 Task: Look for space in Hailun, China from 2nd September, 2023 to 5th September, 2023 for 1 adult in price range Rs.5000 to Rs.10000. Place can be private room with 1  bedroom having 1 bed and 1 bathroom. Property type can be house, flat, guest house, hotel. Booking option can be shelf check-in. Required host language is Chinese (Simplified).
Action: Mouse moved to (765, 111)
Screenshot: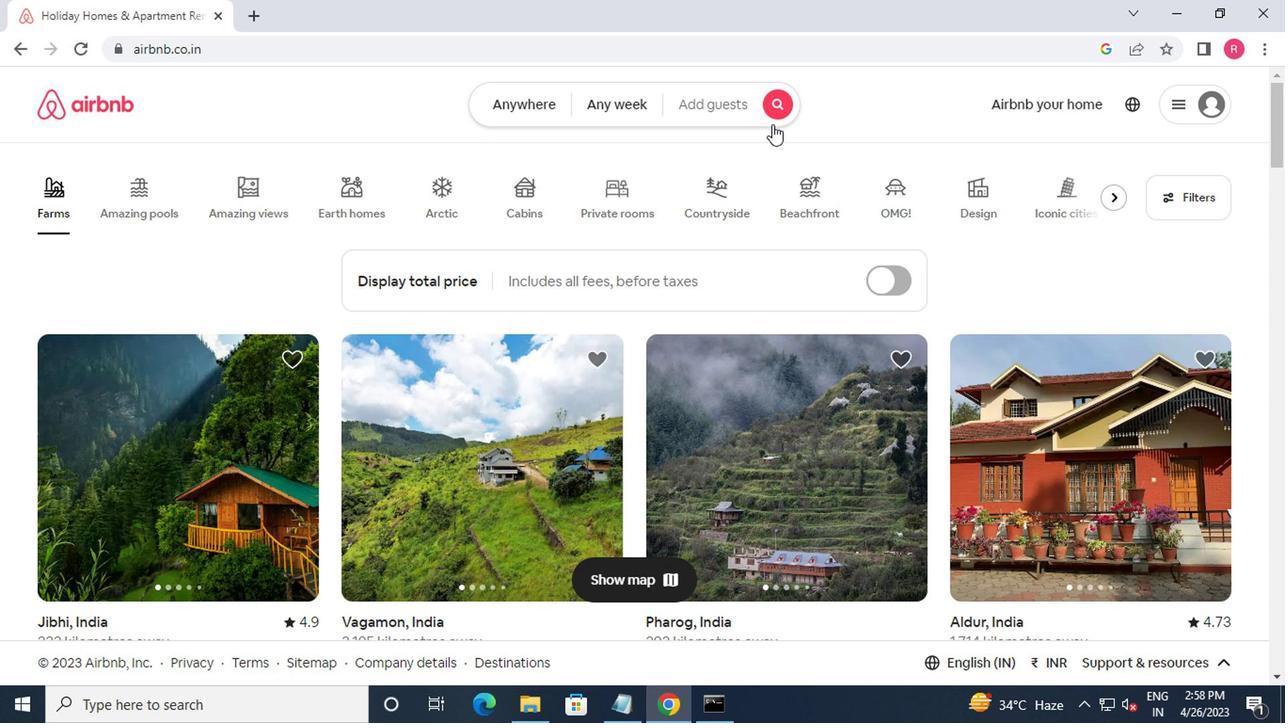 
Action: Mouse pressed left at (765, 111)
Screenshot: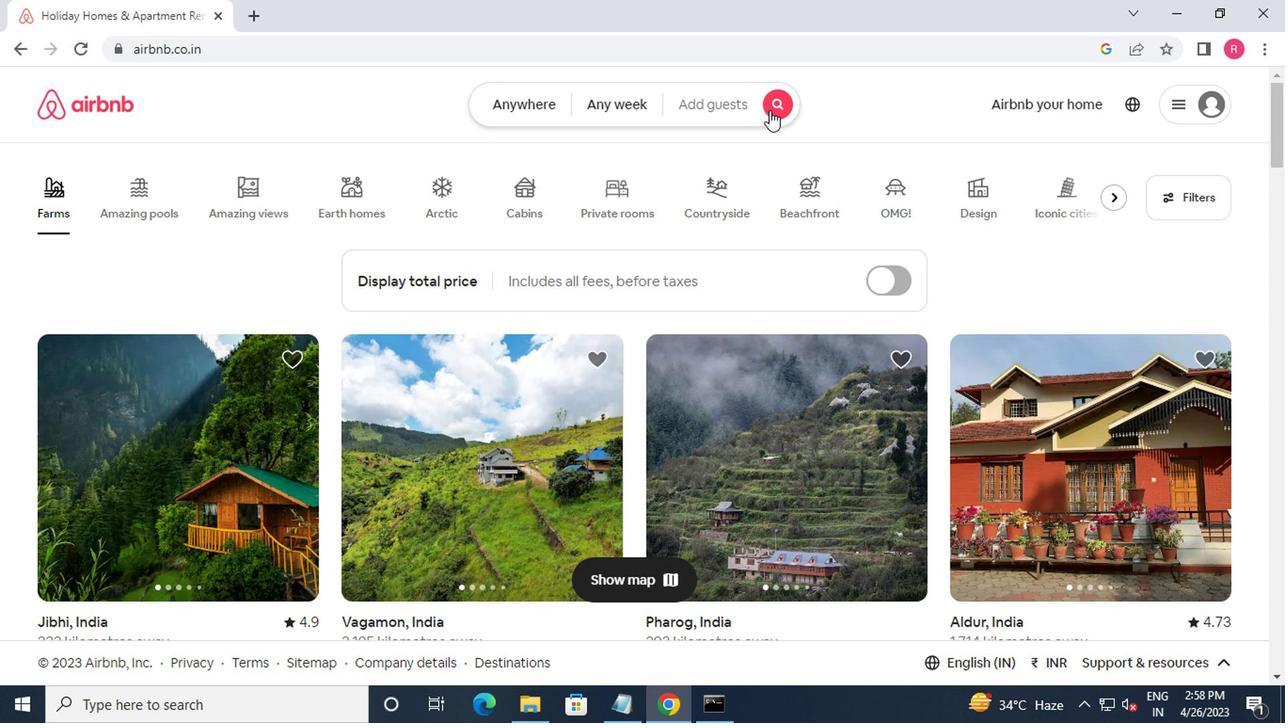 
Action: Mouse moved to (427, 192)
Screenshot: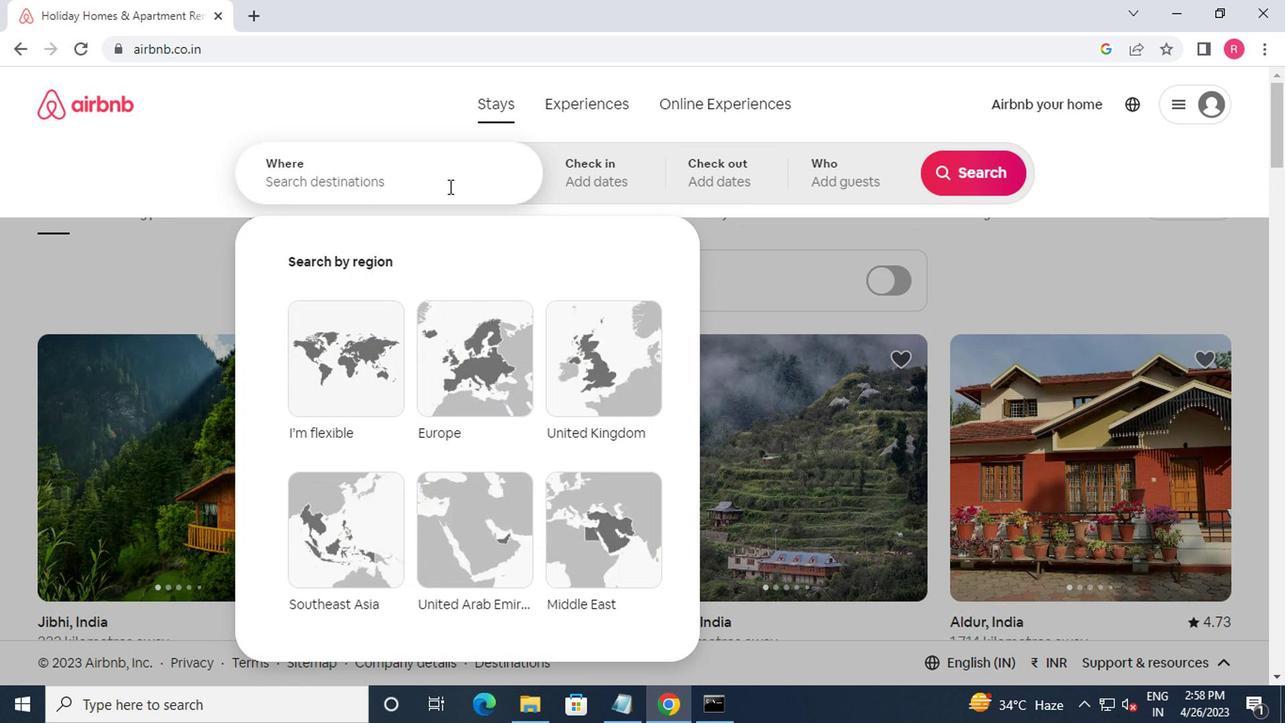
Action: Mouse pressed left at (427, 192)
Screenshot: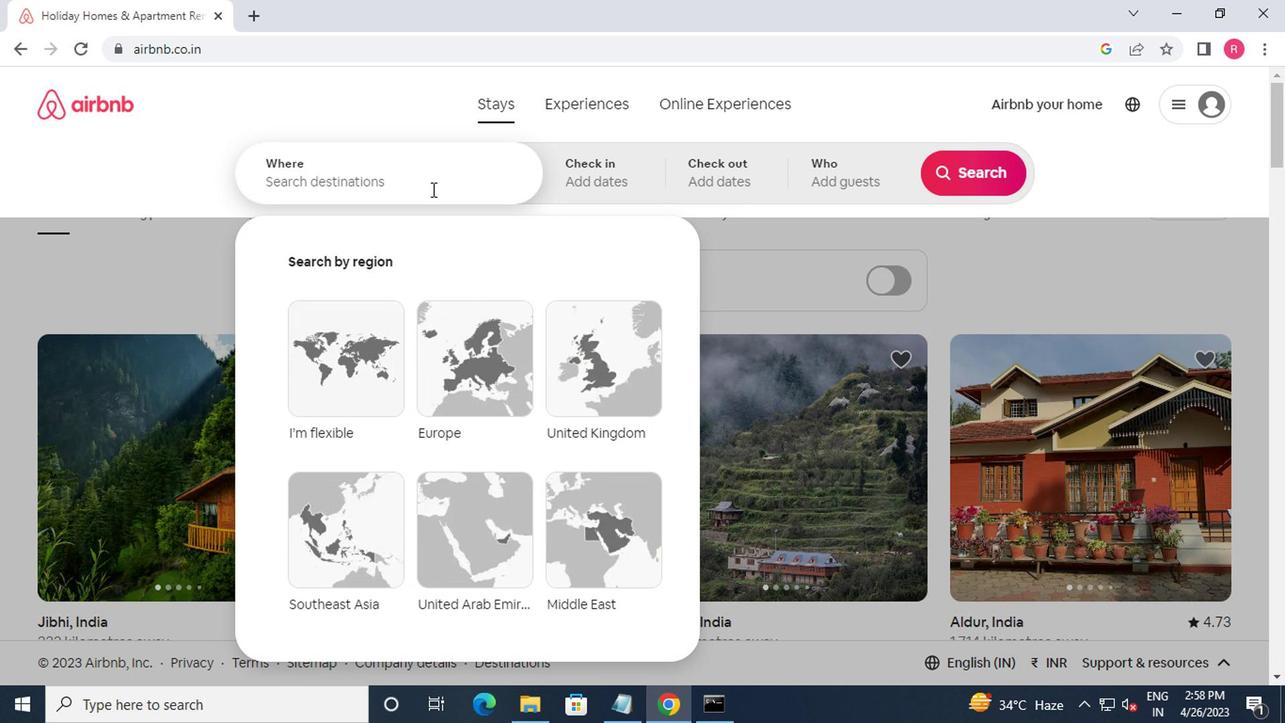 
Action: Mouse moved to (421, 149)
Screenshot: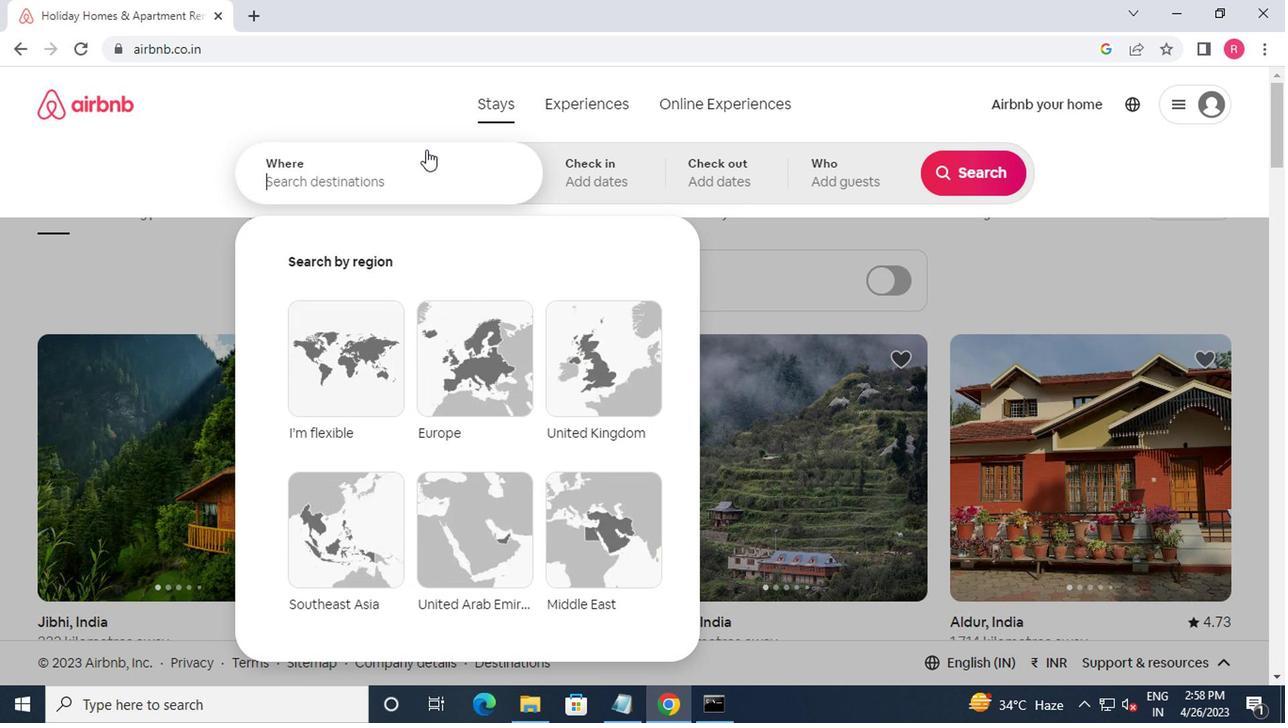 
Action: Key pressed hailun,china<Key.enter>
Screenshot: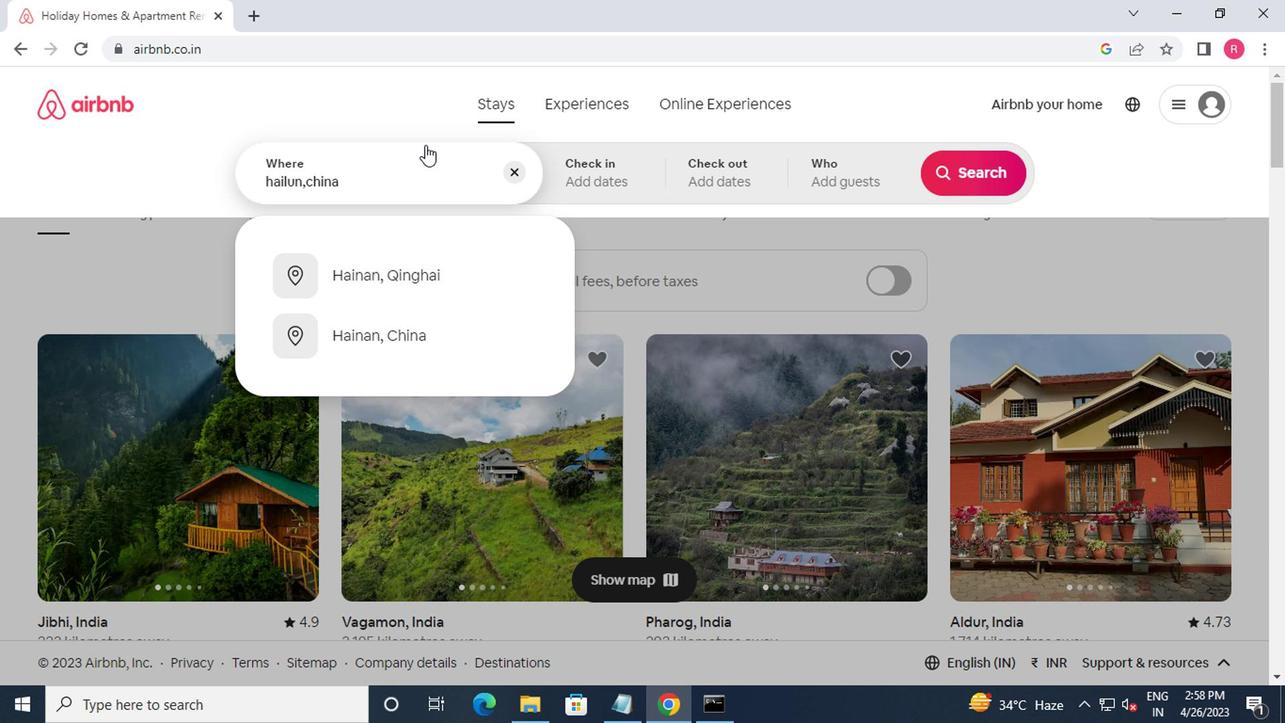 
Action: Mouse moved to (953, 329)
Screenshot: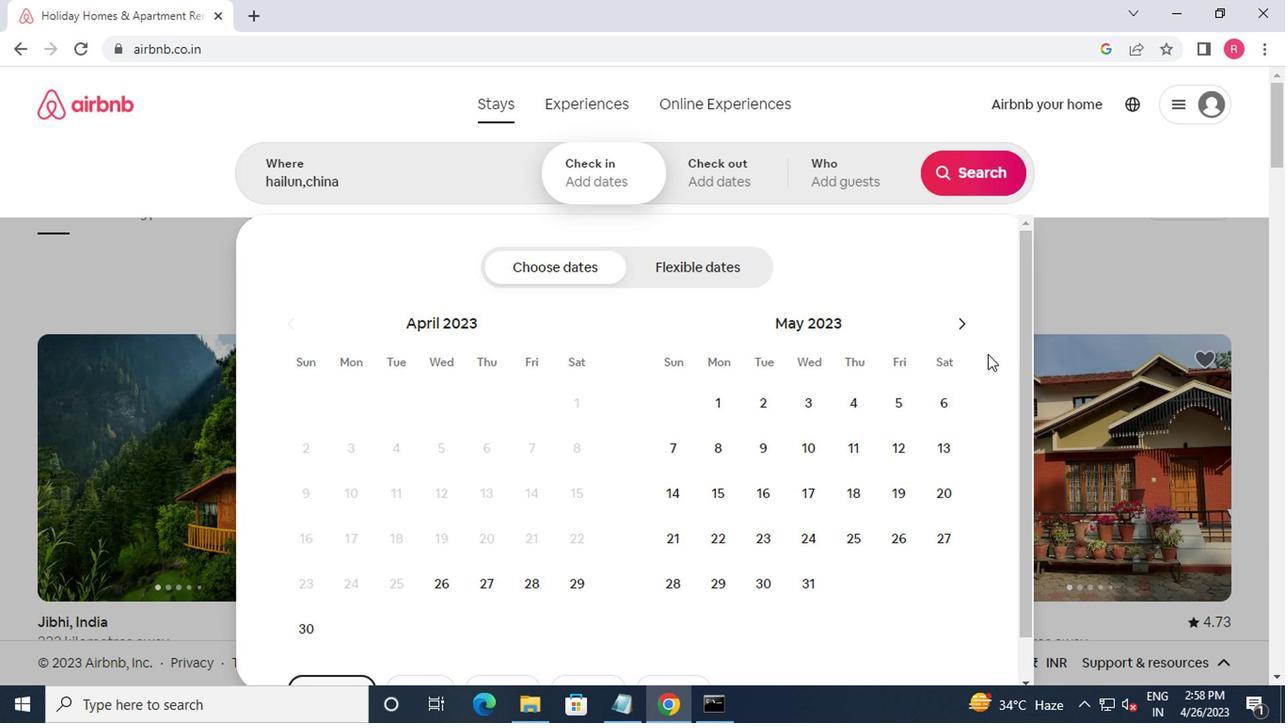
Action: Mouse pressed left at (953, 329)
Screenshot: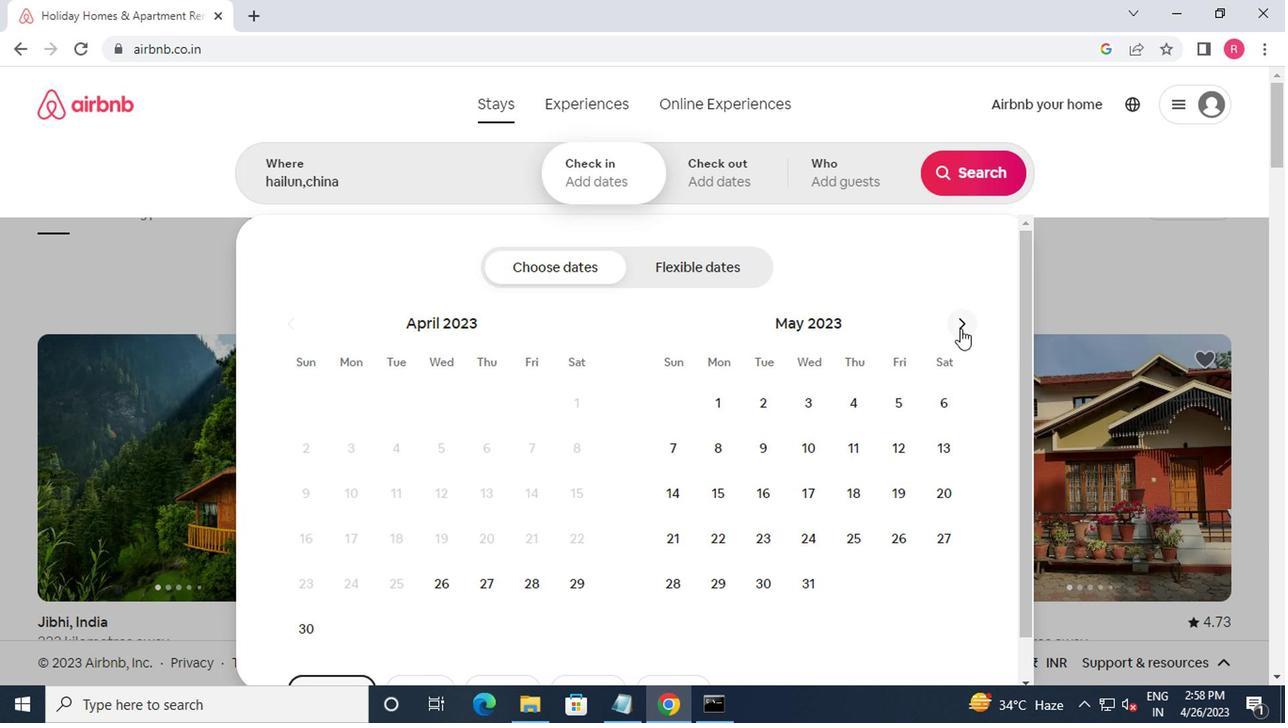 
Action: Mouse moved to (953, 329)
Screenshot: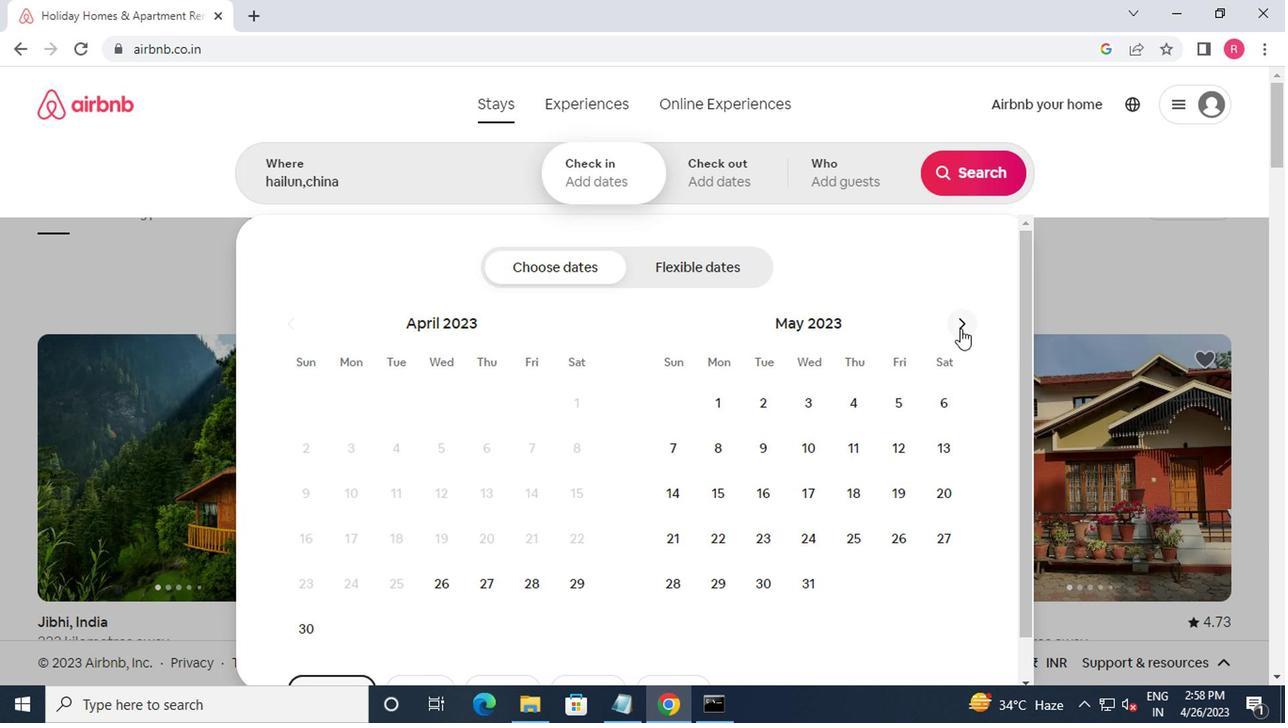 
Action: Mouse pressed left at (953, 329)
Screenshot: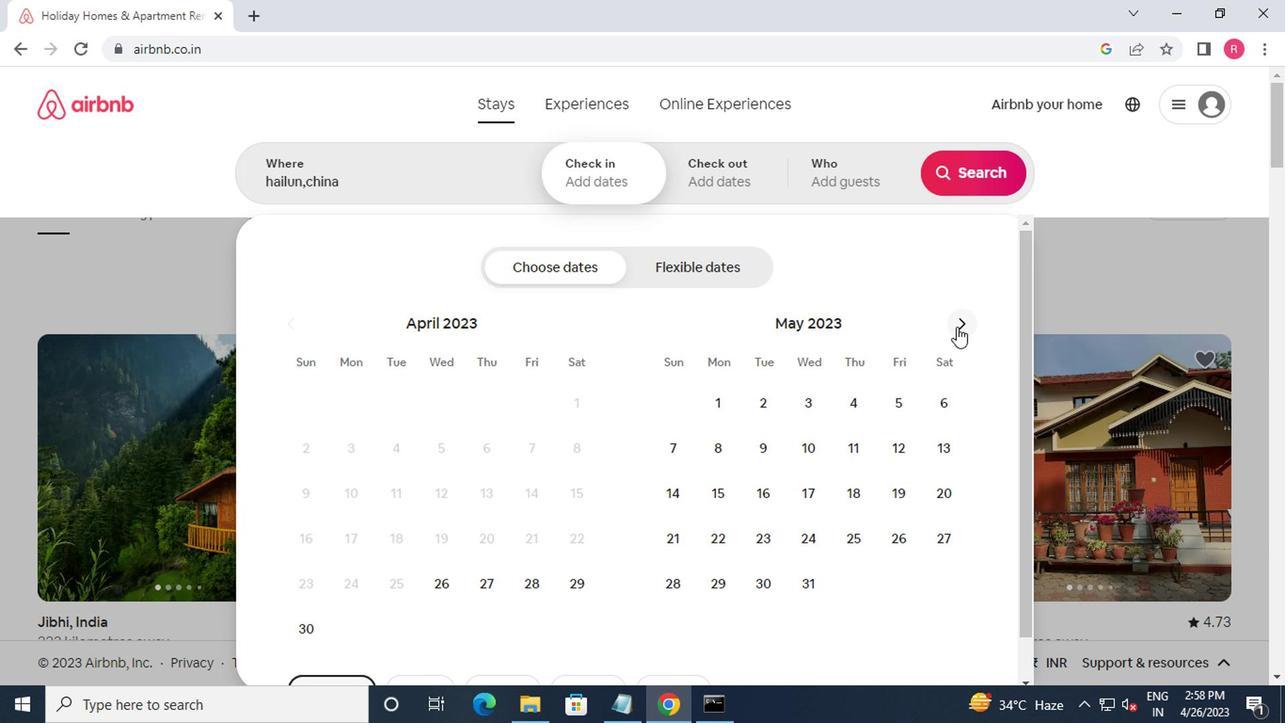 
Action: Mouse pressed left at (953, 329)
Screenshot: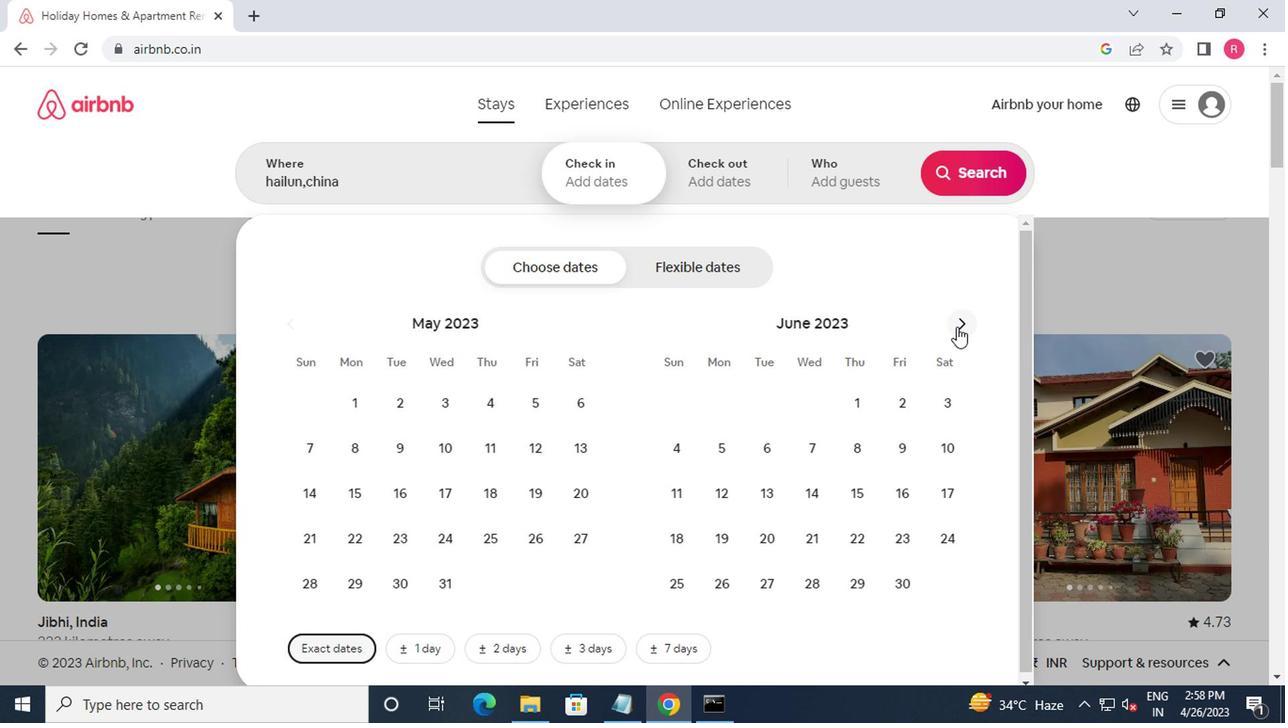 
Action: Mouse pressed left at (953, 329)
Screenshot: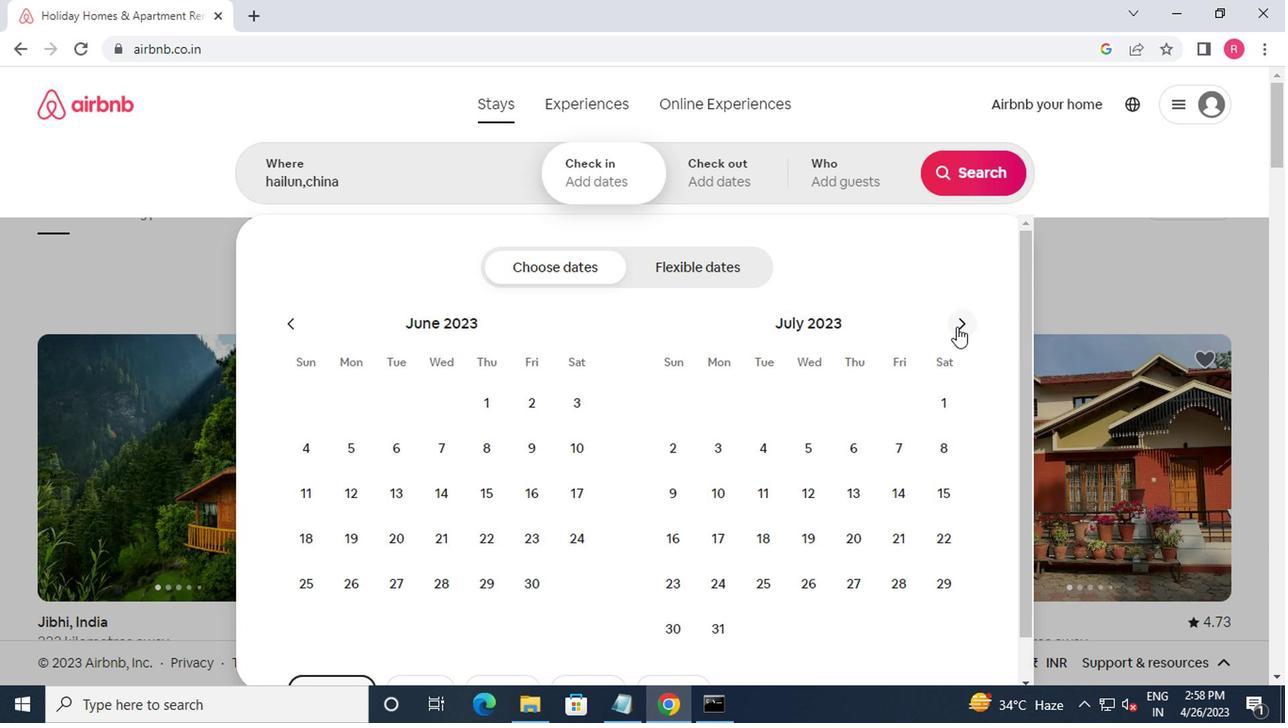 
Action: Mouse pressed left at (953, 329)
Screenshot: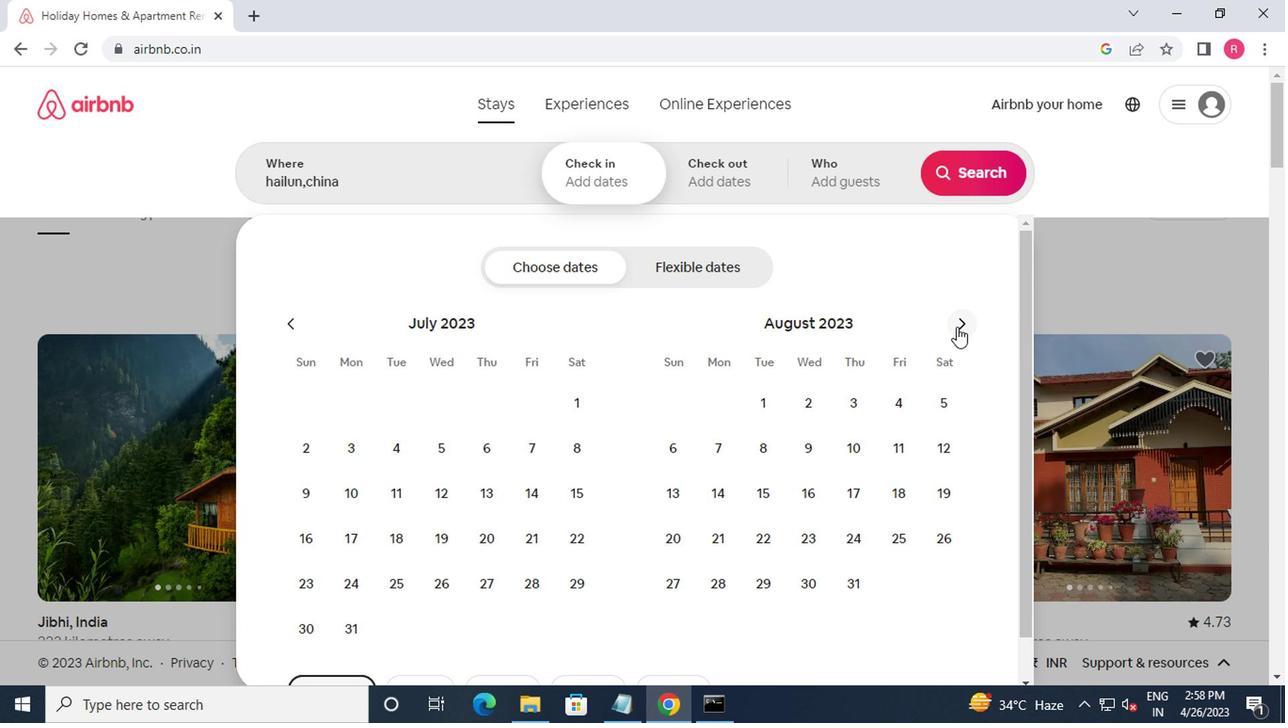 
Action: Mouse moved to (932, 413)
Screenshot: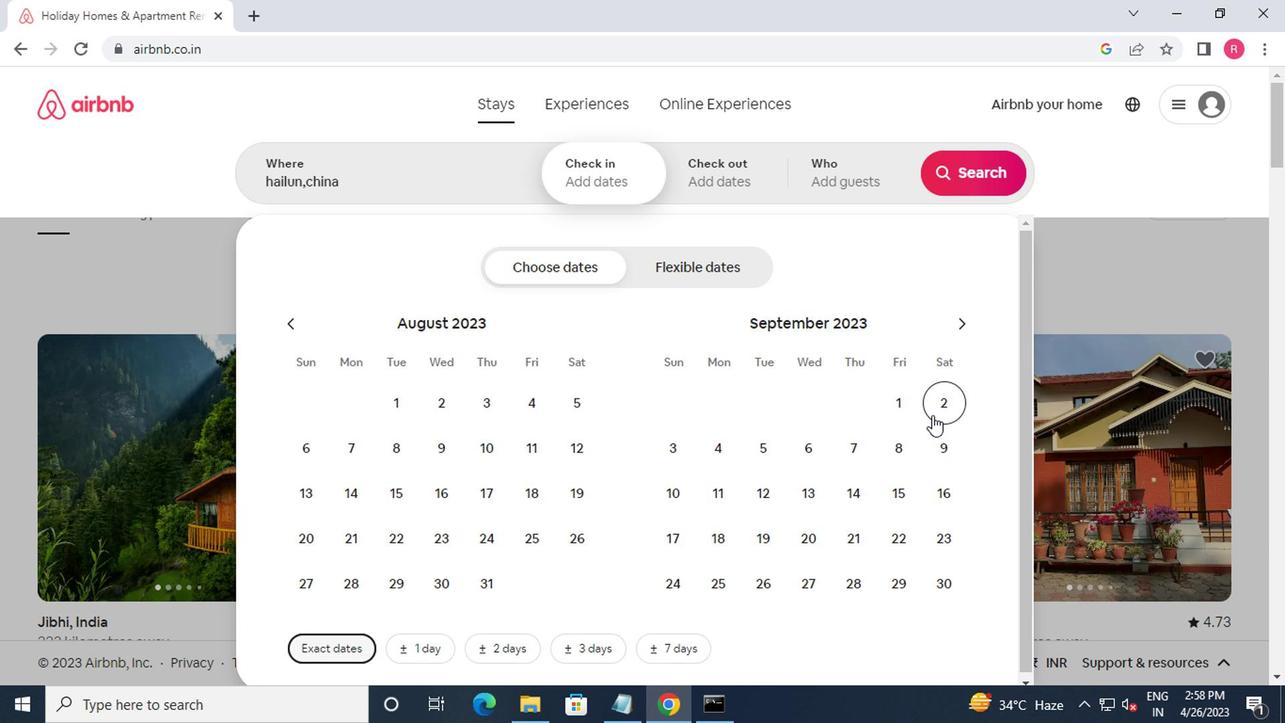 
Action: Mouse pressed left at (932, 413)
Screenshot: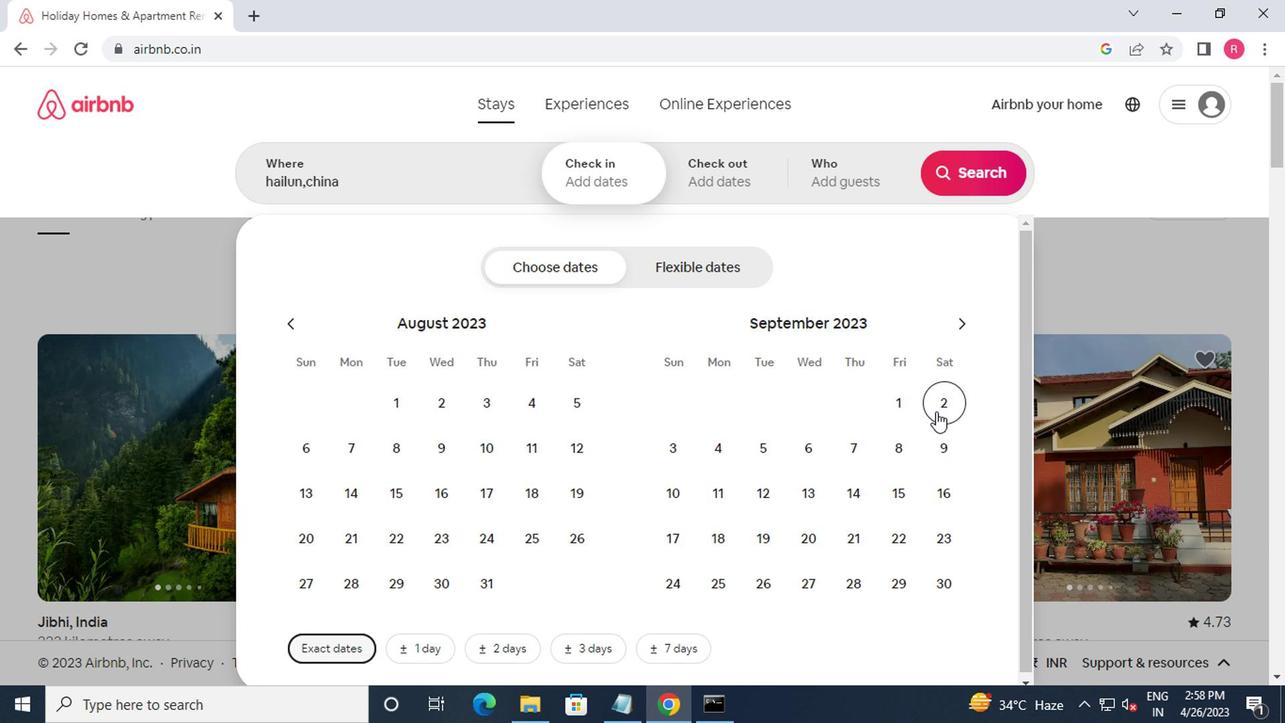 
Action: Mouse moved to (777, 450)
Screenshot: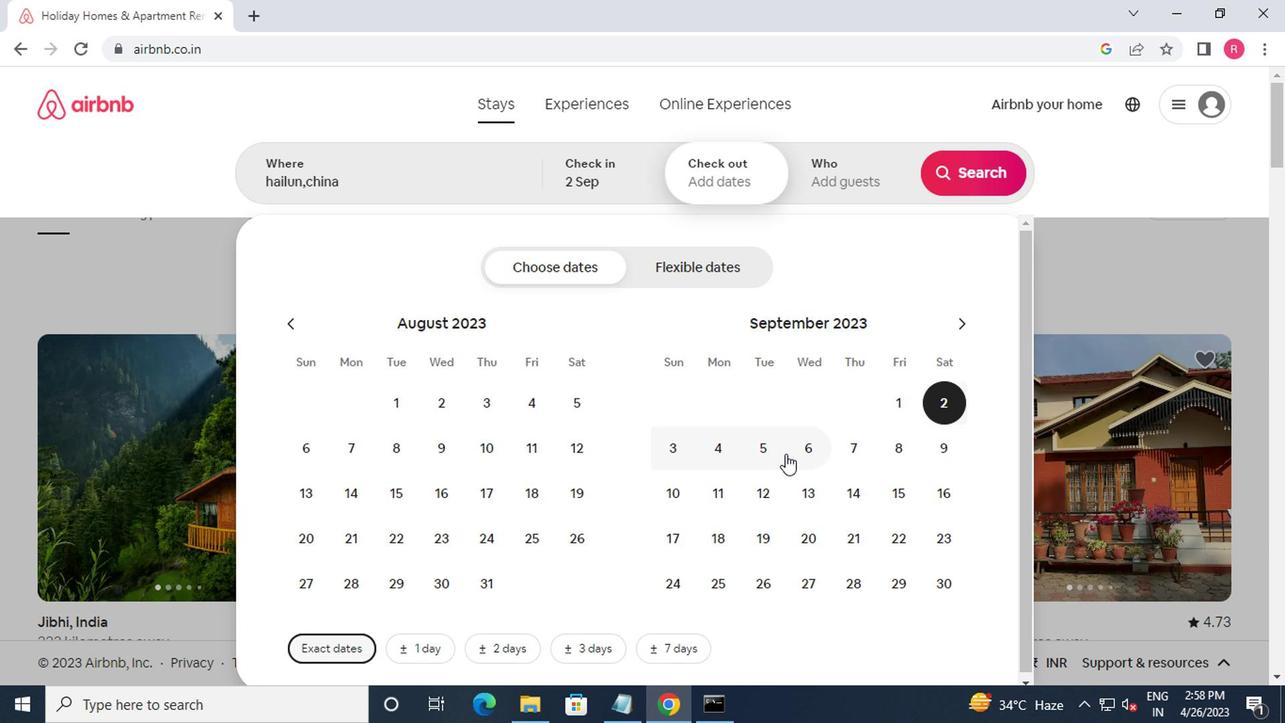 
Action: Mouse pressed left at (777, 450)
Screenshot: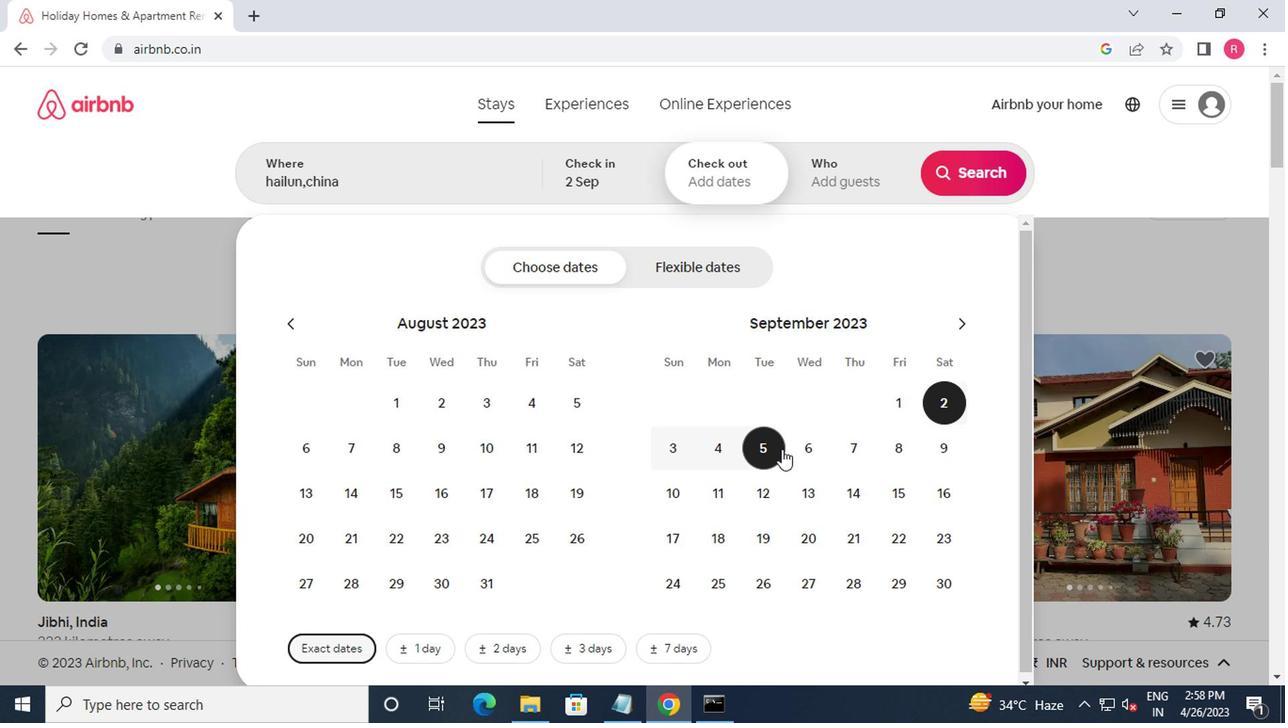 
Action: Mouse moved to (831, 197)
Screenshot: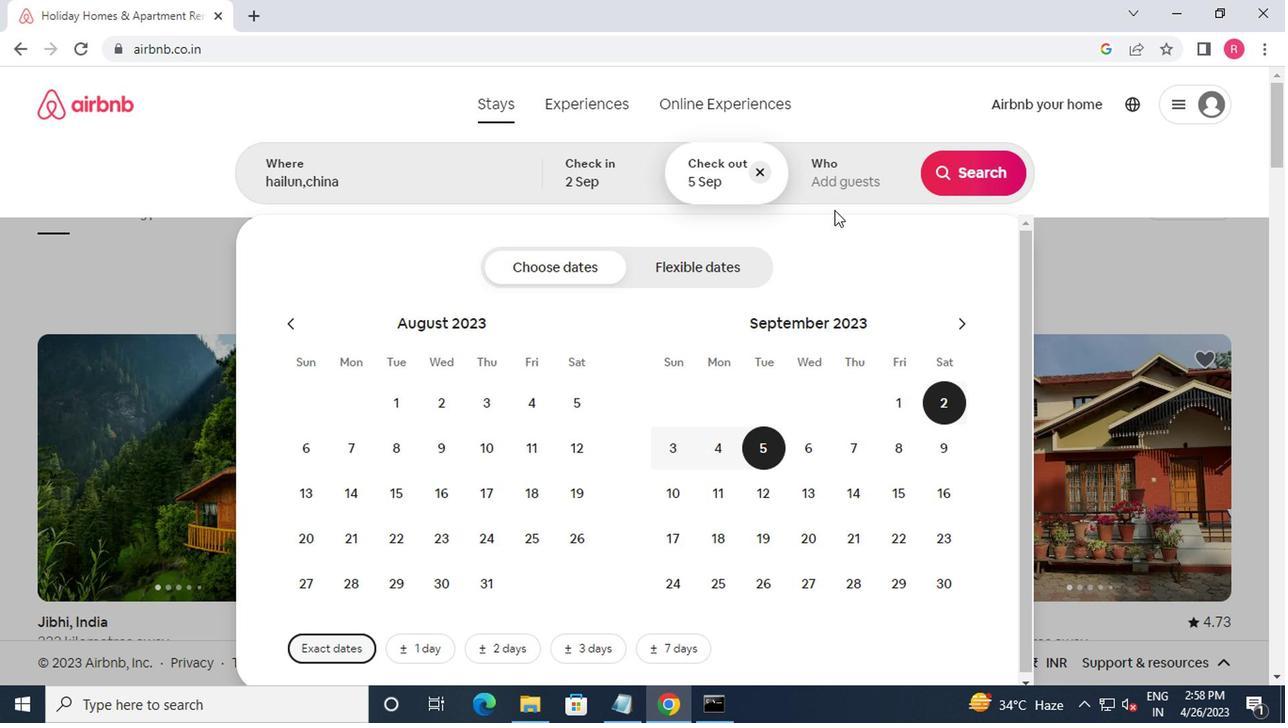 
Action: Mouse pressed left at (831, 197)
Screenshot: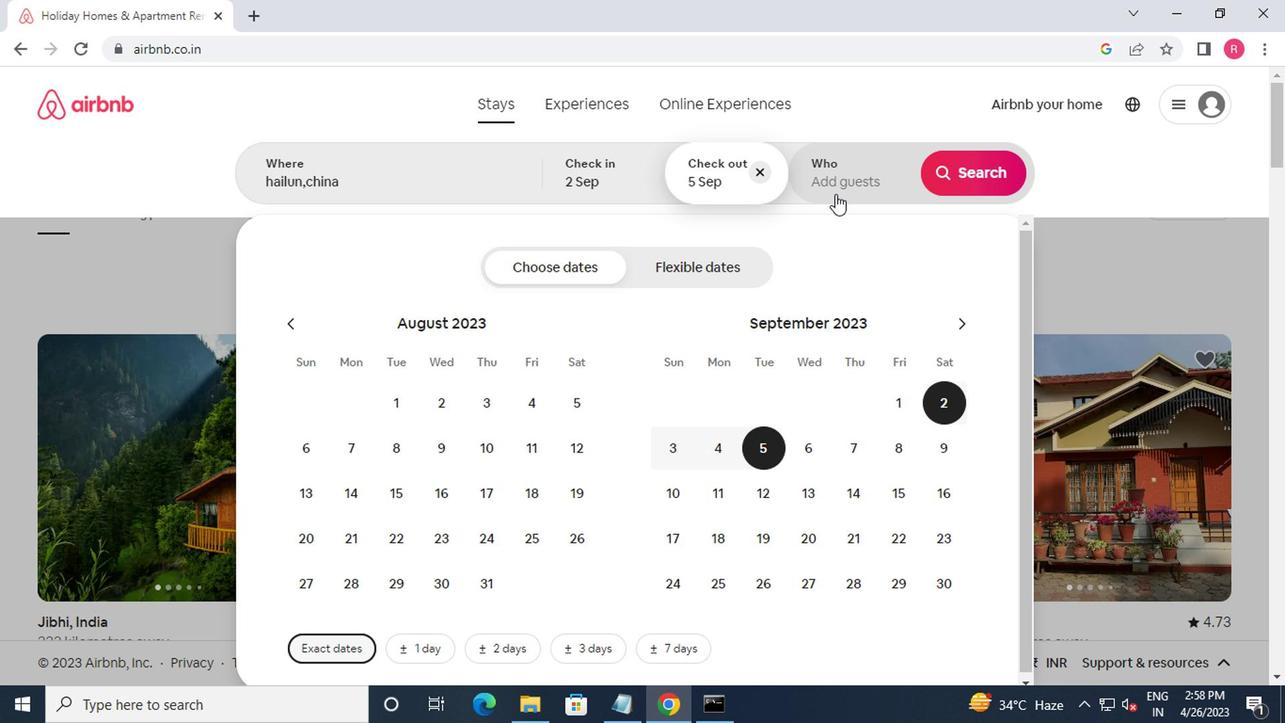 
Action: Mouse moved to (964, 275)
Screenshot: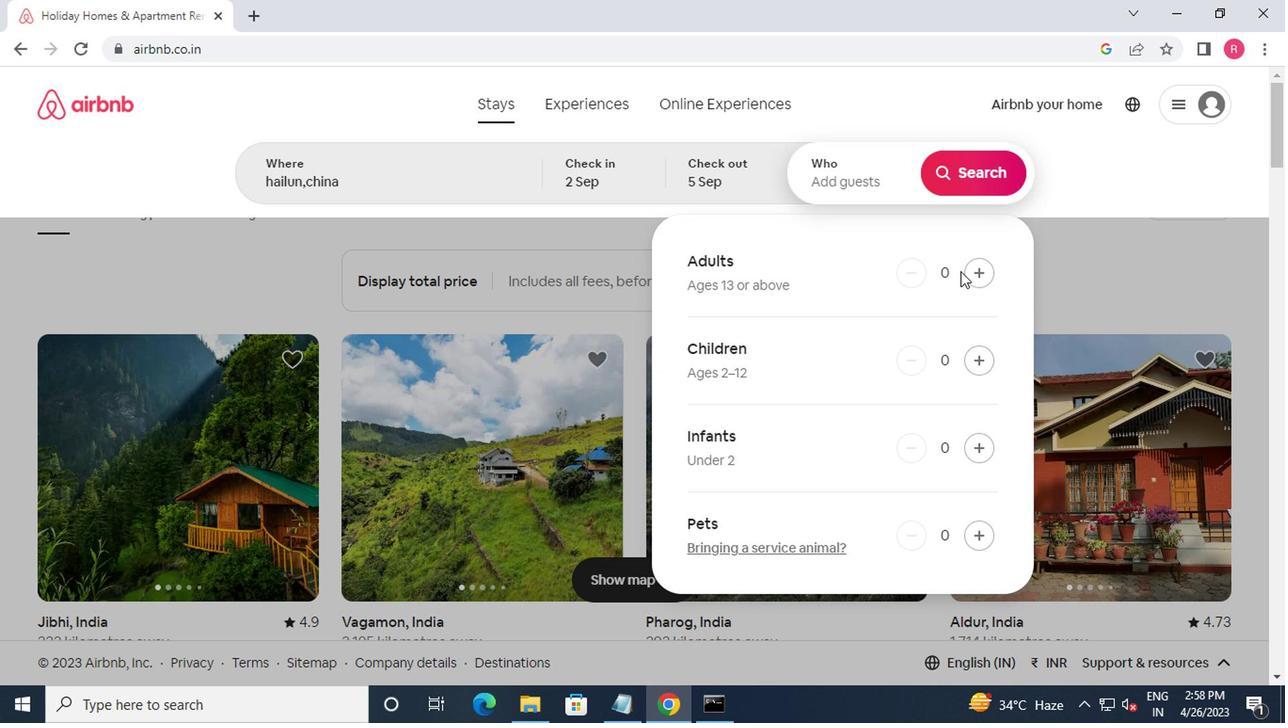 
Action: Mouse pressed left at (964, 275)
Screenshot: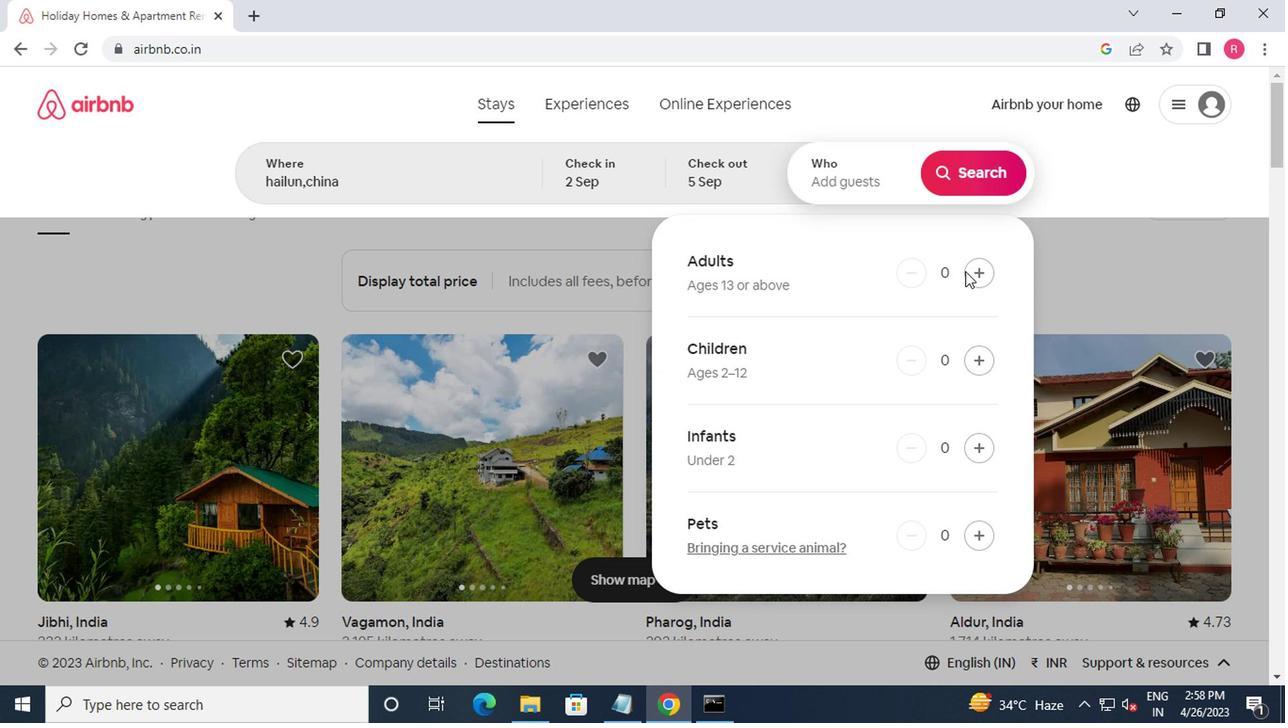
Action: Mouse moved to (957, 191)
Screenshot: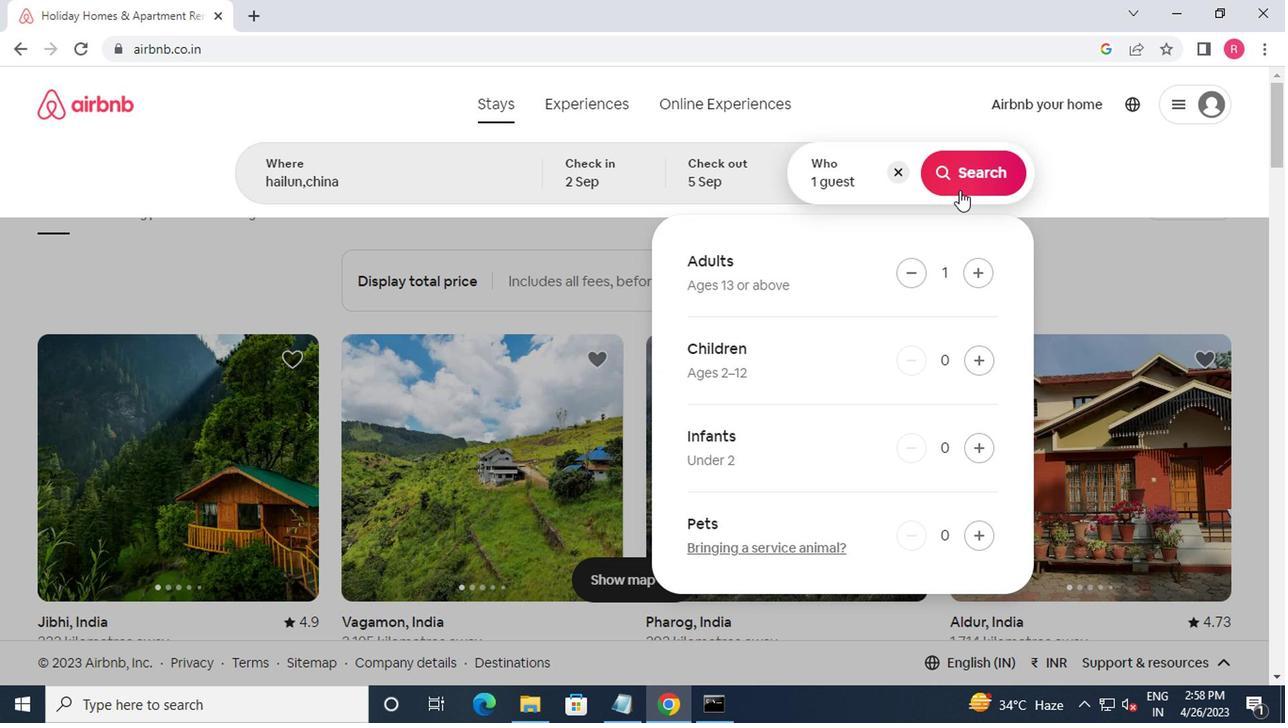 
Action: Mouse pressed left at (957, 191)
Screenshot: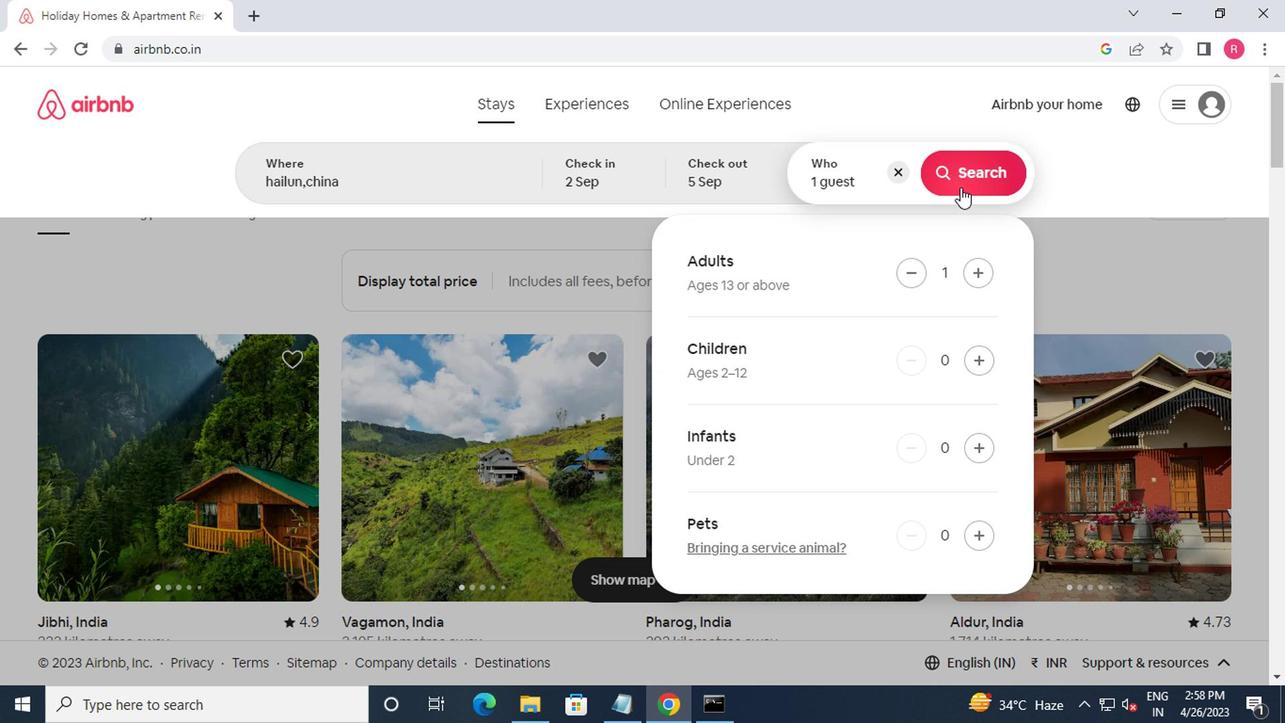 
Action: Mouse moved to (1168, 186)
Screenshot: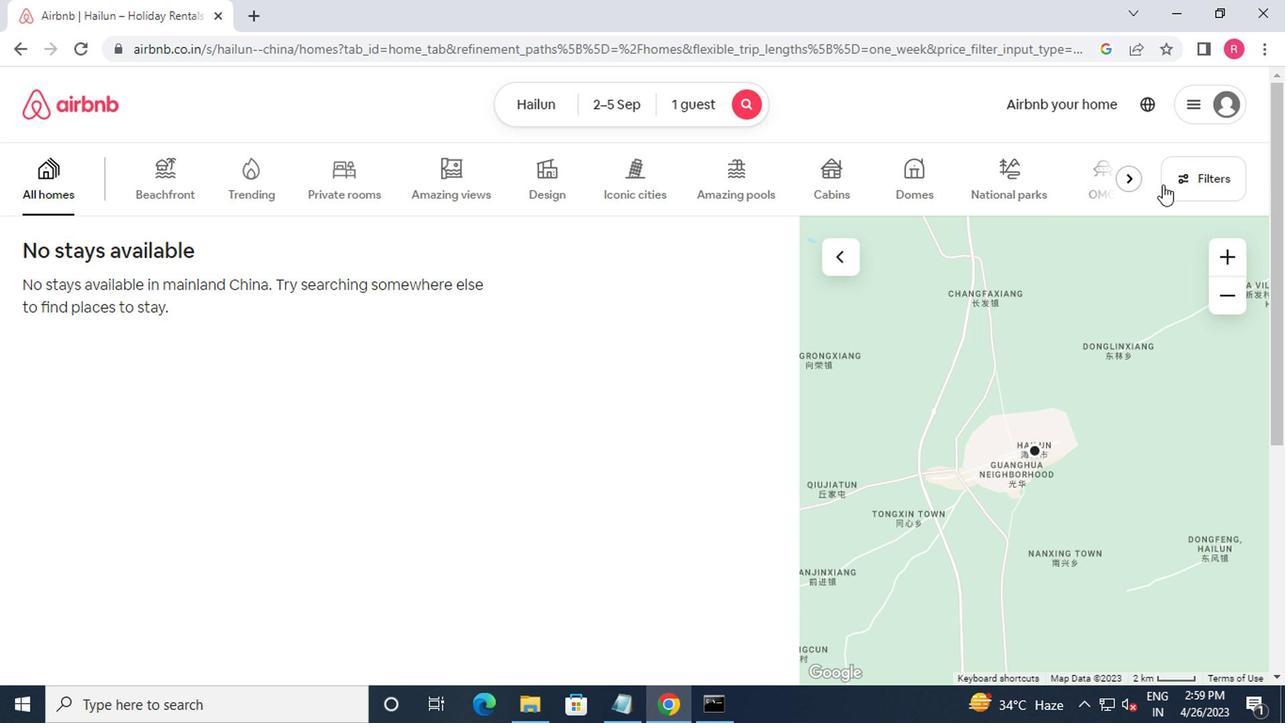 
Action: Mouse pressed left at (1168, 186)
Screenshot: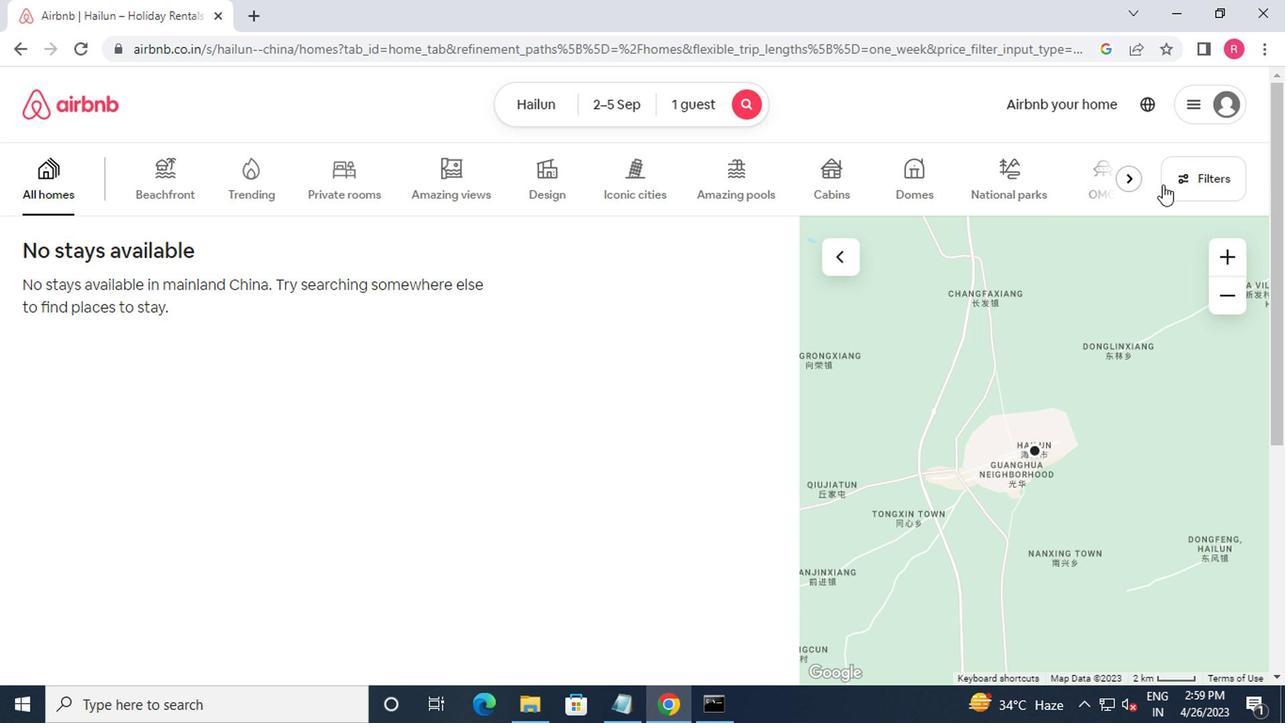 
Action: Mouse moved to (443, 274)
Screenshot: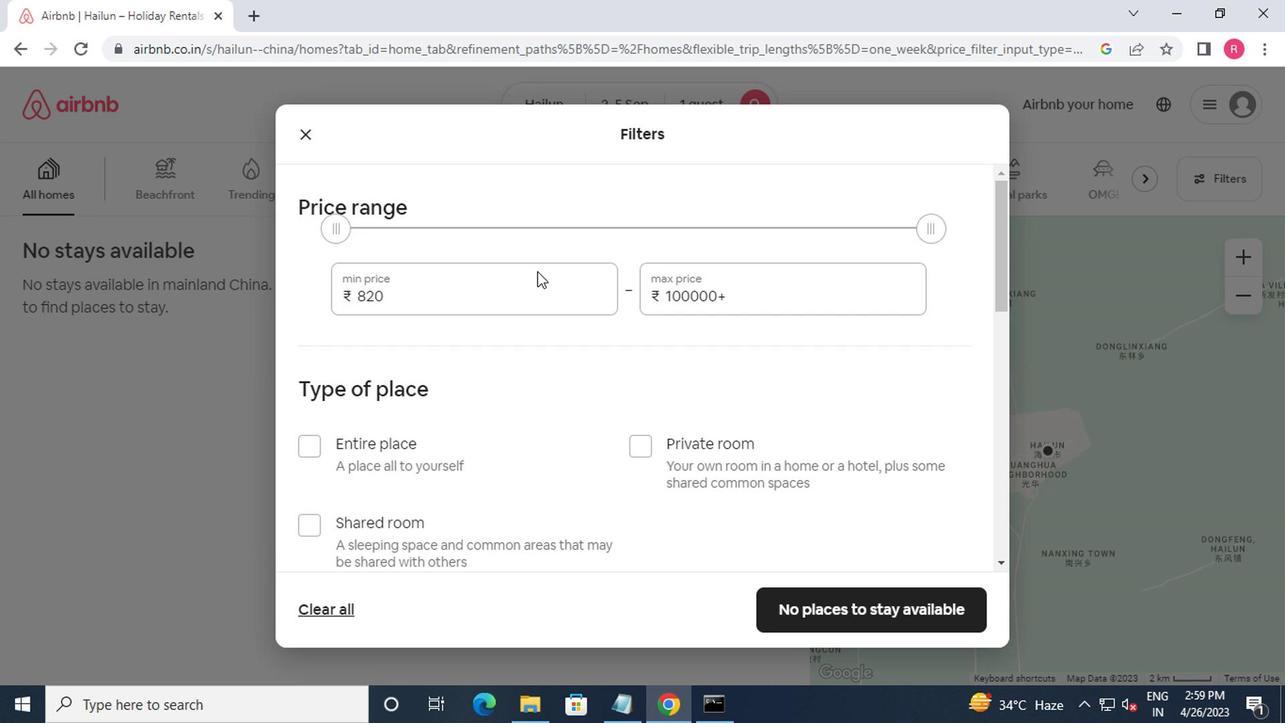 
Action: Mouse pressed left at (443, 274)
Screenshot: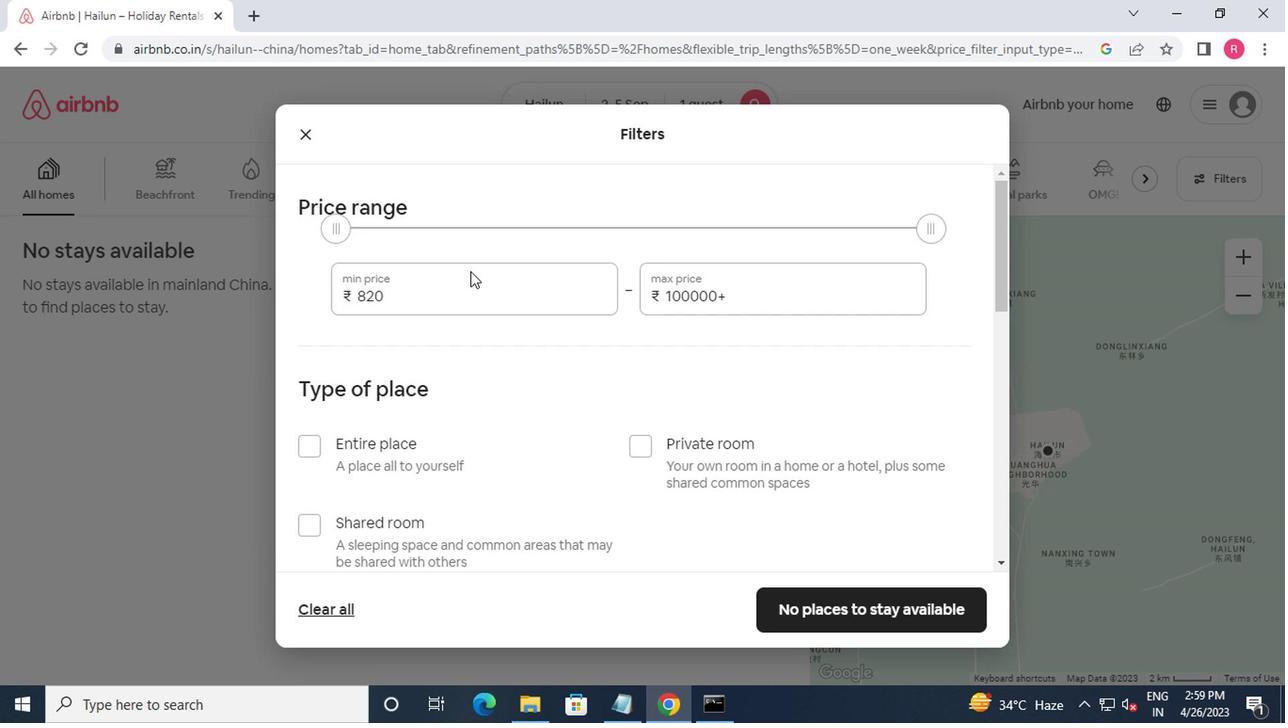 
Action: Key pressed <Key.backspace><Key.backspace><Key.backspace><Key.backspace>5000<Key.tab>100<Key.backspace><Key.backspace><Key.backspace>0
Screenshot: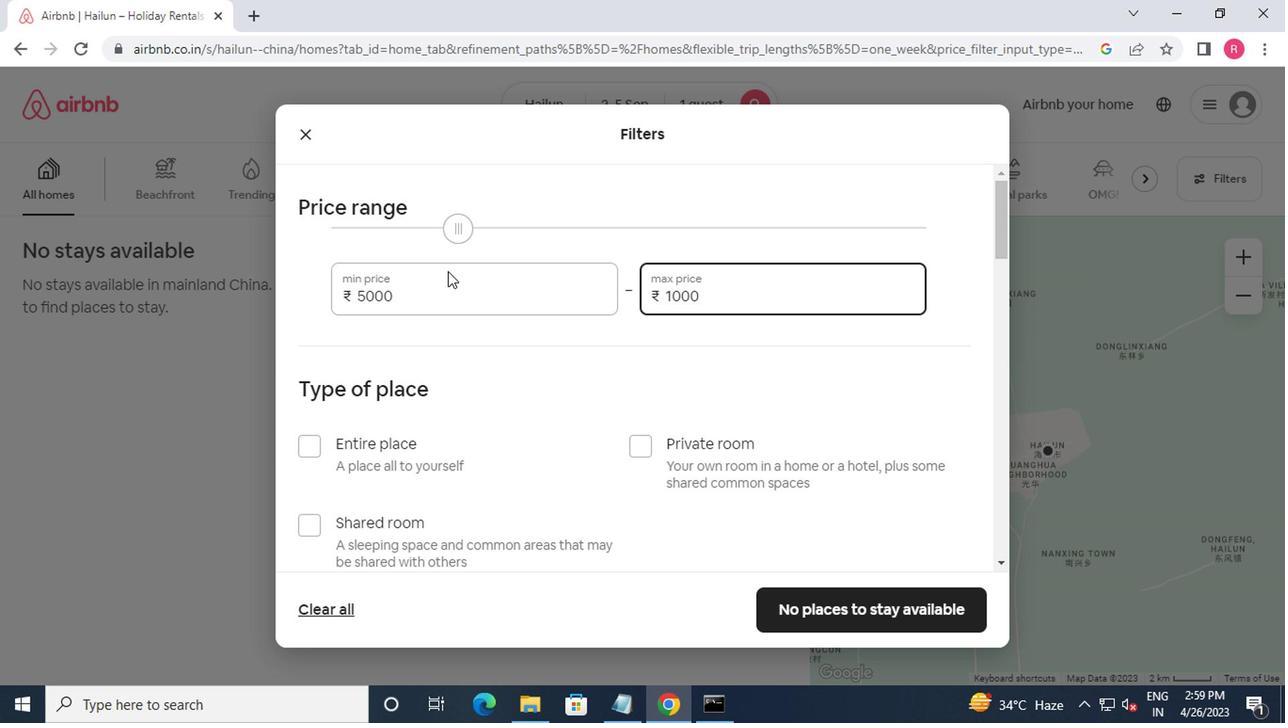 
Action: Mouse moved to (300, 149)
Screenshot: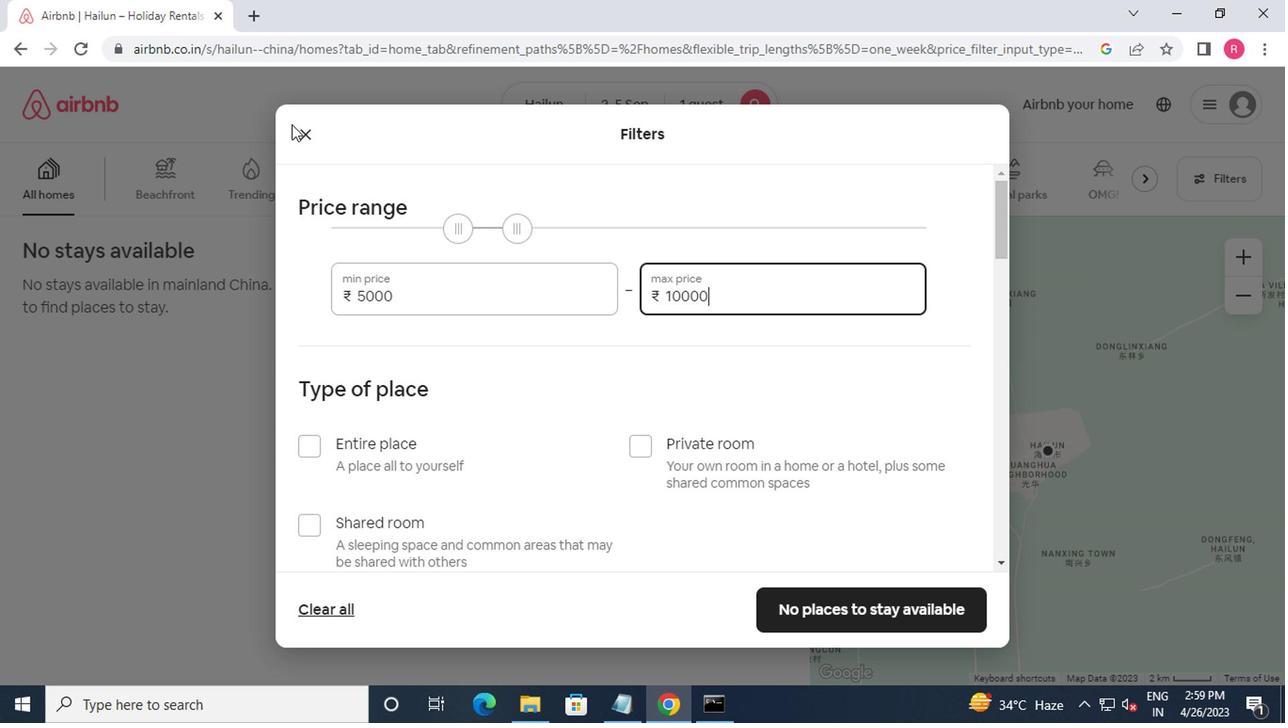 
Action: Mouse scrolled (300, 149) with delta (0, 0)
Screenshot: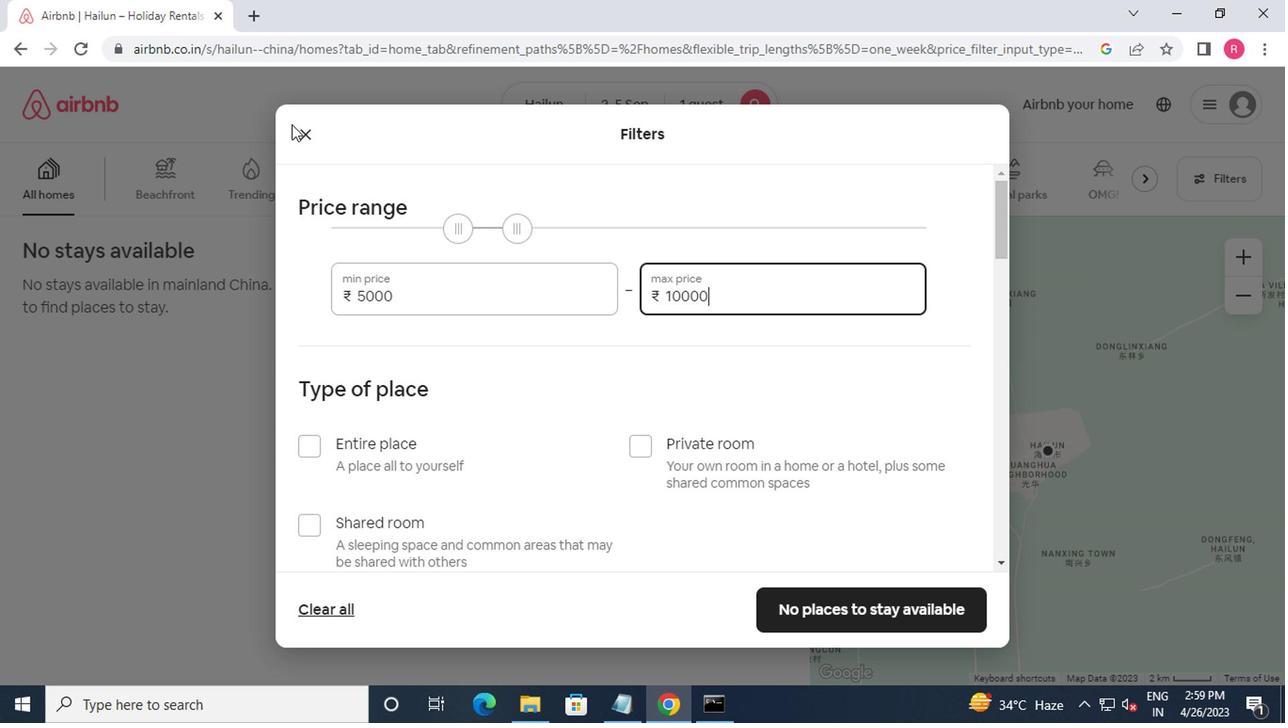 
Action: Mouse moved to (301, 153)
Screenshot: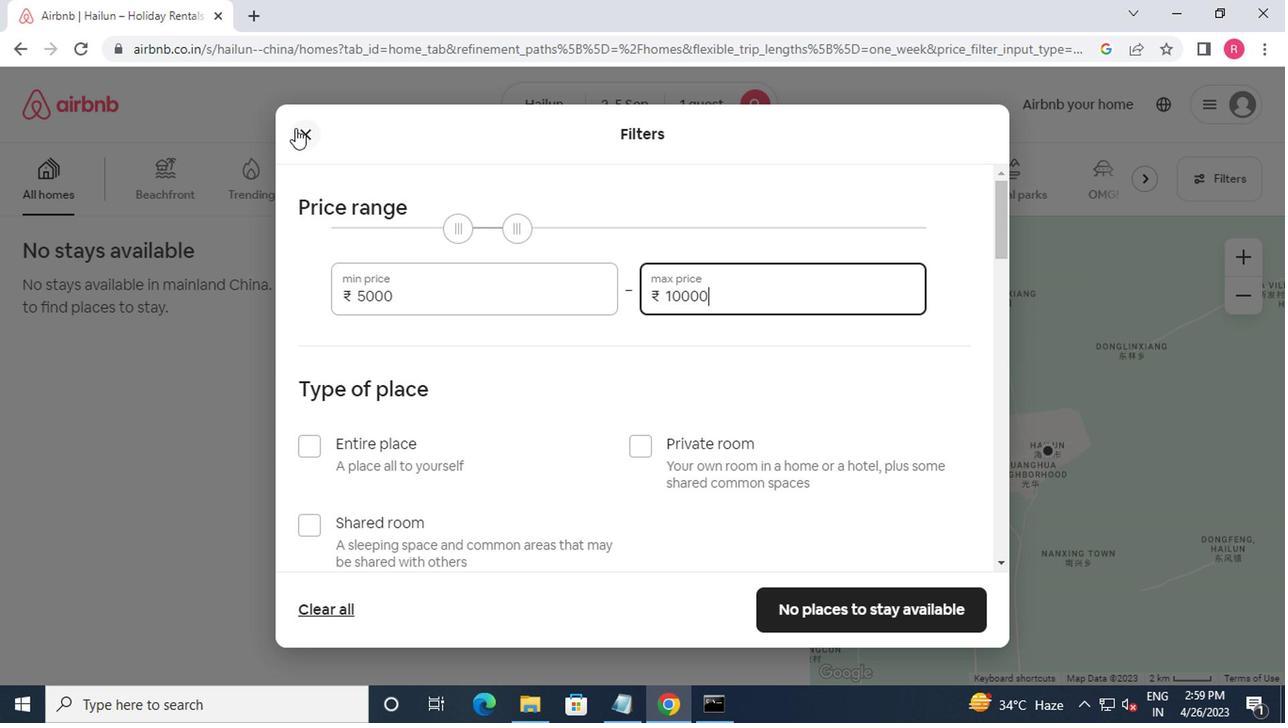 
Action: Mouse scrolled (301, 153) with delta (0, 0)
Screenshot: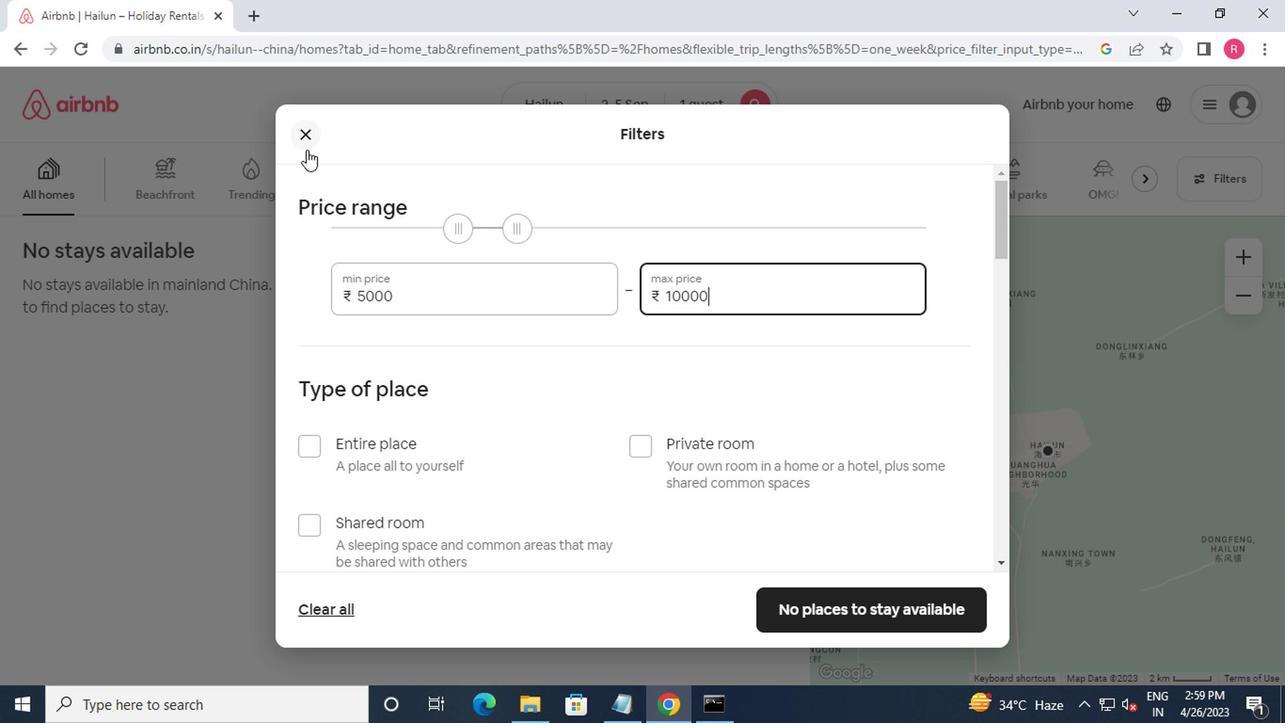 
Action: Mouse moved to (301, 166)
Screenshot: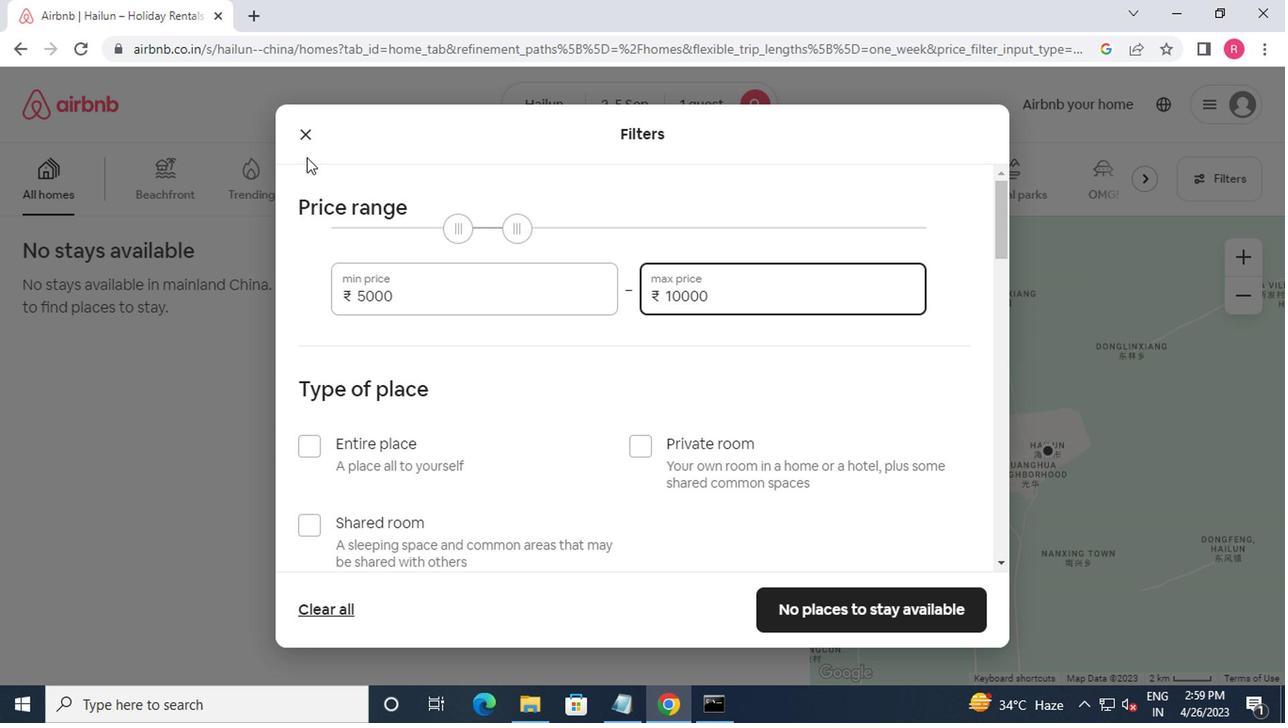 
Action: Mouse scrolled (301, 165) with delta (0, 0)
Screenshot: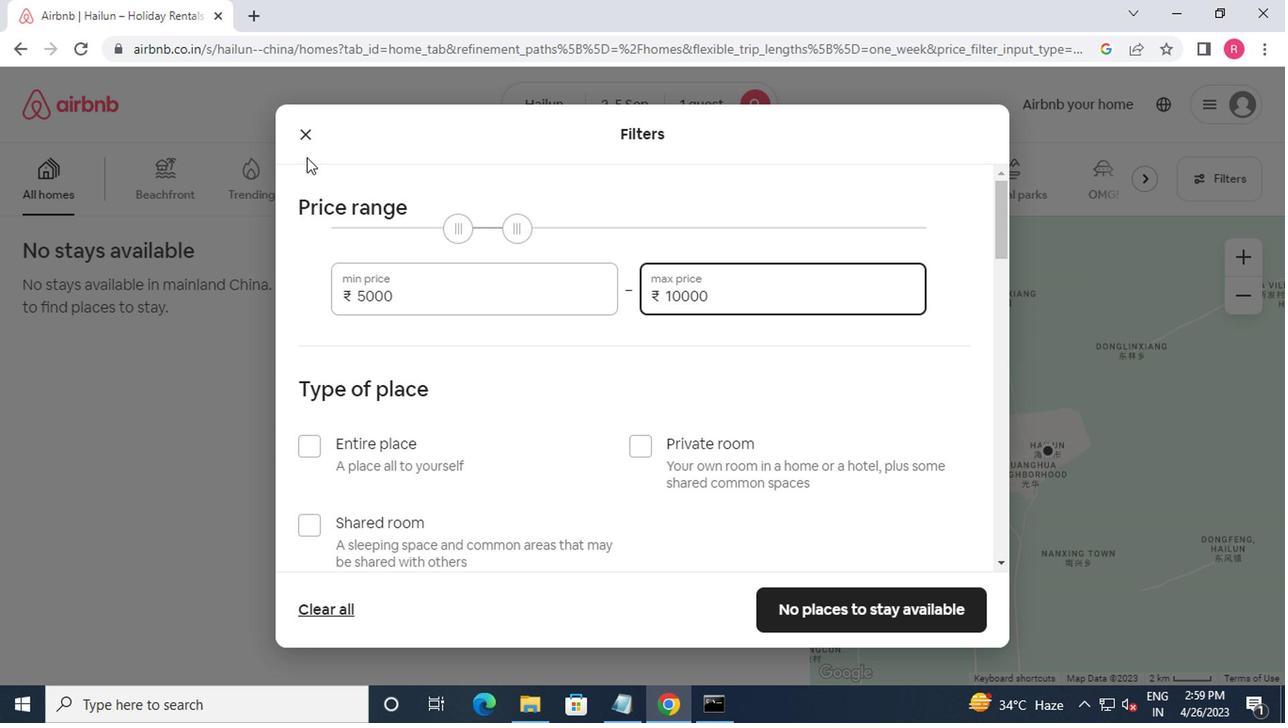 
Action: Mouse moved to (382, 449)
Screenshot: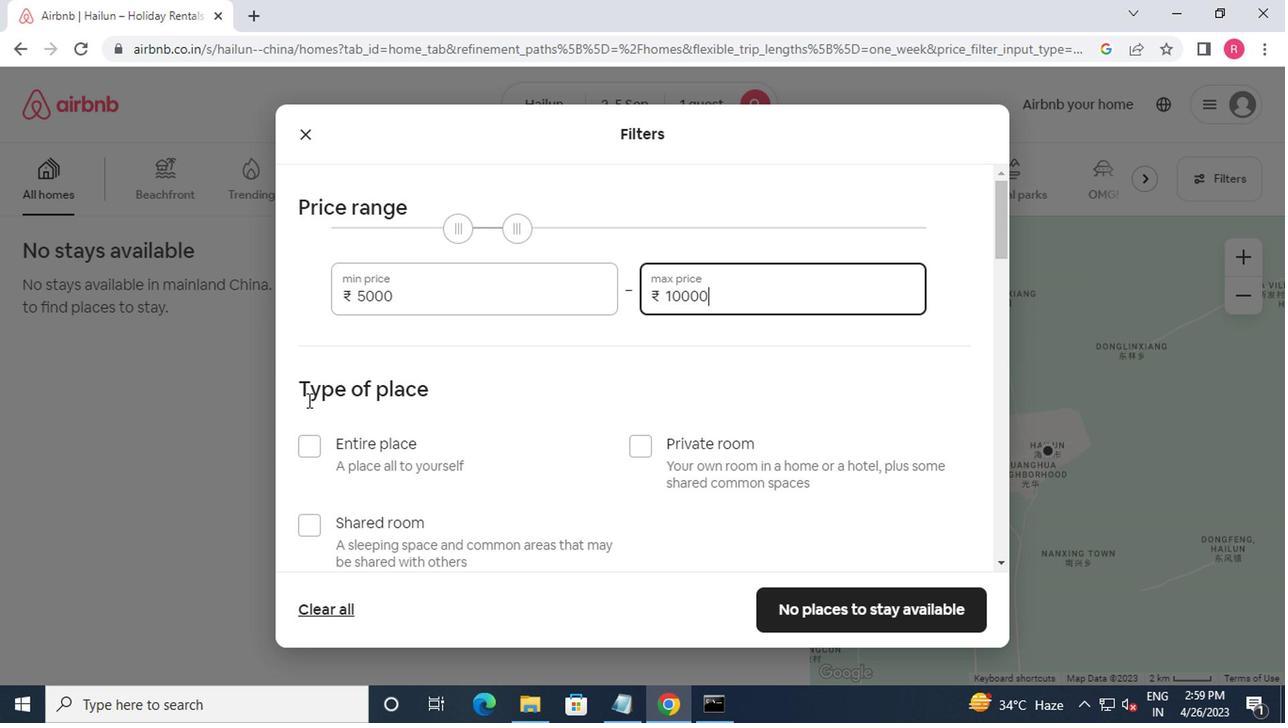 
Action: Mouse scrolled (382, 448) with delta (0, 0)
Screenshot: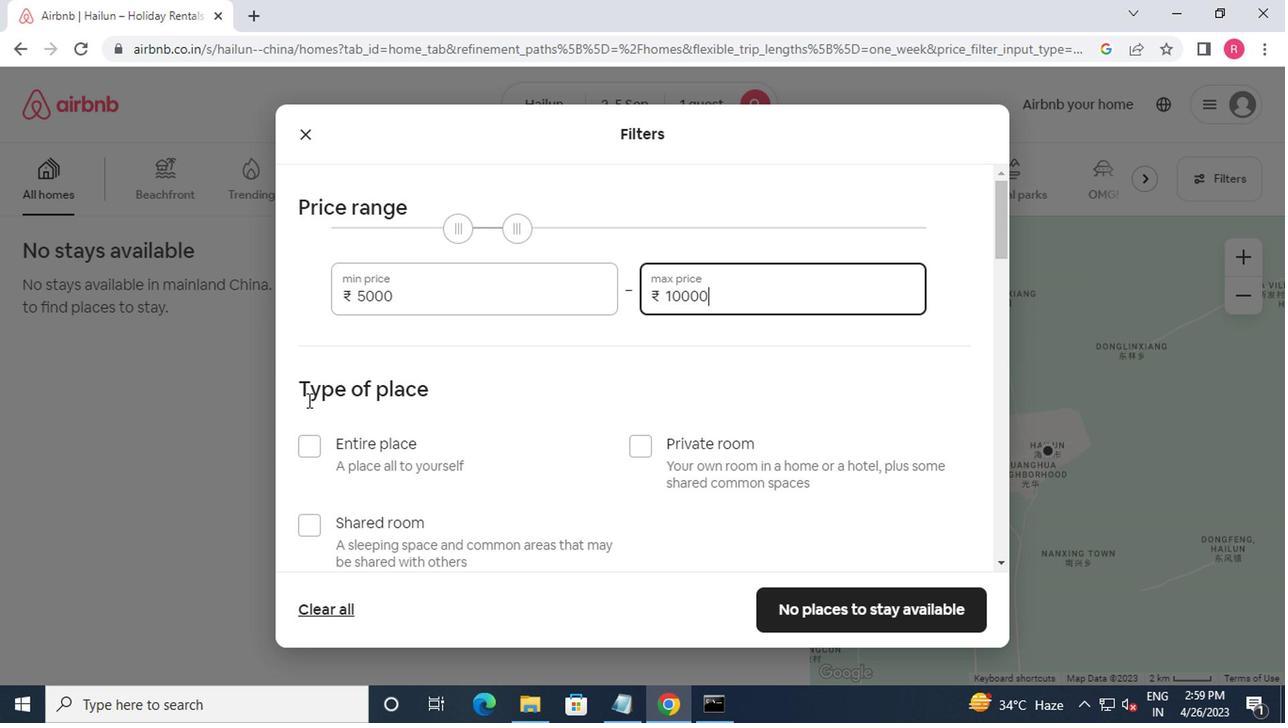 
Action: Mouse moved to (637, 363)
Screenshot: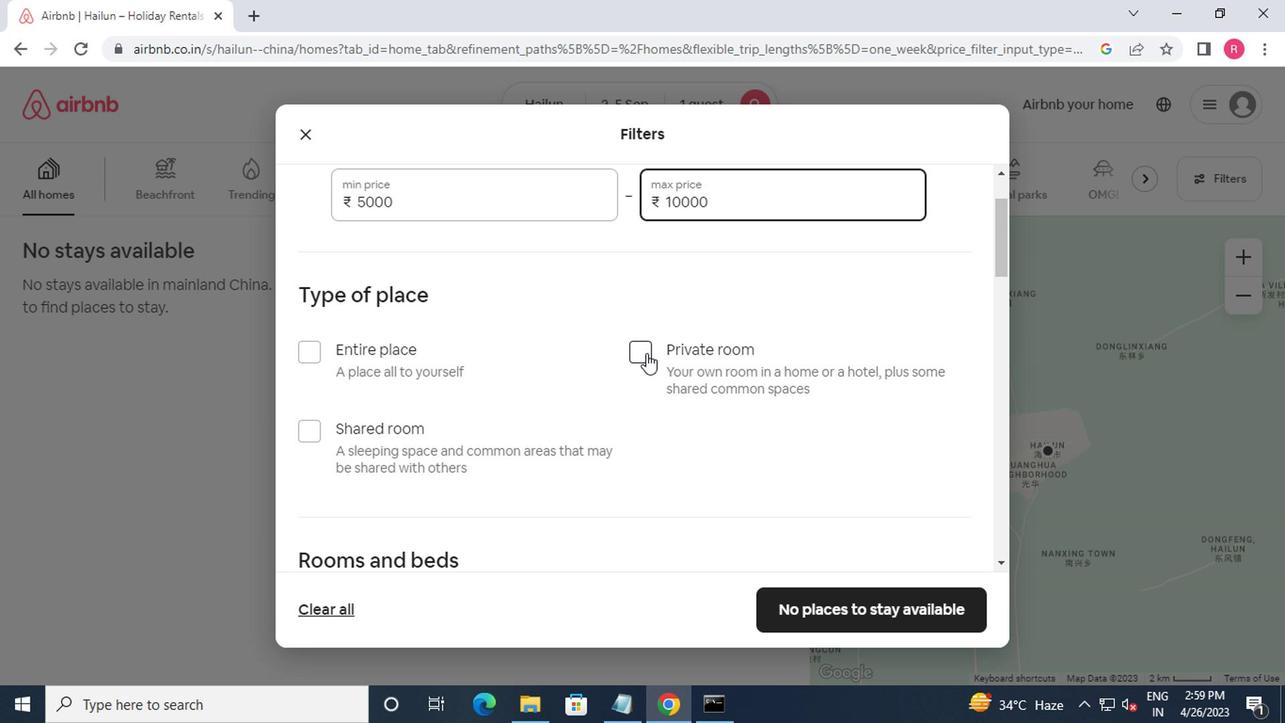 
Action: Mouse pressed left at (637, 363)
Screenshot: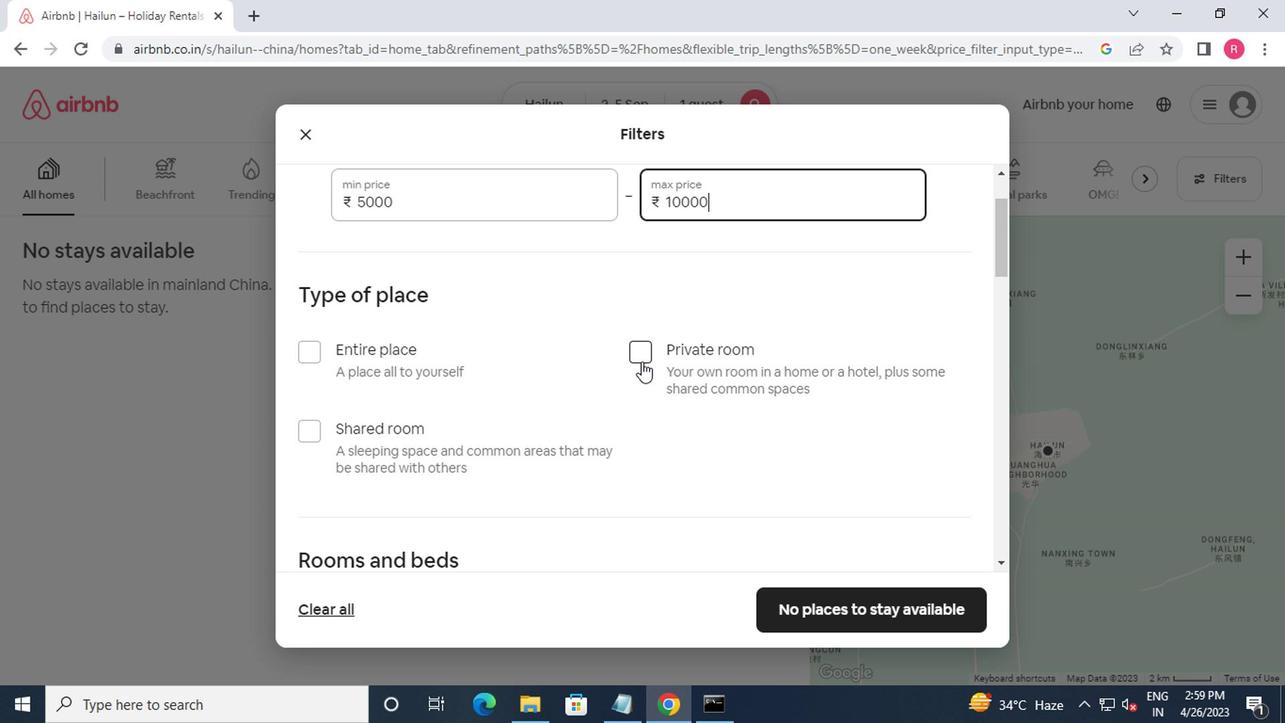 
Action: Mouse moved to (642, 362)
Screenshot: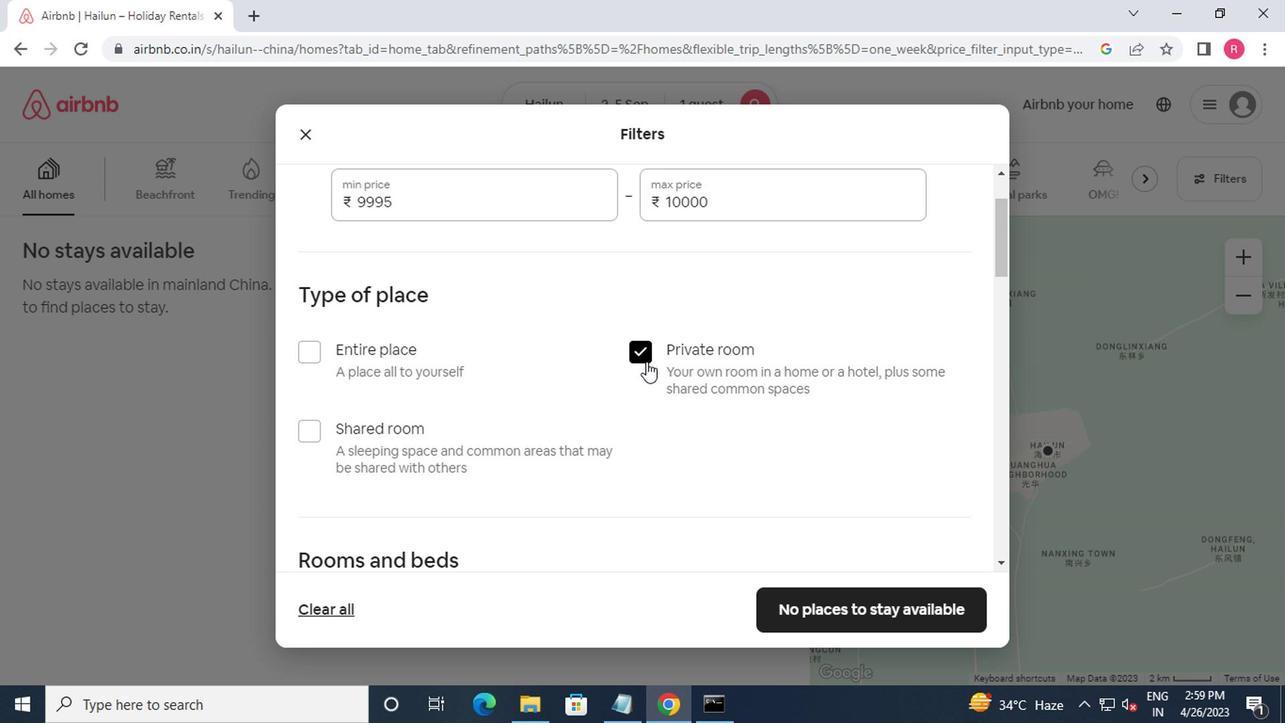 
Action: Mouse scrolled (642, 361) with delta (0, -1)
Screenshot: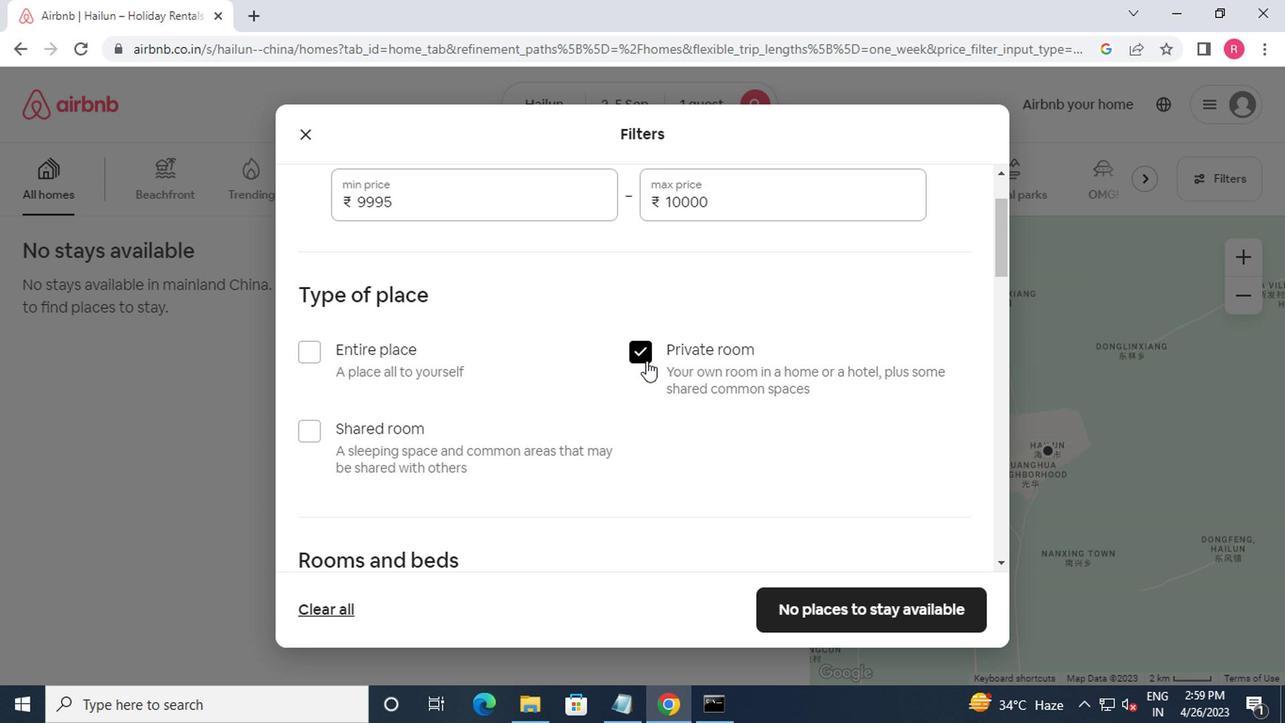 
Action: Mouse moved to (375, 451)
Screenshot: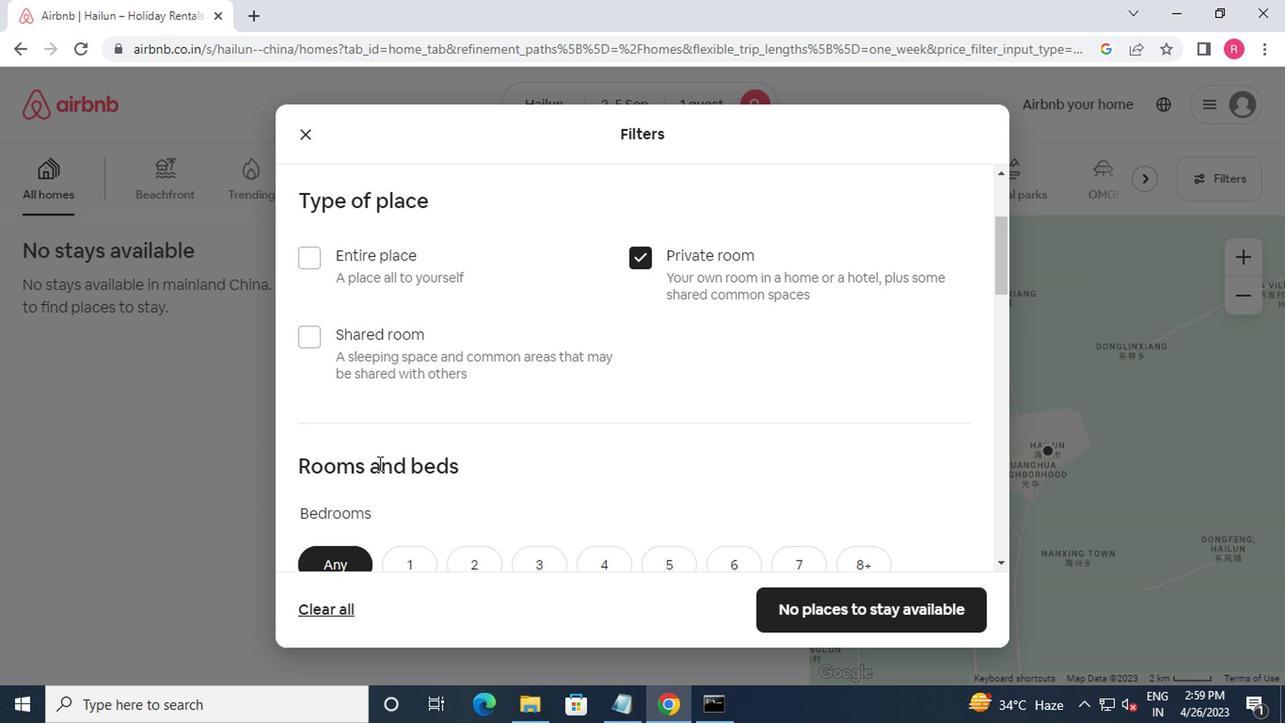 
Action: Mouse scrolled (375, 450) with delta (0, 0)
Screenshot: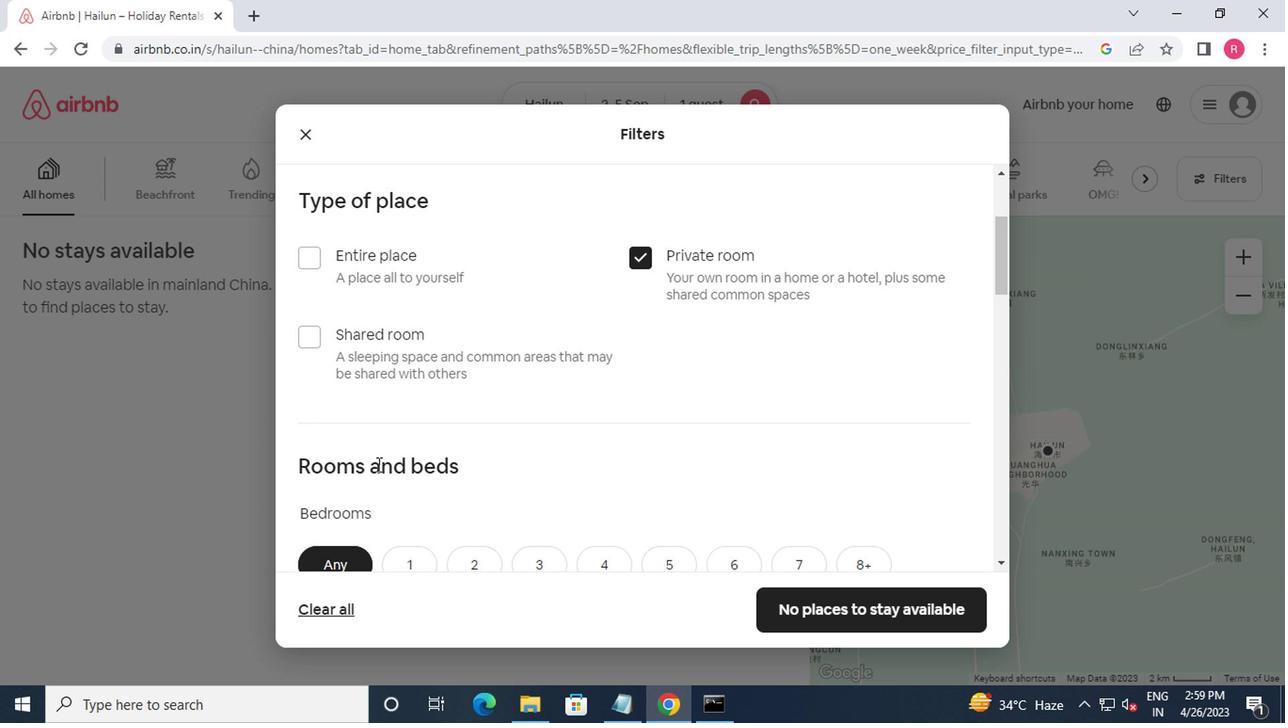 
Action: Mouse moved to (401, 473)
Screenshot: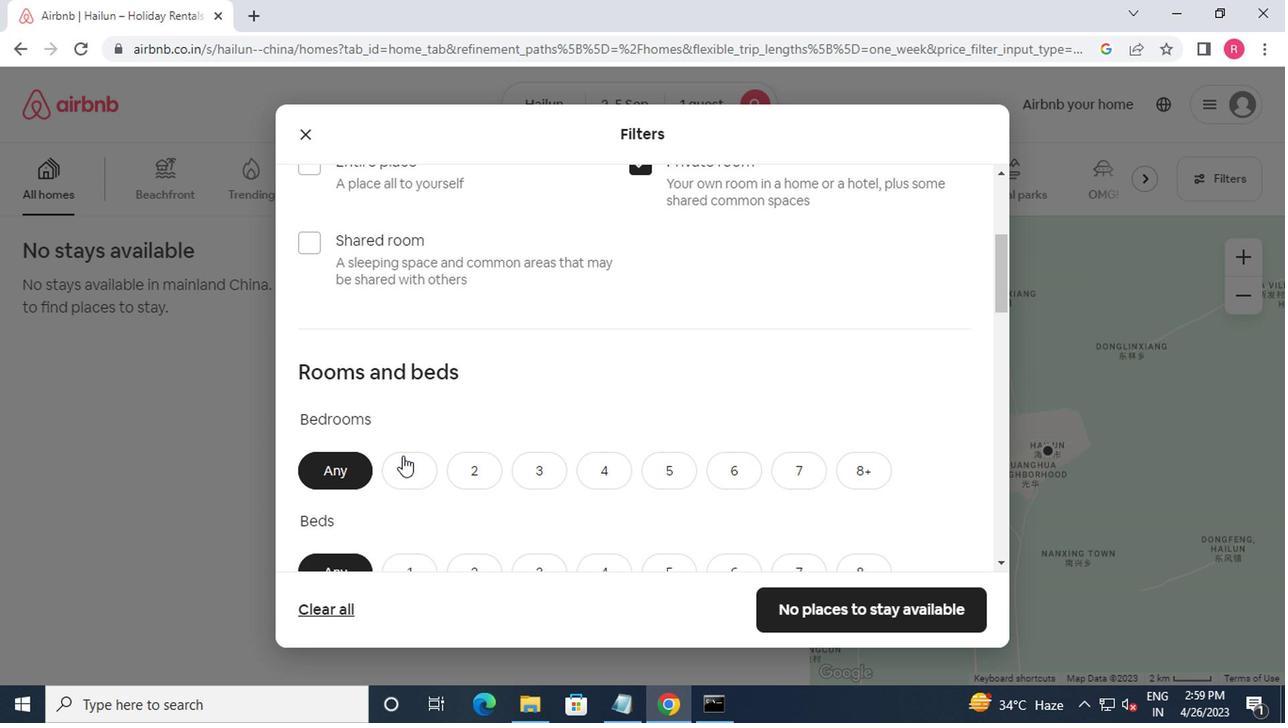 
Action: Mouse pressed left at (401, 473)
Screenshot: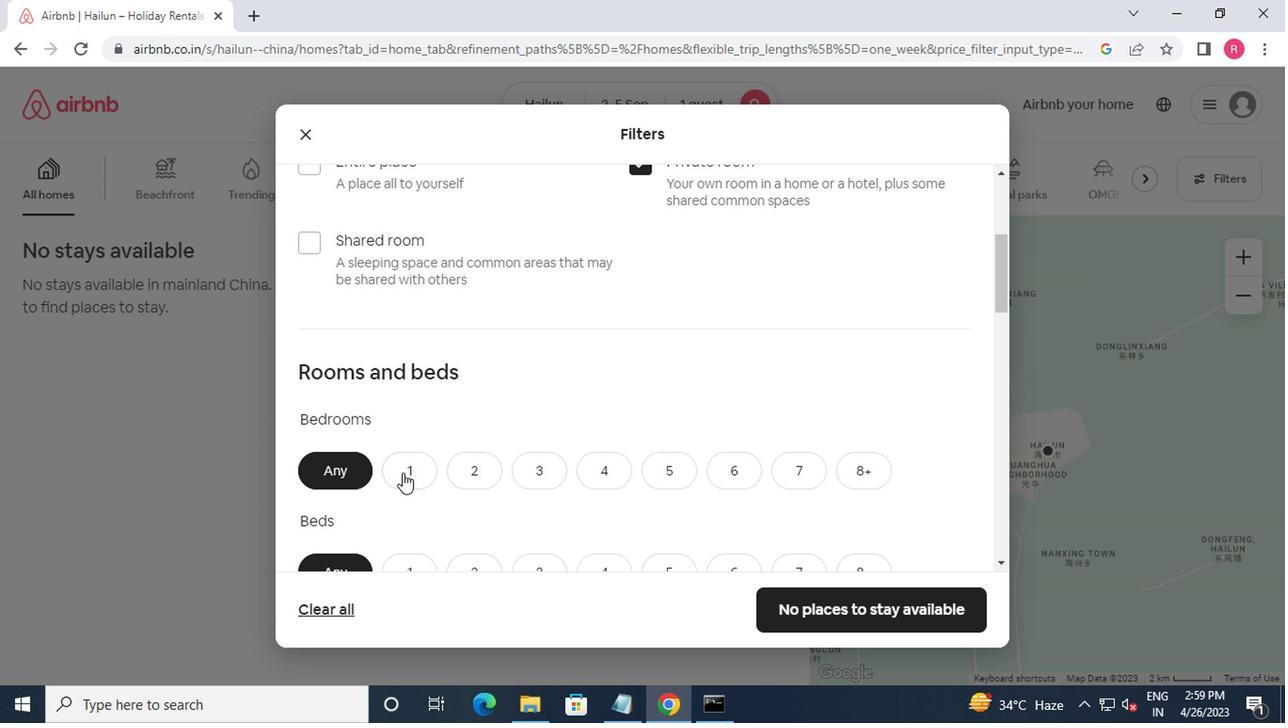 
Action: Mouse moved to (401, 477)
Screenshot: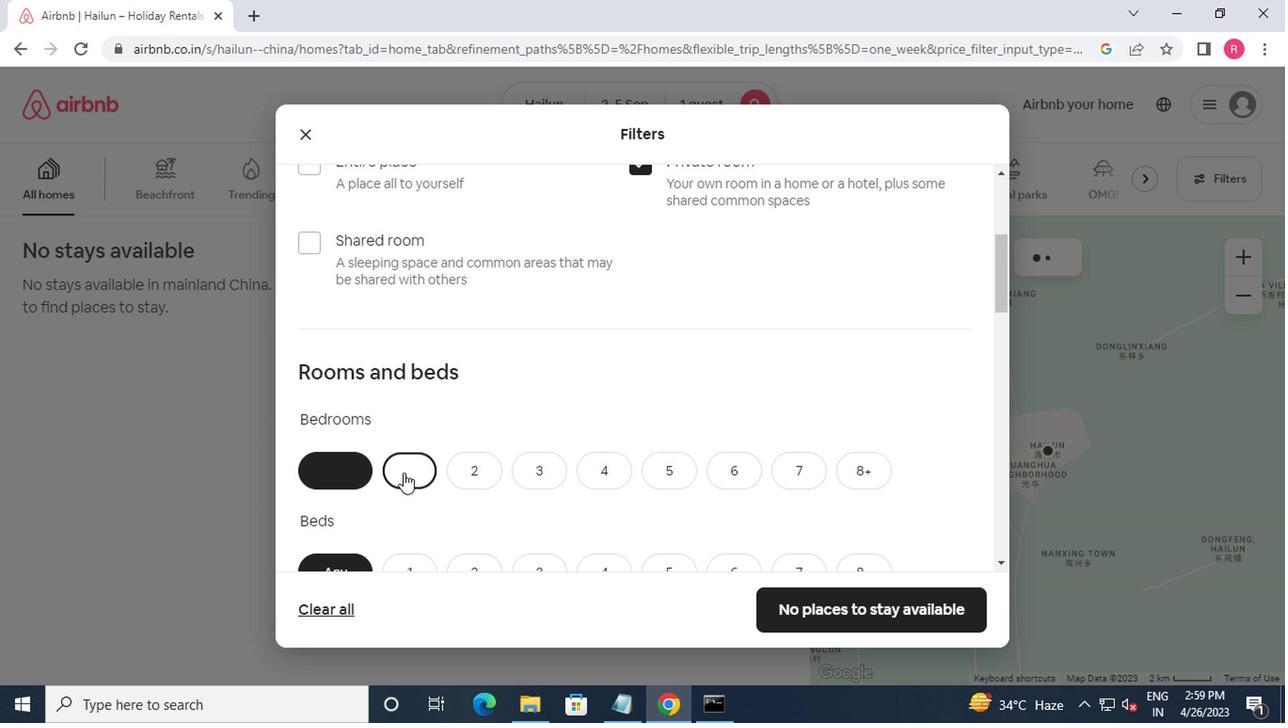 
Action: Mouse scrolled (401, 476) with delta (0, 0)
Screenshot: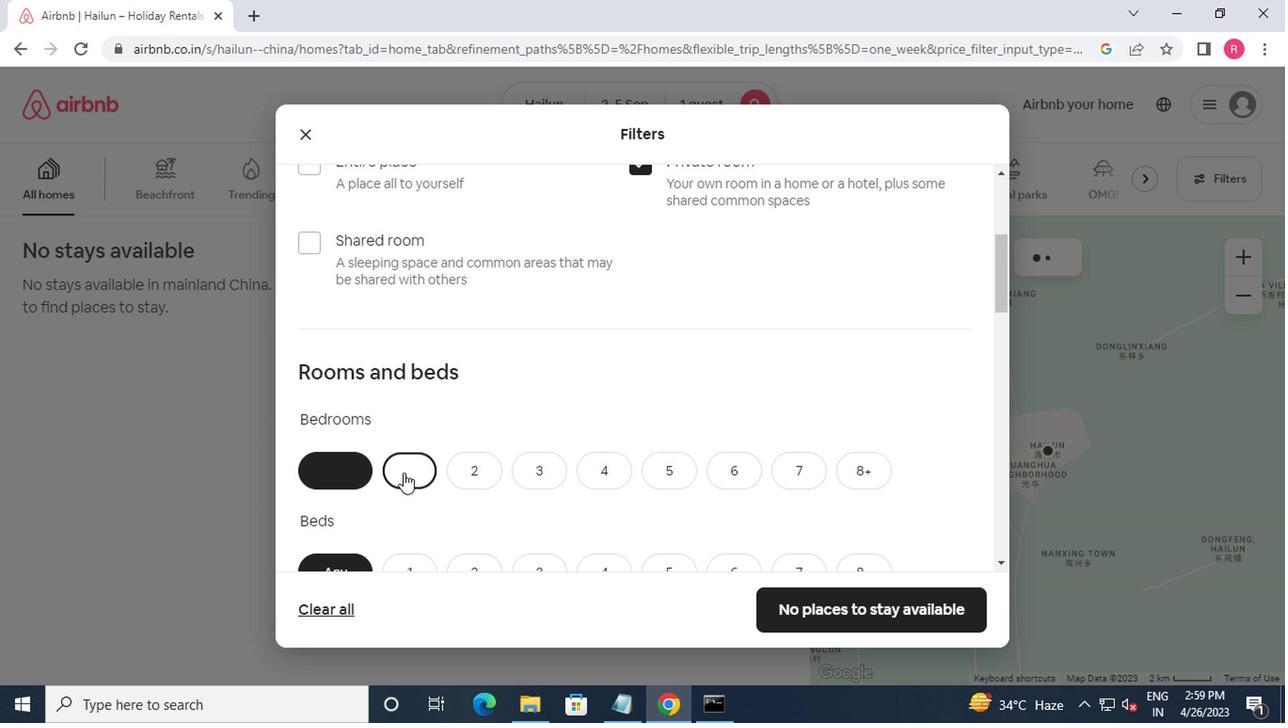 
Action: Mouse moved to (403, 479)
Screenshot: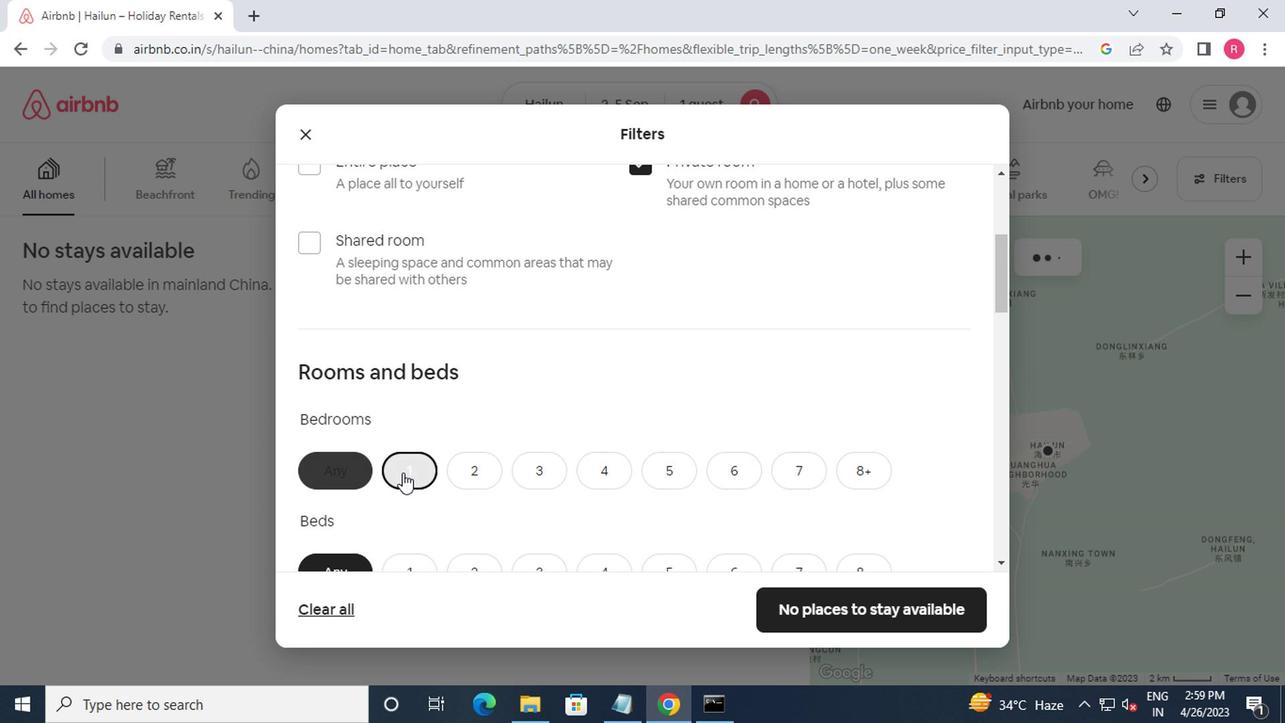 
Action: Mouse scrolled (403, 479) with delta (0, 0)
Screenshot: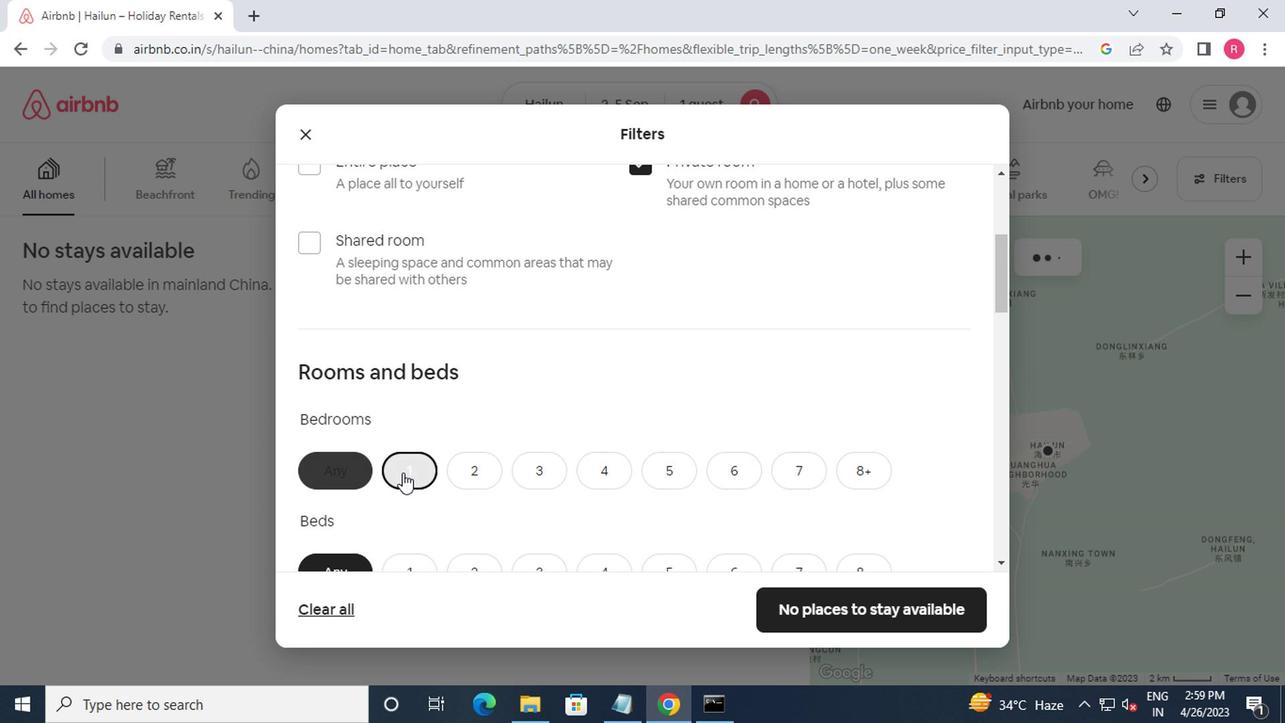 
Action: Mouse moved to (409, 391)
Screenshot: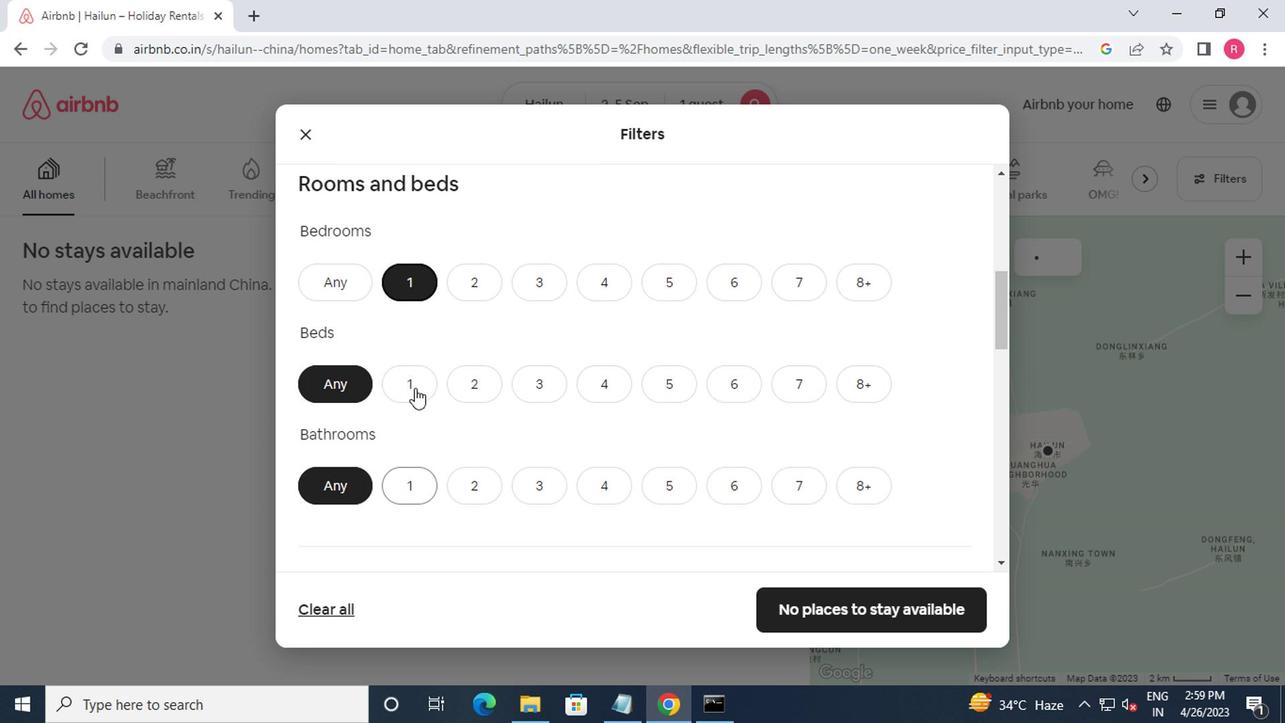 
Action: Mouse pressed left at (409, 391)
Screenshot: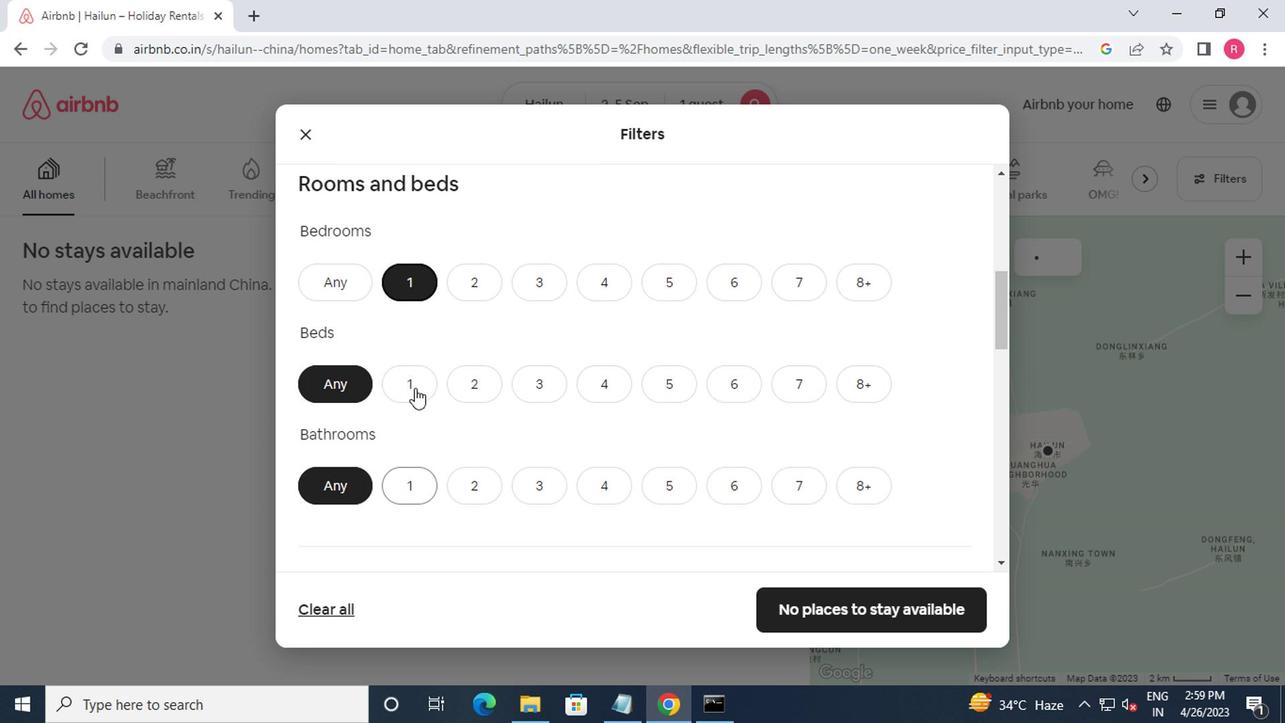 
Action: Mouse moved to (403, 496)
Screenshot: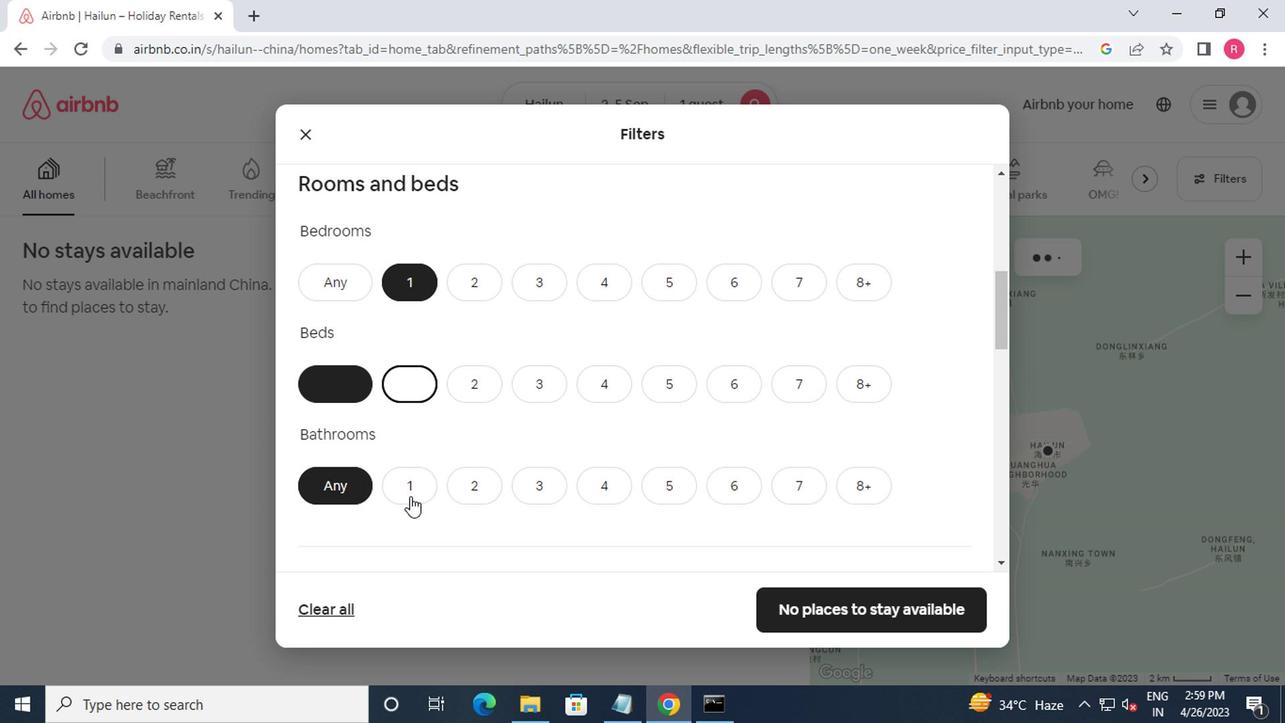 
Action: Mouse pressed left at (403, 496)
Screenshot: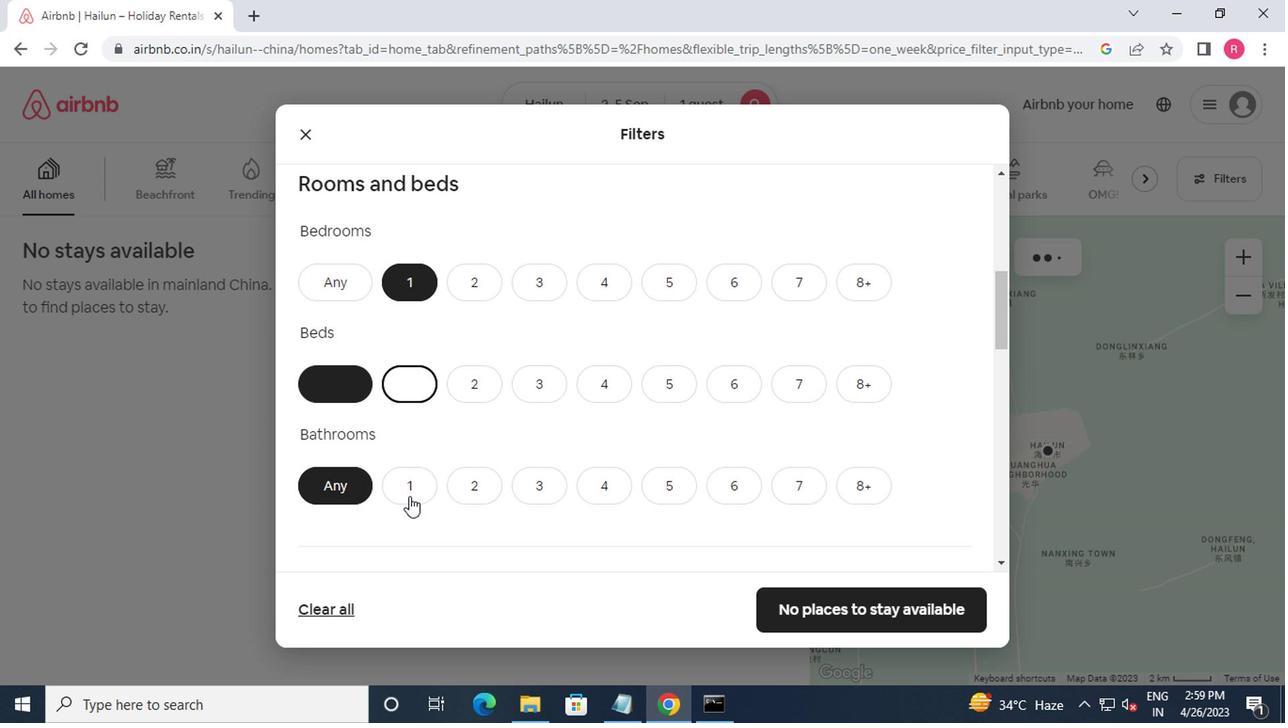 
Action: Mouse moved to (504, 447)
Screenshot: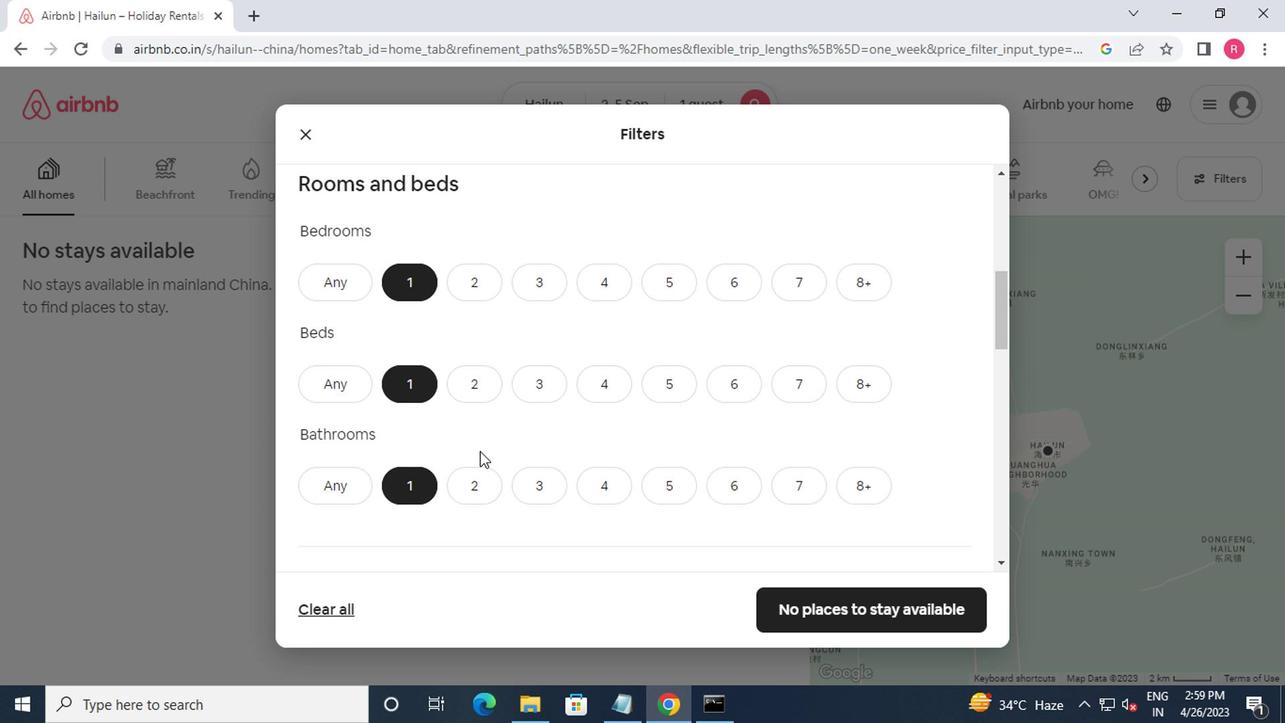 
Action: Mouse scrolled (504, 446) with delta (0, 0)
Screenshot: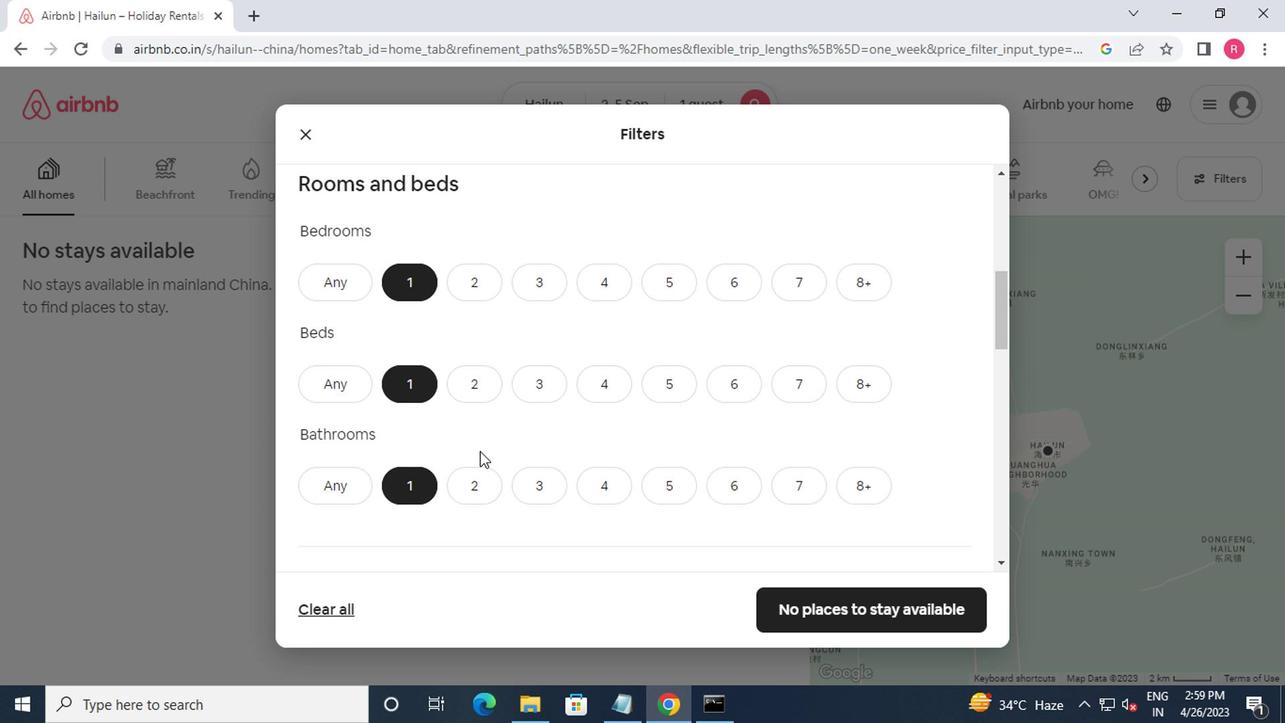 
Action: Mouse moved to (526, 429)
Screenshot: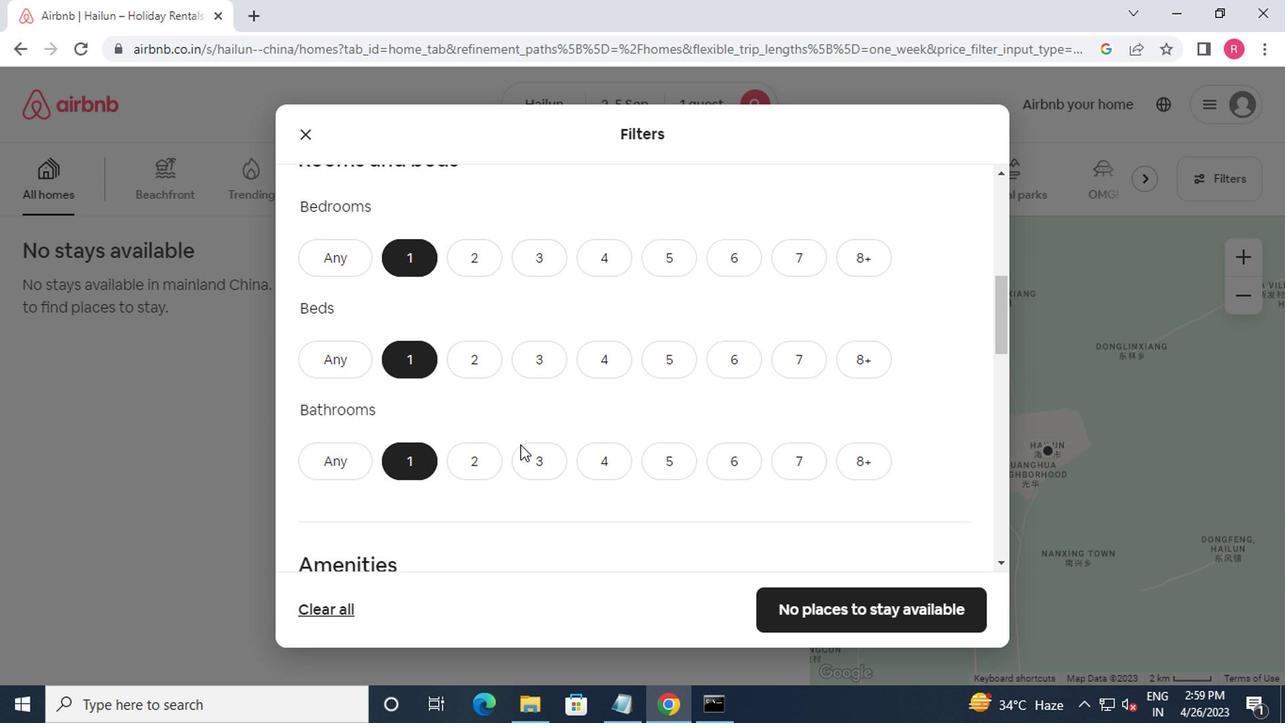 
Action: Mouse scrolled (526, 429) with delta (0, 0)
Screenshot: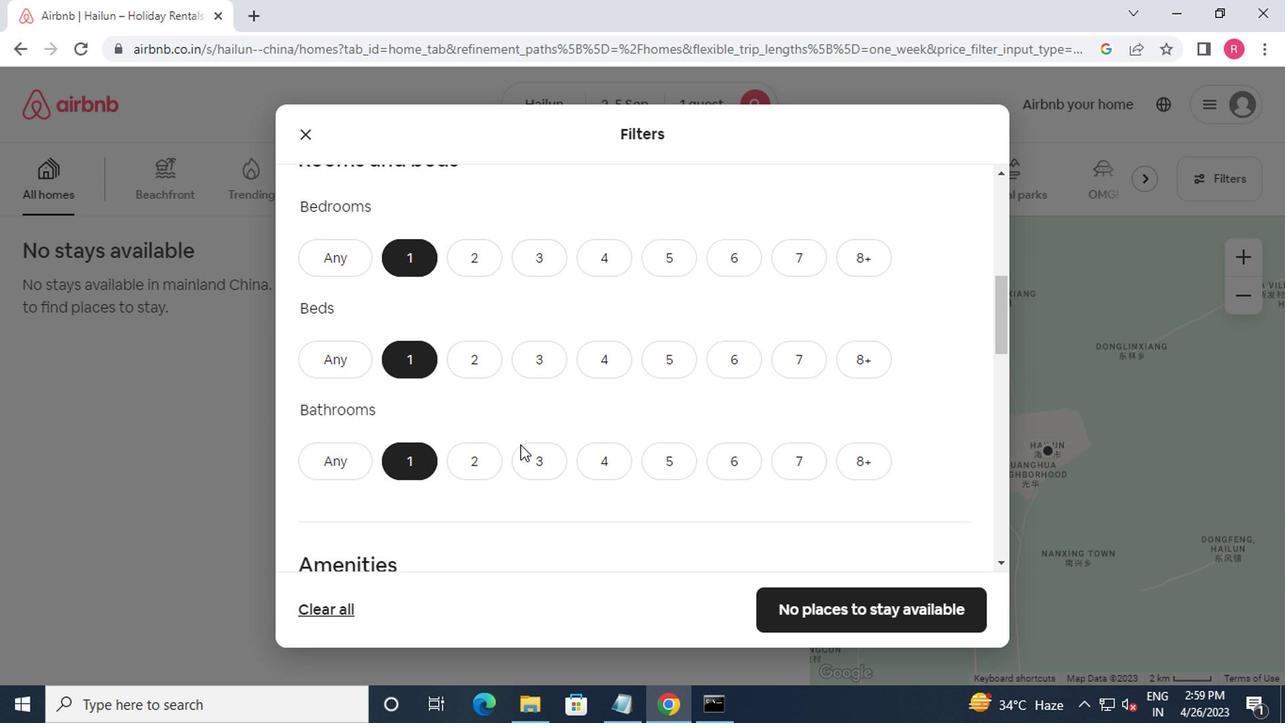 
Action: Mouse moved to (530, 422)
Screenshot: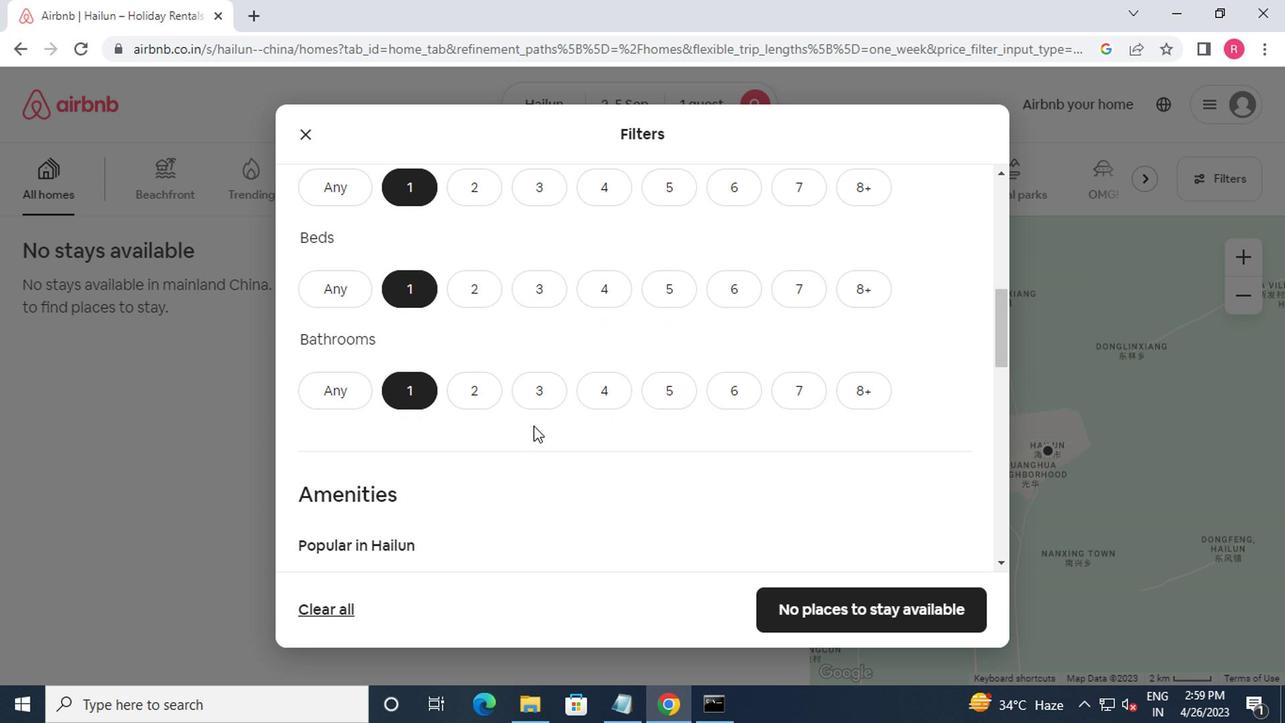 
Action: Mouse scrolled (530, 421) with delta (0, -1)
Screenshot: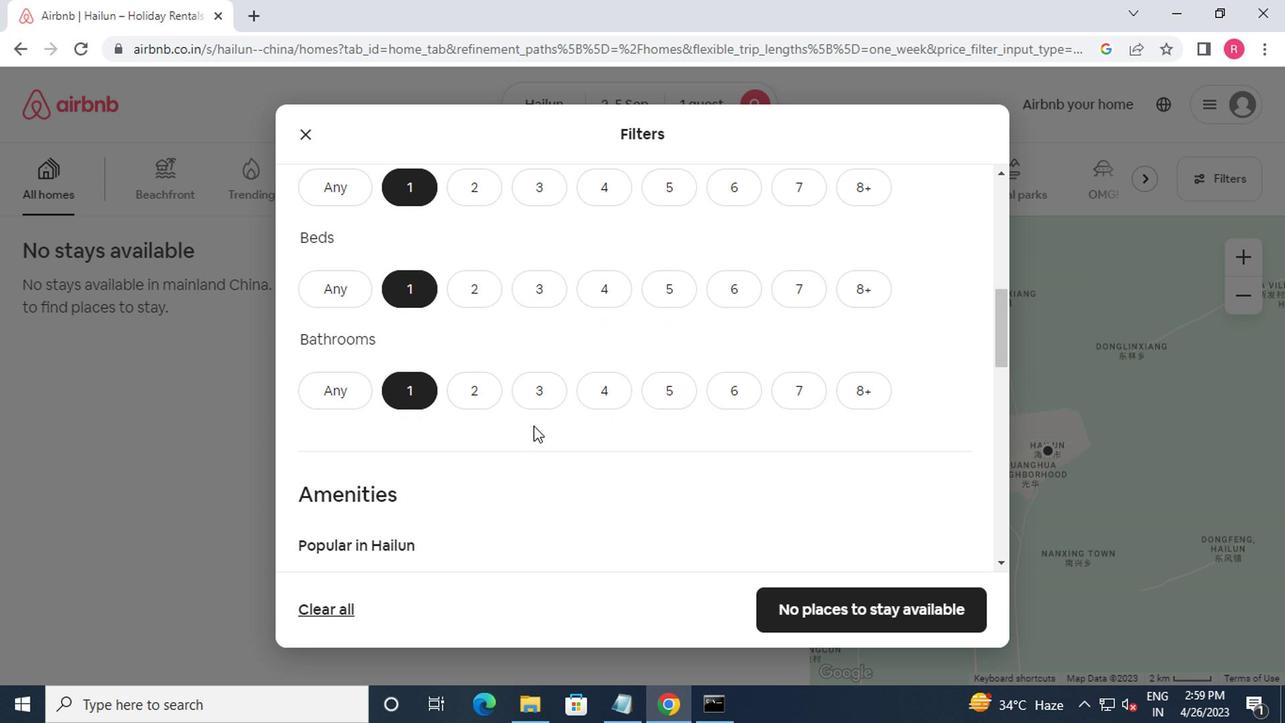 
Action: Mouse moved to (534, 422)
Screenshot: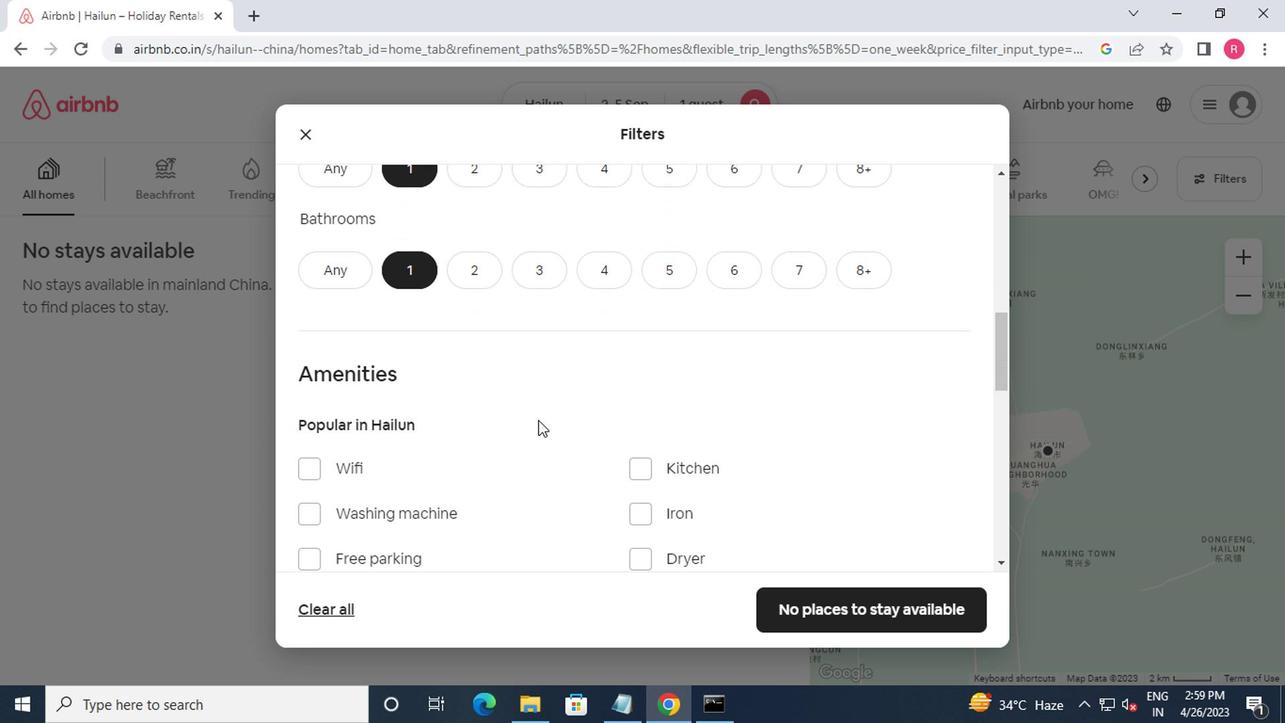 
Action: Mouse scrolled (534, 421) with delta (0, -1)
Screenshot: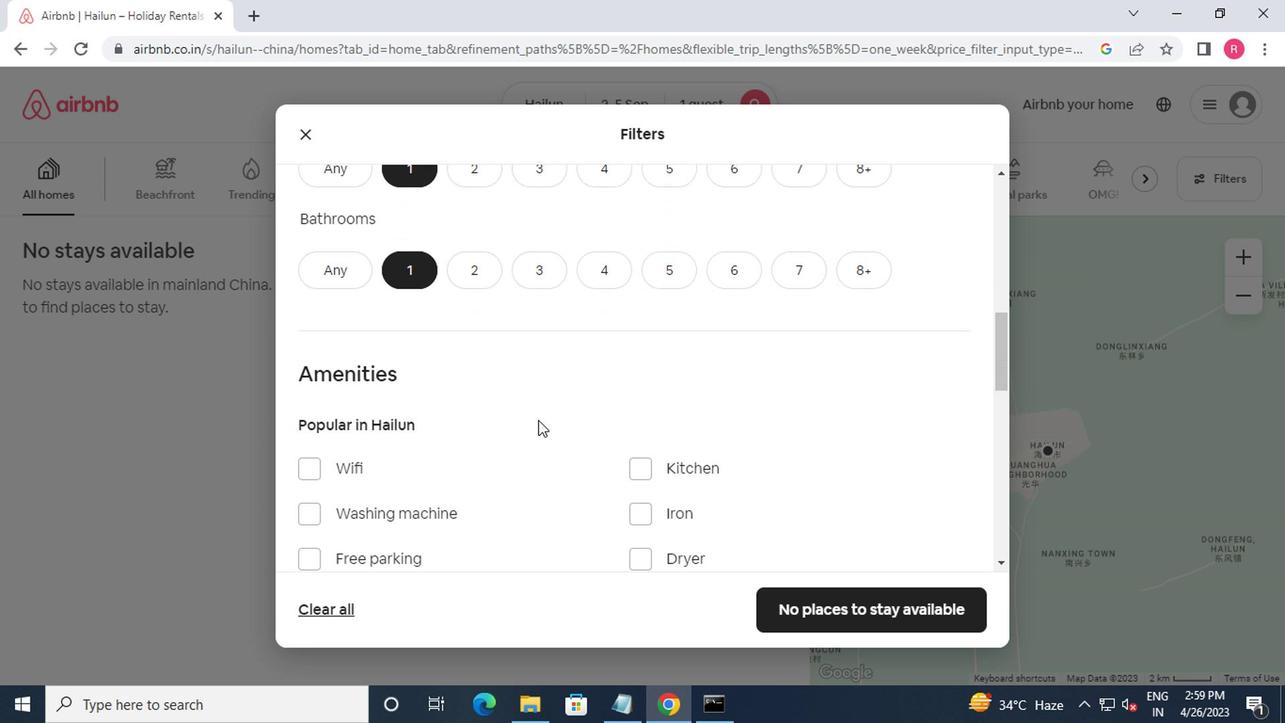 
Action: Mouse moved to (560, 429)
Screenshot: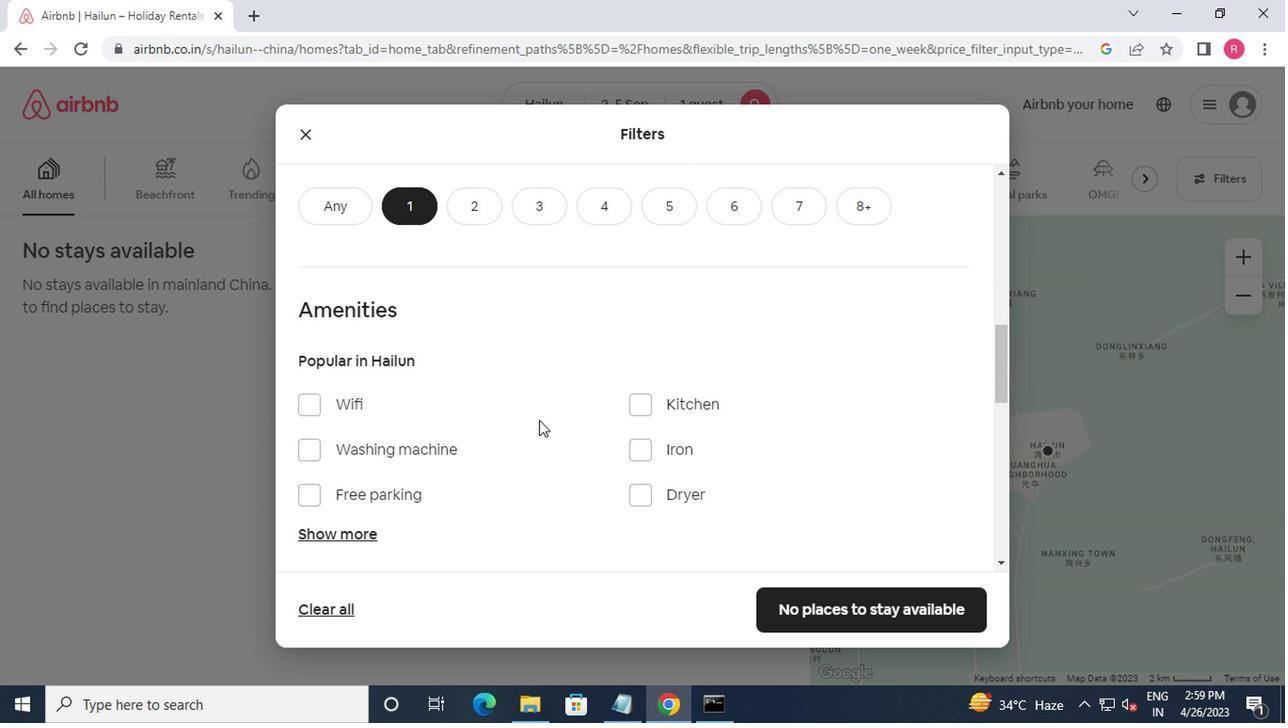 
Action: Mouse scrolled (560, 429) with delta (0, 0)
Screenshot: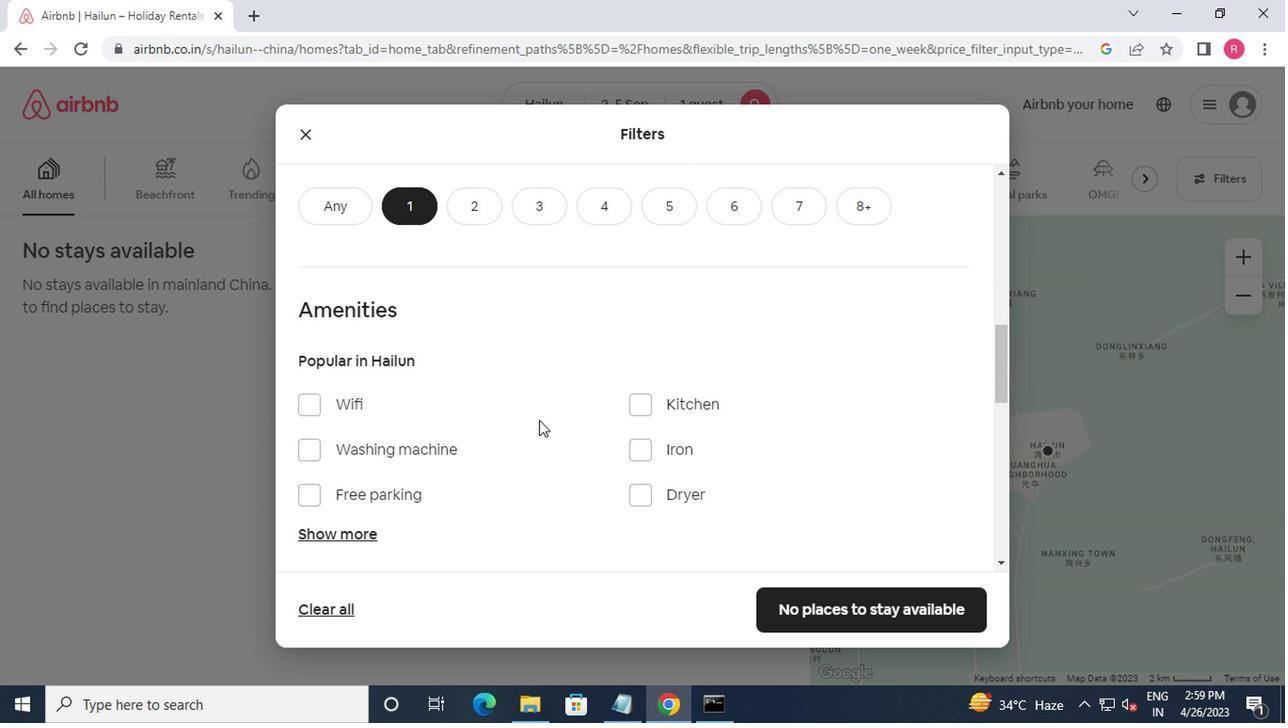 
Action: Mouse moved to (585, 430)
Screenshot: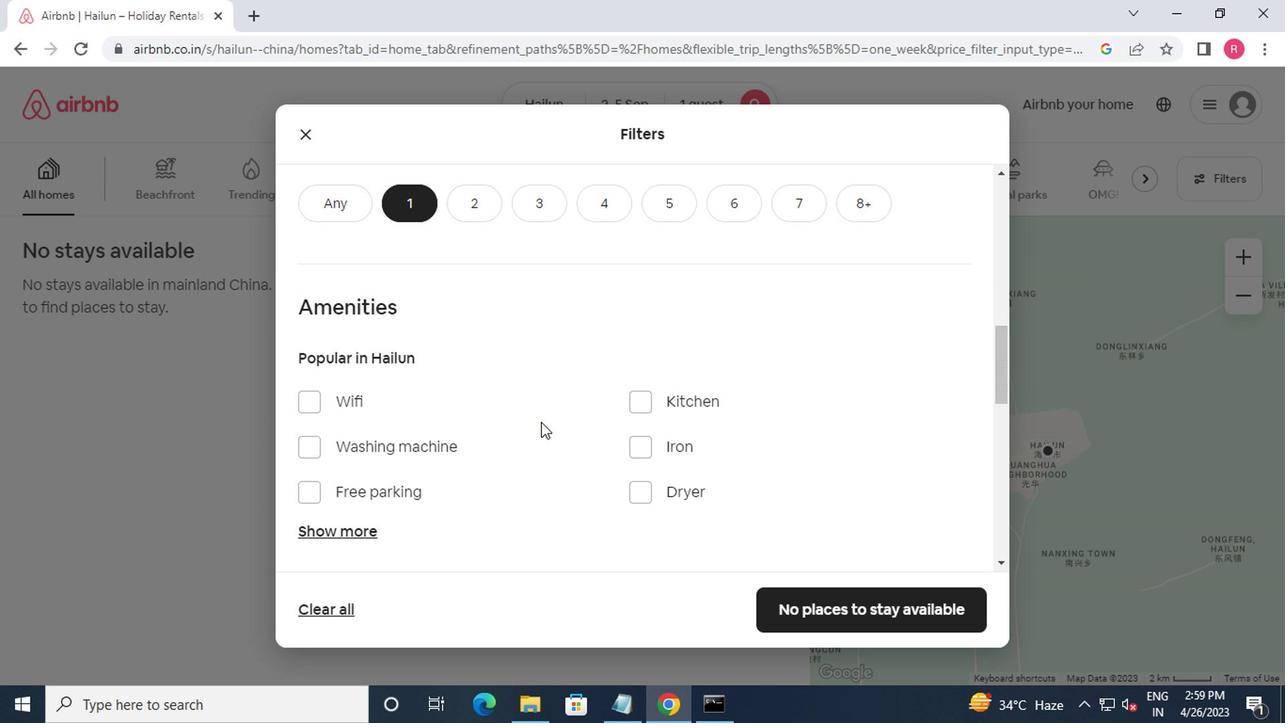 
Action: Mouse scrolled (585, 429) with delta (0, 0)
Screenshot: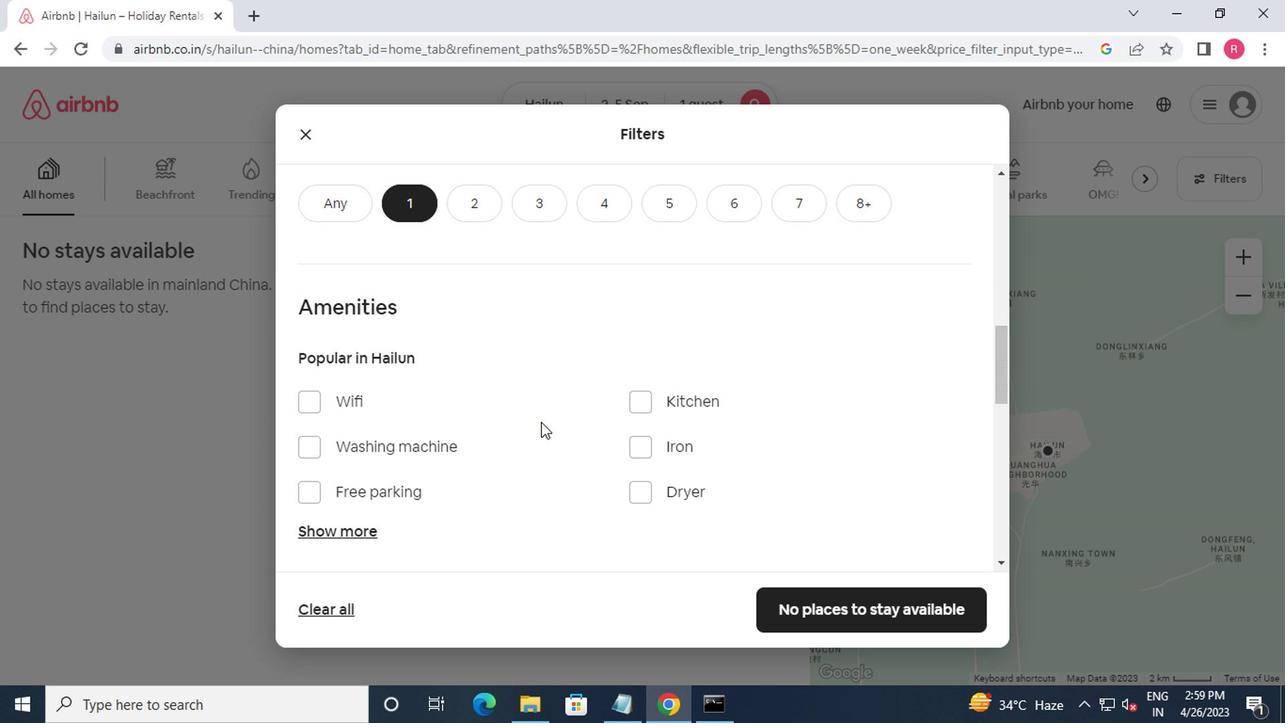 
Action: Mouse moved to (664, 429)
Screenshot: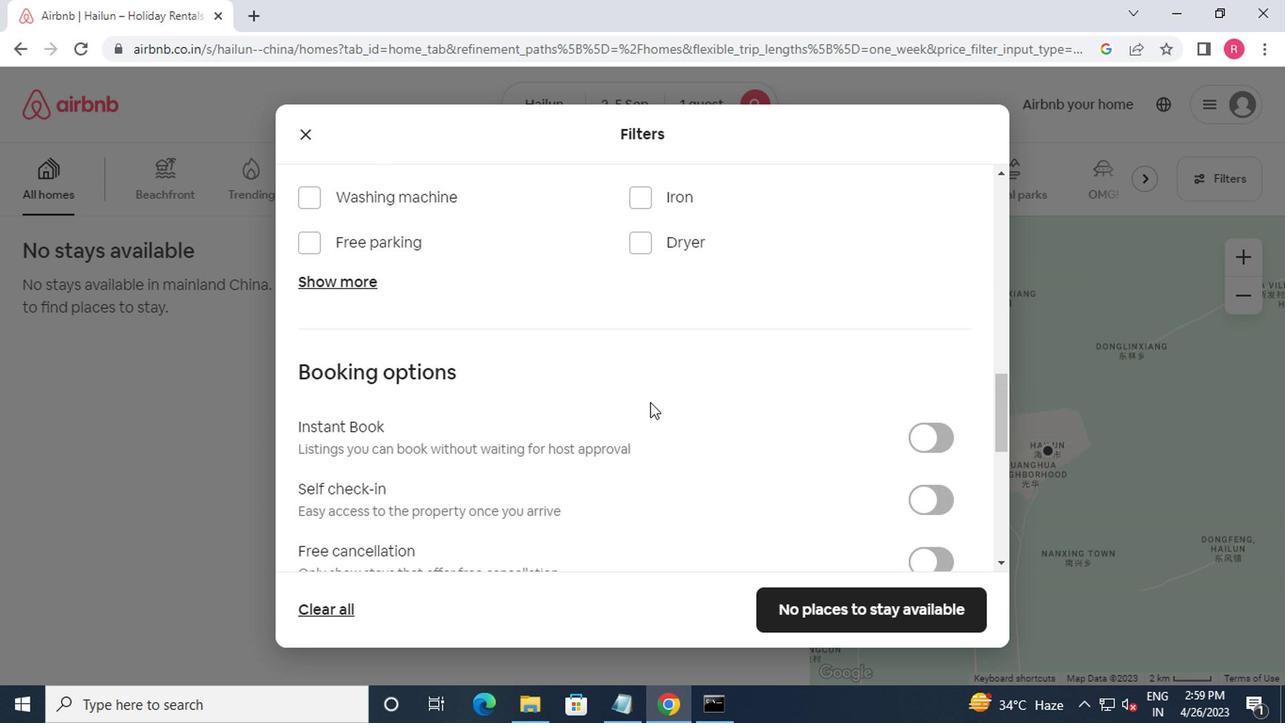 
Action: Mouse scrolled (664, 427) with delta (0, -1)
Screenshot: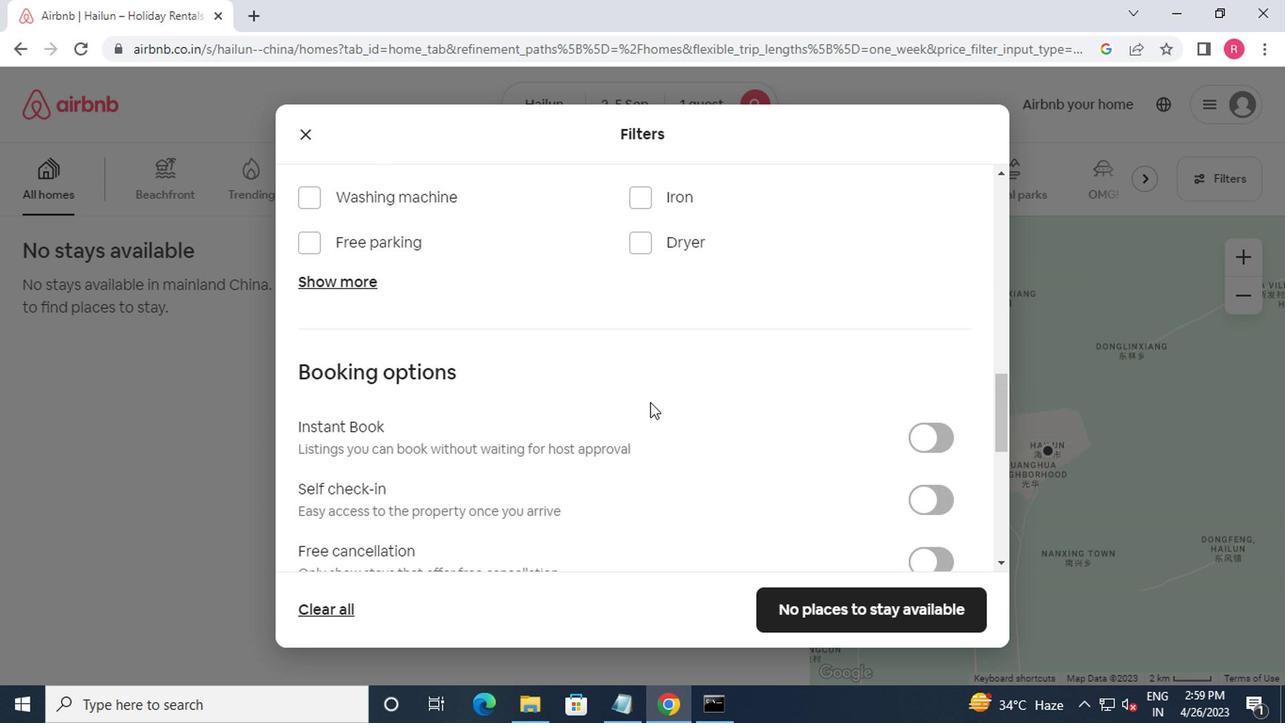 
Action: Mouse moved to (696, 451)
Screenshot: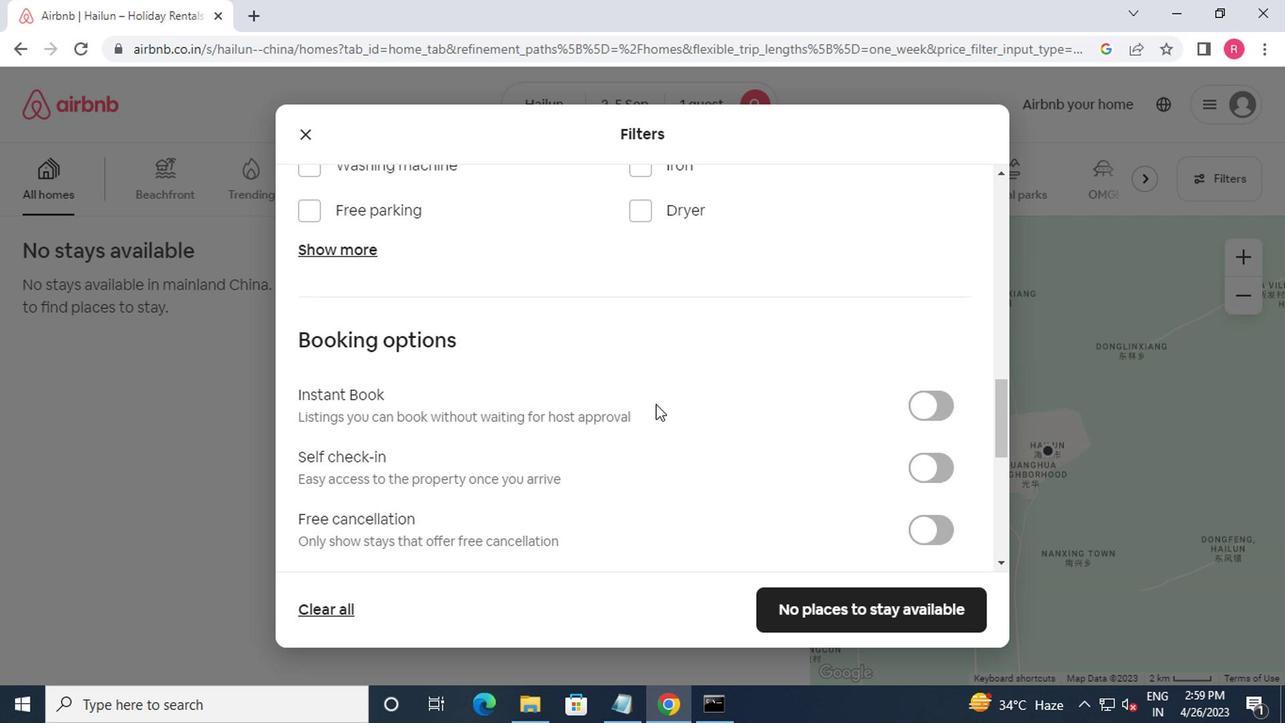 
Action: Mouse scrolled (696, 451) with delta (0, 0)
Screenshot: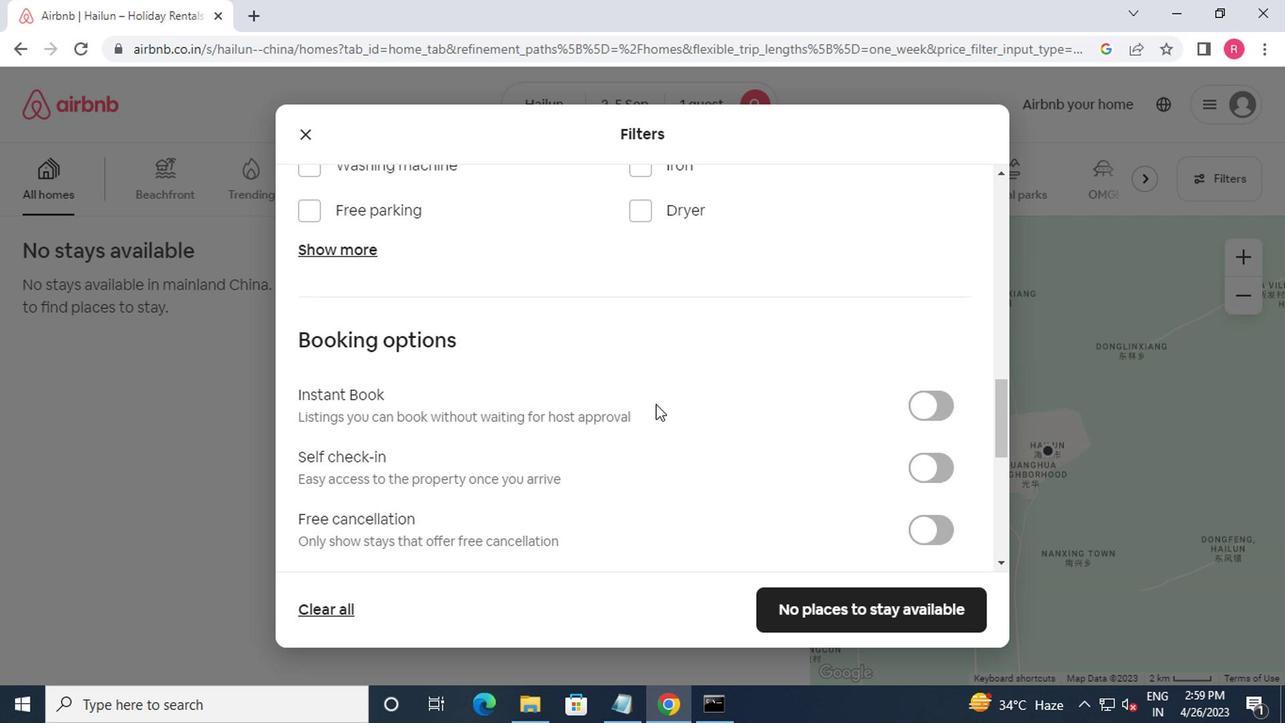 
Action: Mouse moved to (931, 277)
Screenshot: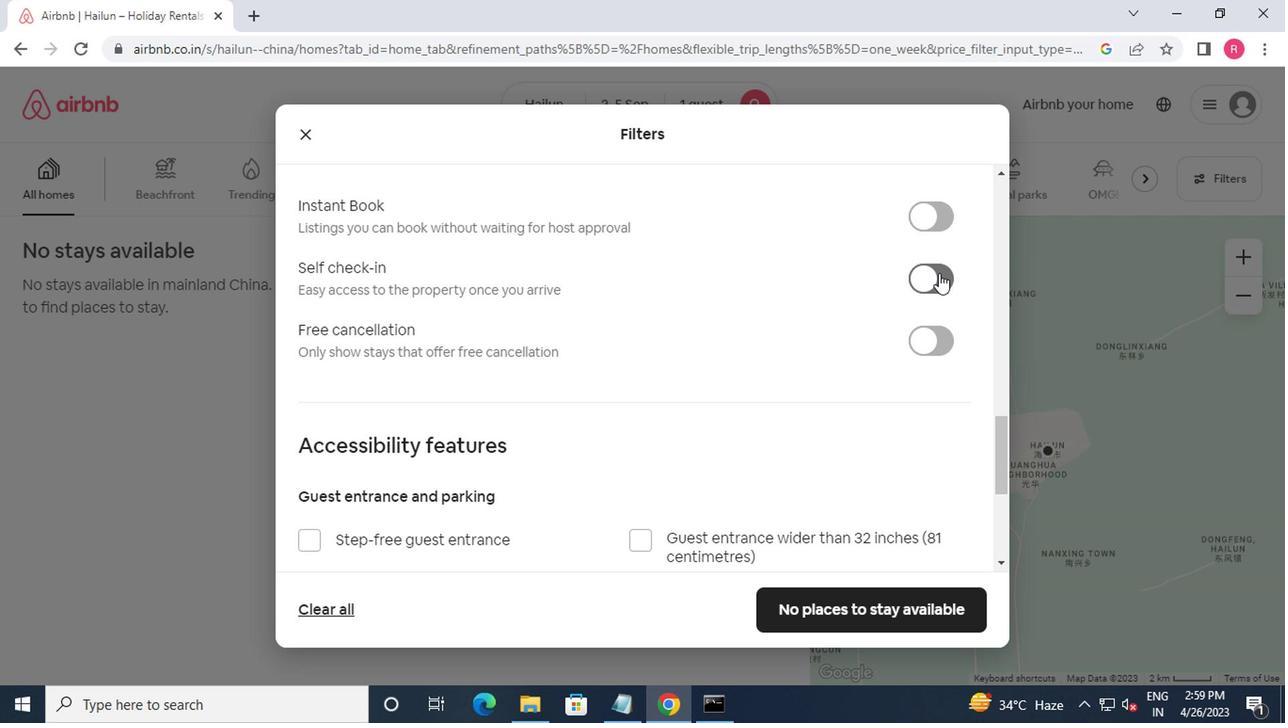 
Action: Mouse pressed left at (931, 277)
Screenshot: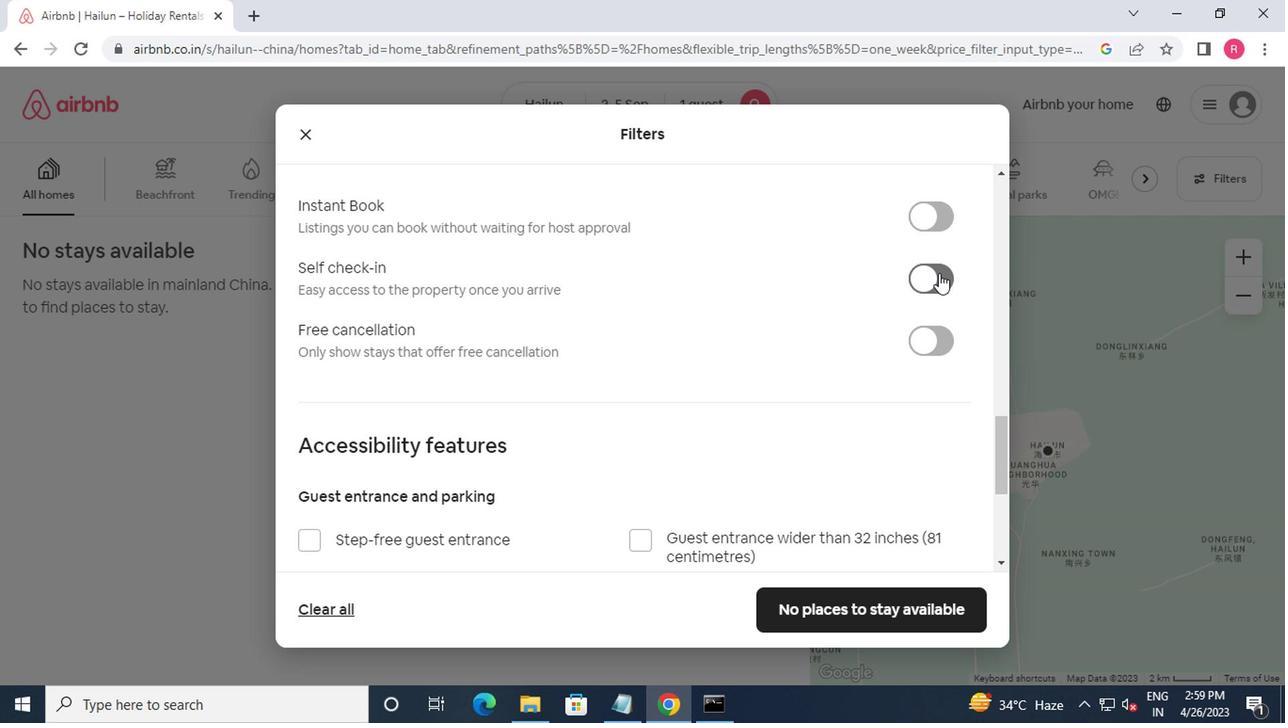 
Action: Mouse moved to (927, 292)
Screenshot: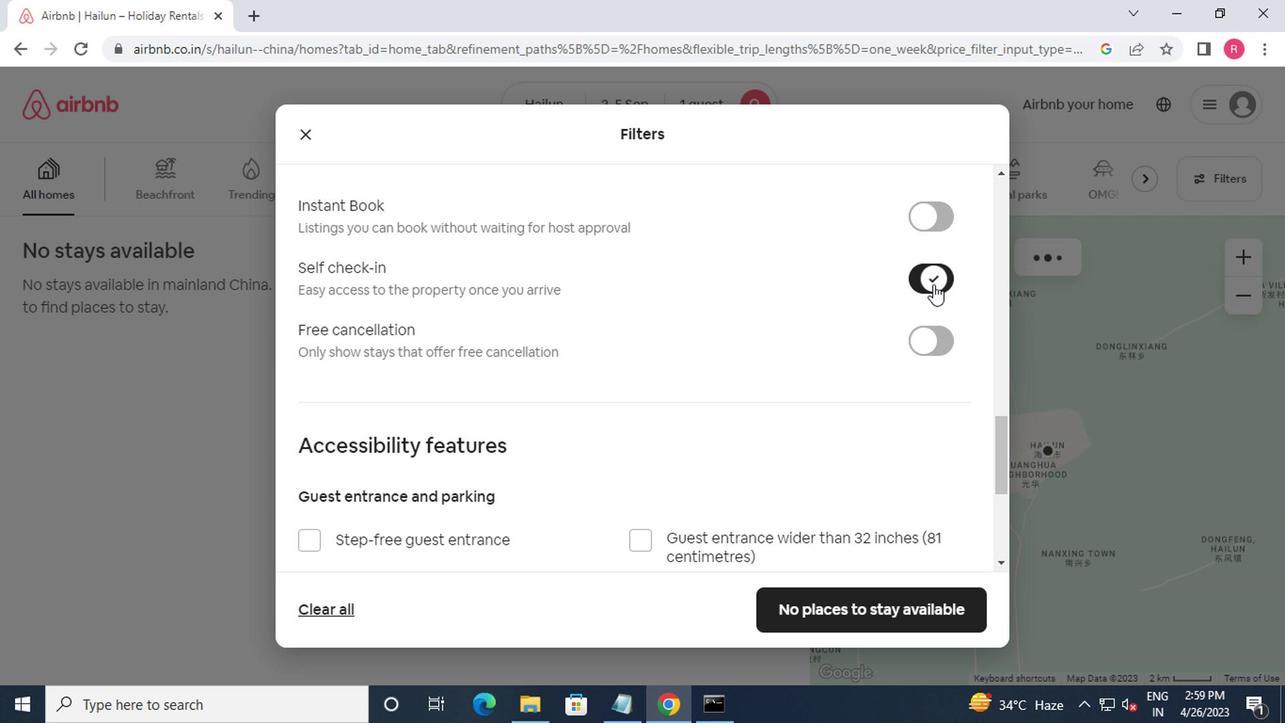 
Action: Mouse scrolled (927, 291) with delta (0, 0)
Screenshot: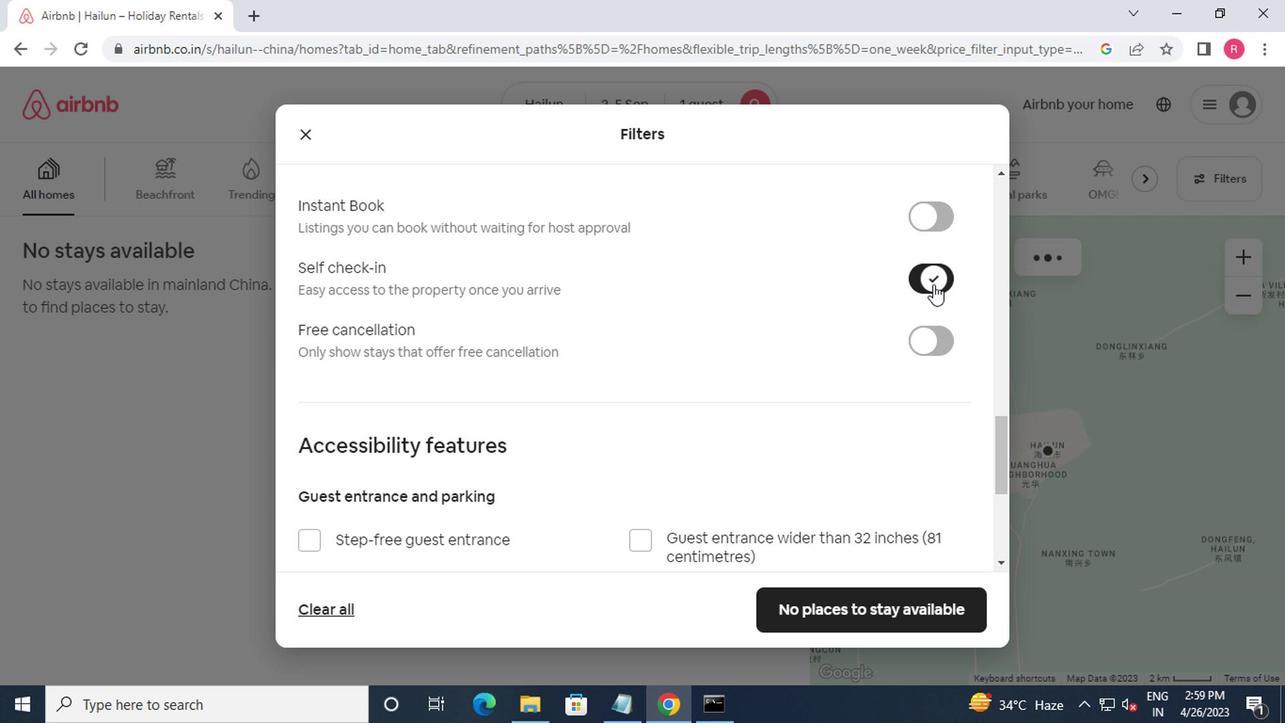 
Action: Mouse moved to (923, 307)
Screenshot: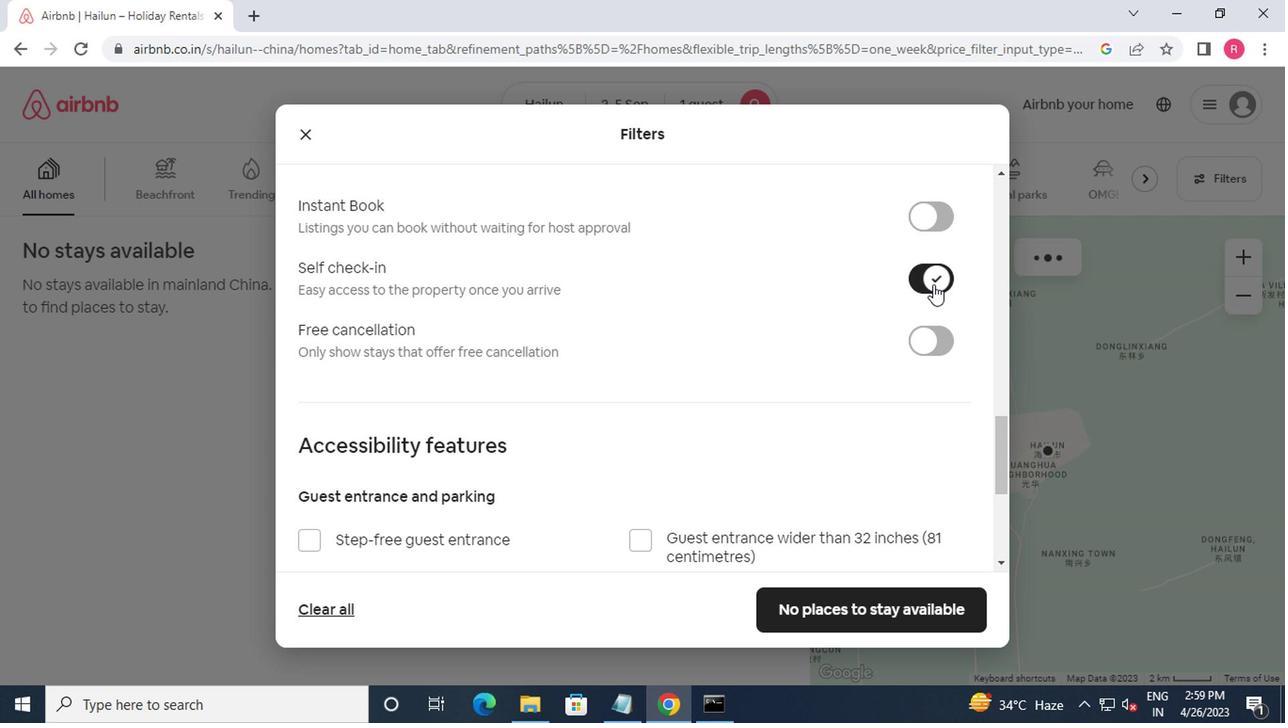 
Action: Mouse scrolled (923, 306) with delta (0, -1)
Screenshot: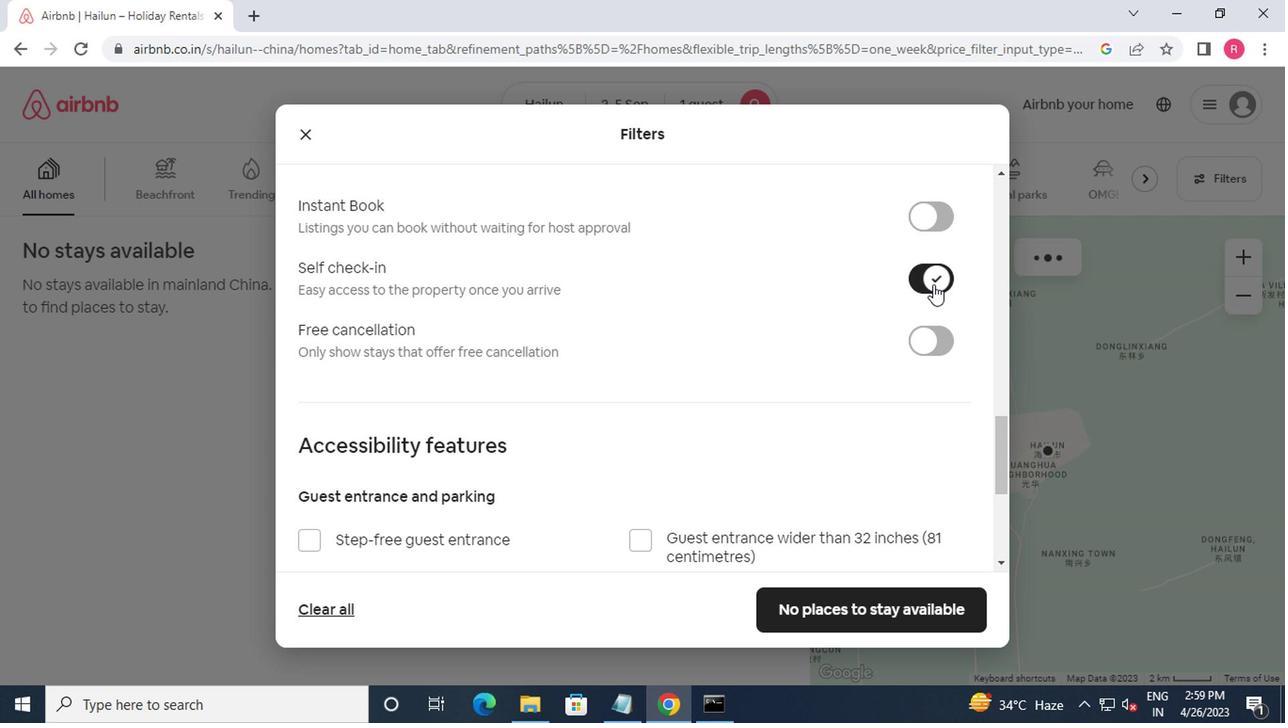 
Action: Mouse moved to (921, 311)
Screenshot: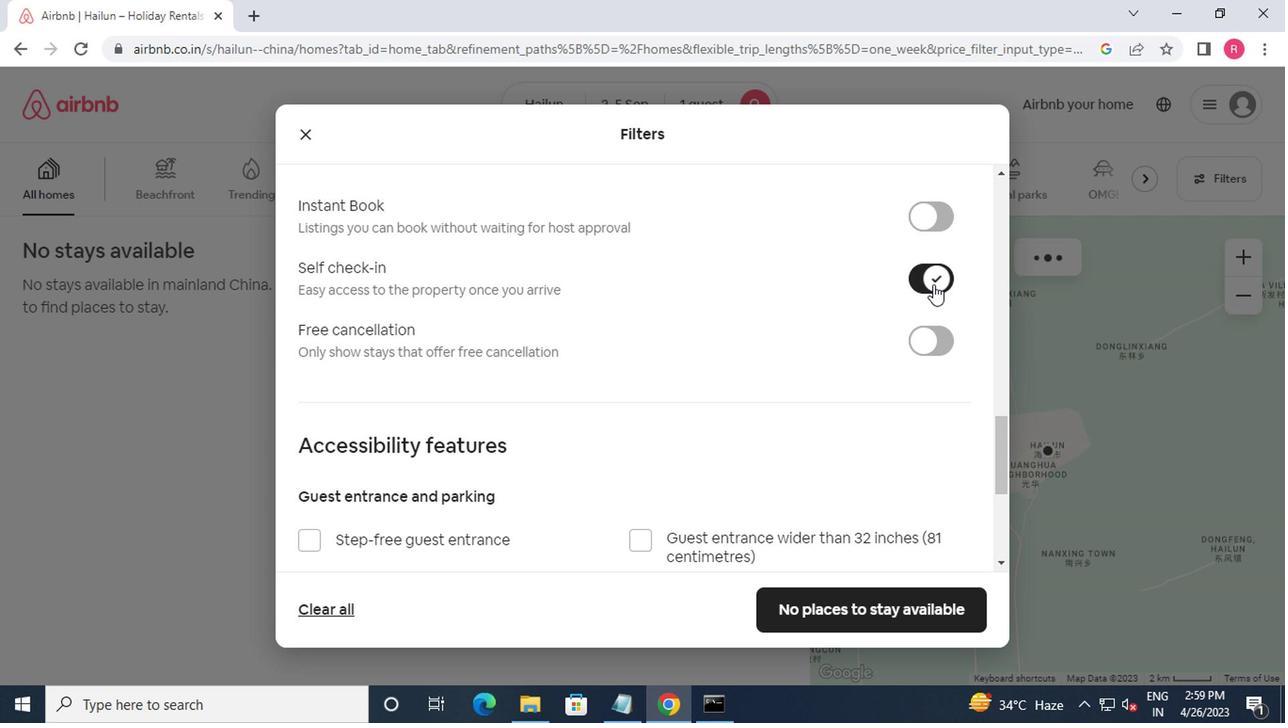 
Action: Mouse scrolled (921, 310) with delta (0, 0)
Screenshot: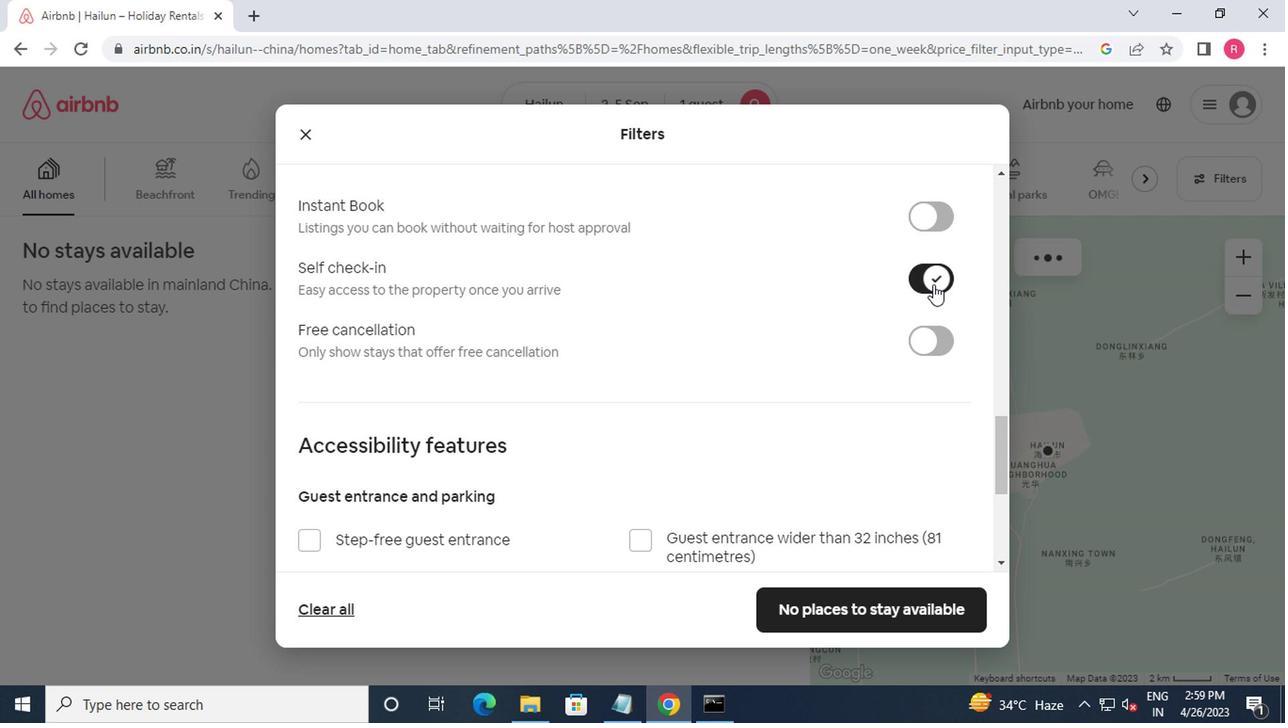 
Action: Mouse moved to (916, 317)
Screenshot: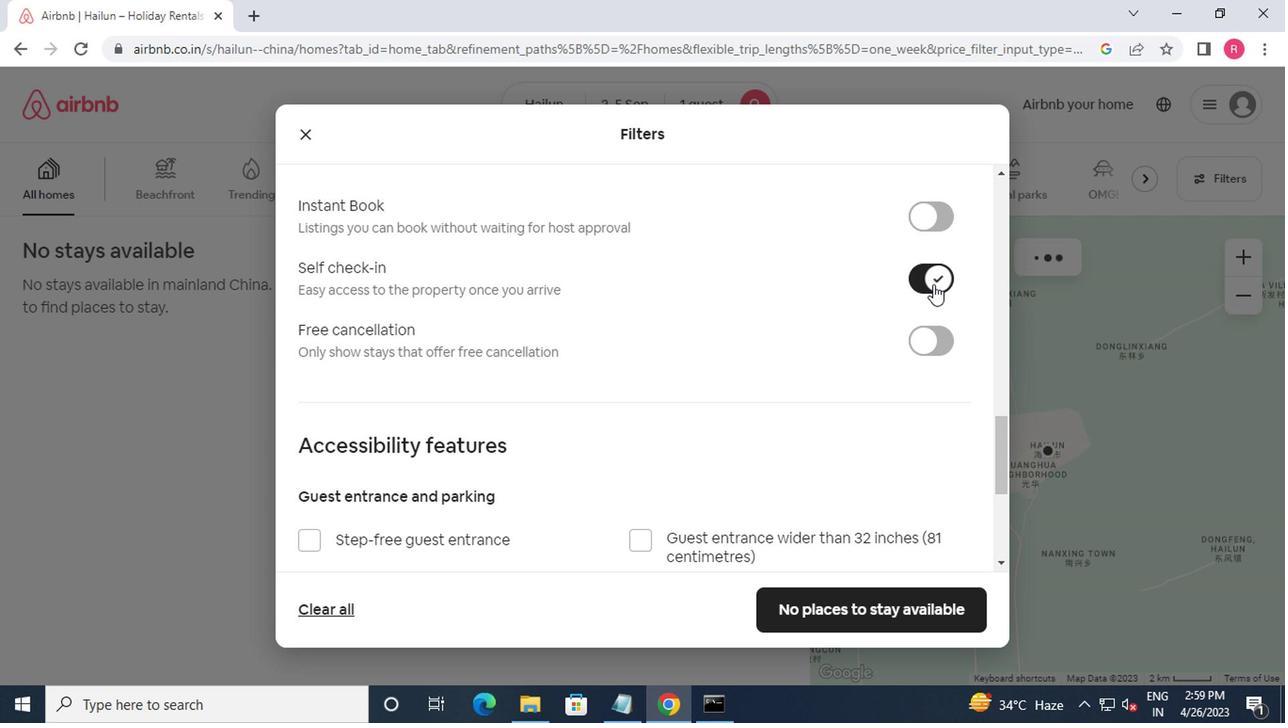 
Action: Mouse scrolled (916, 315) with delta (0, -1)
Screenshot: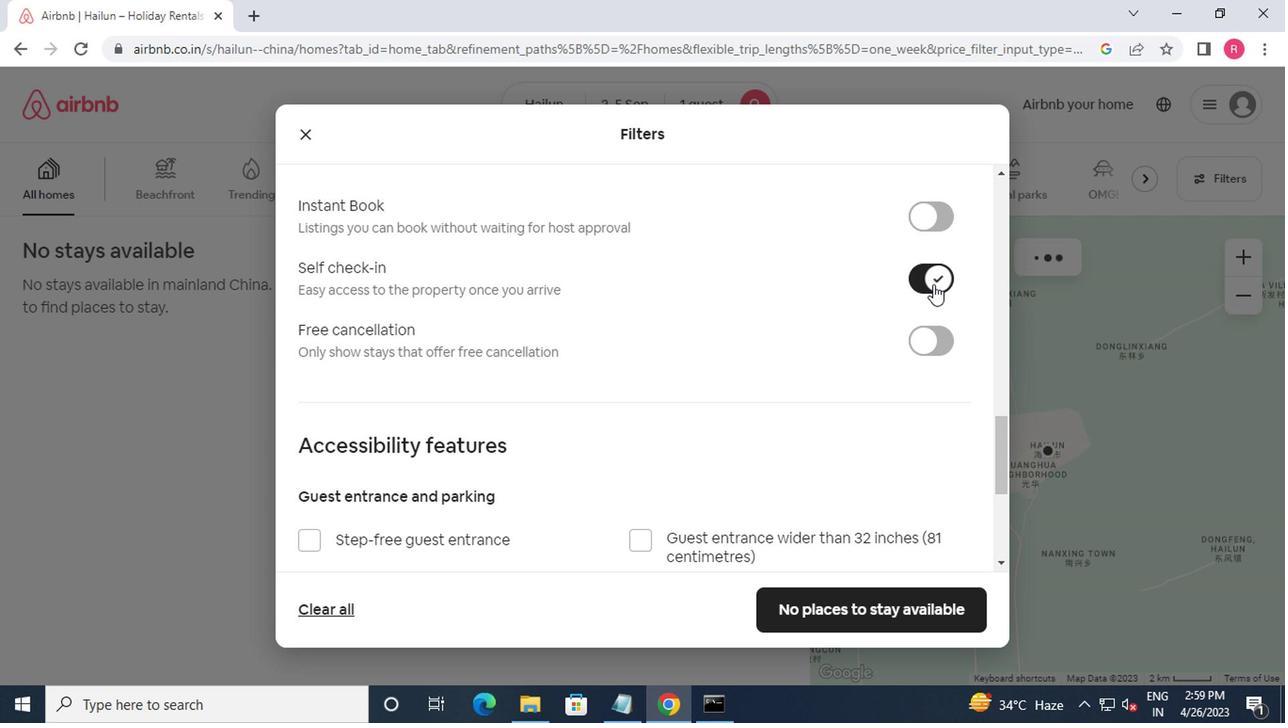 
Action: Mouse moved to (913, 322)
Screenshot: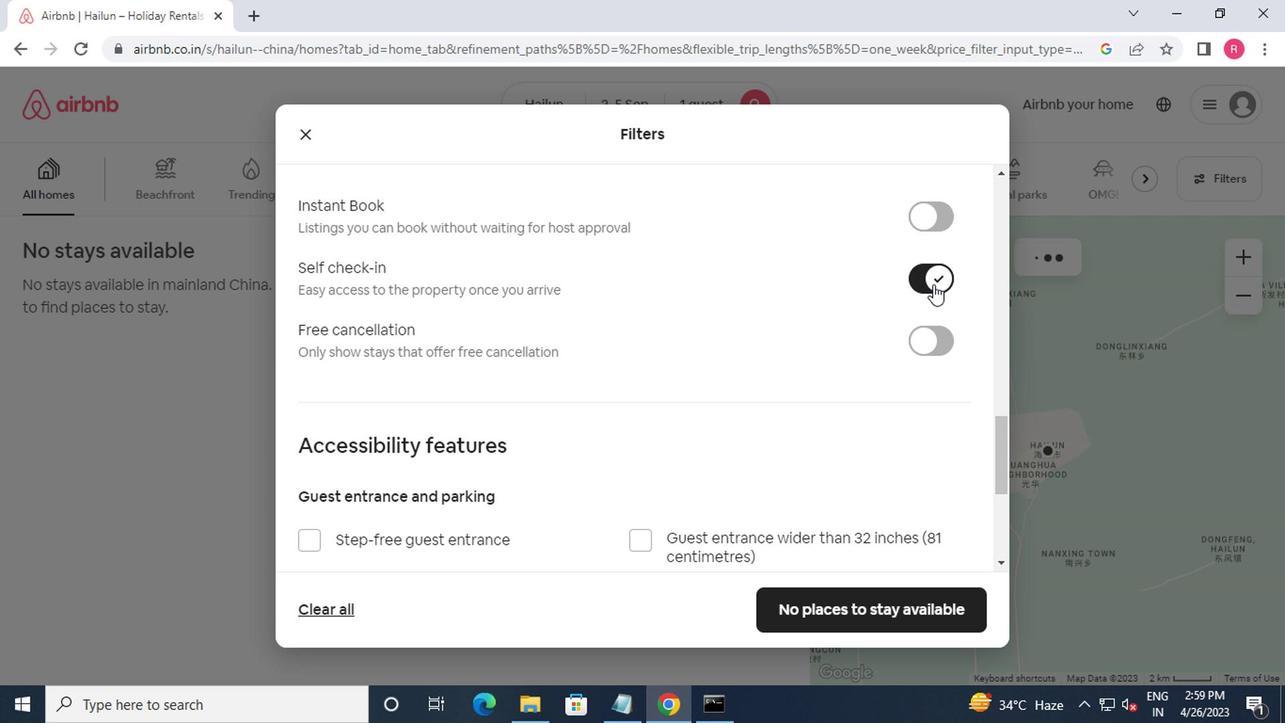 
Action: Mouse scrolled (913, 320) with delta (0, -1)
Screenshot: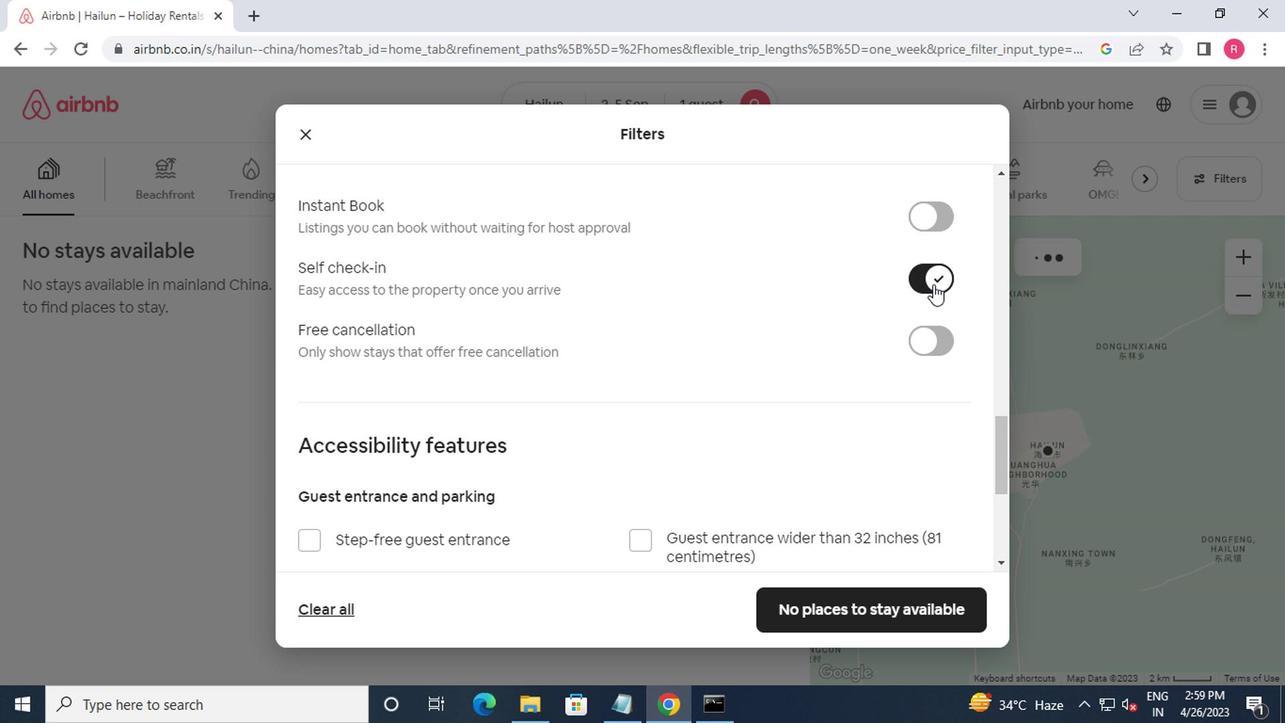 
Action: Mouse moved to (874, 468)
Screenshot: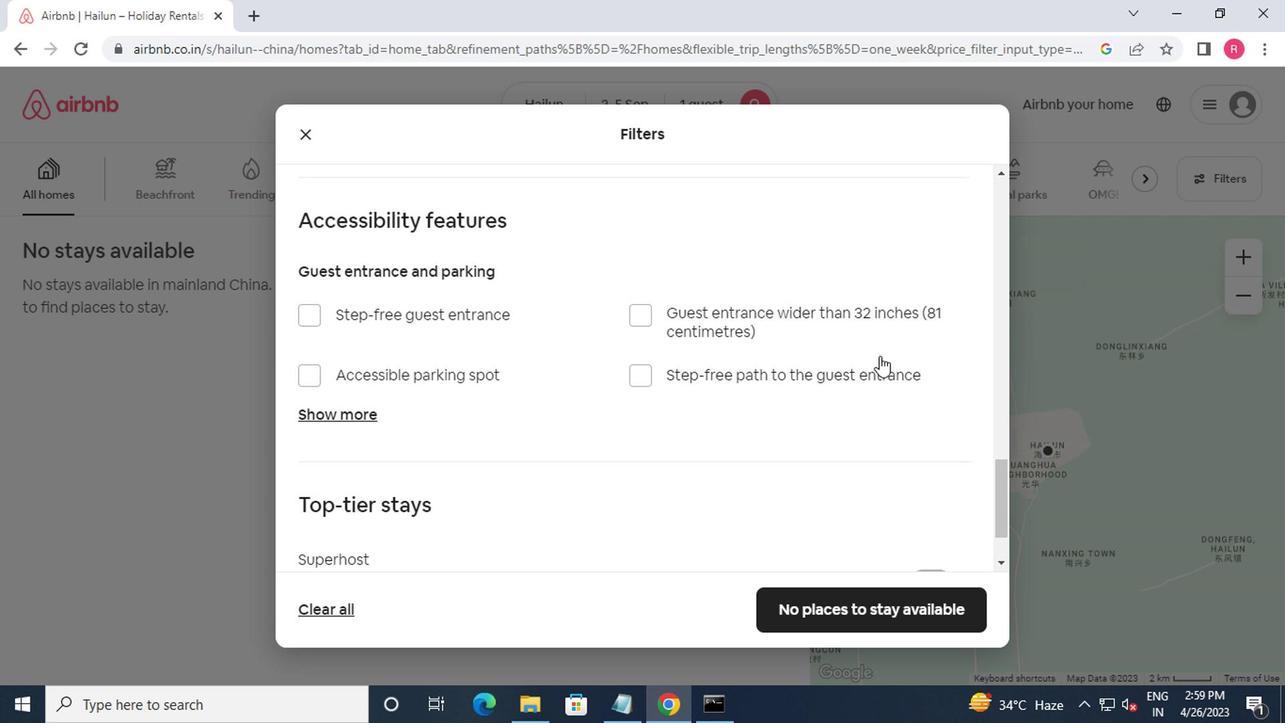 
Action: Mouse scrolled (874, 467) with delta (0, 0)
Screenshot: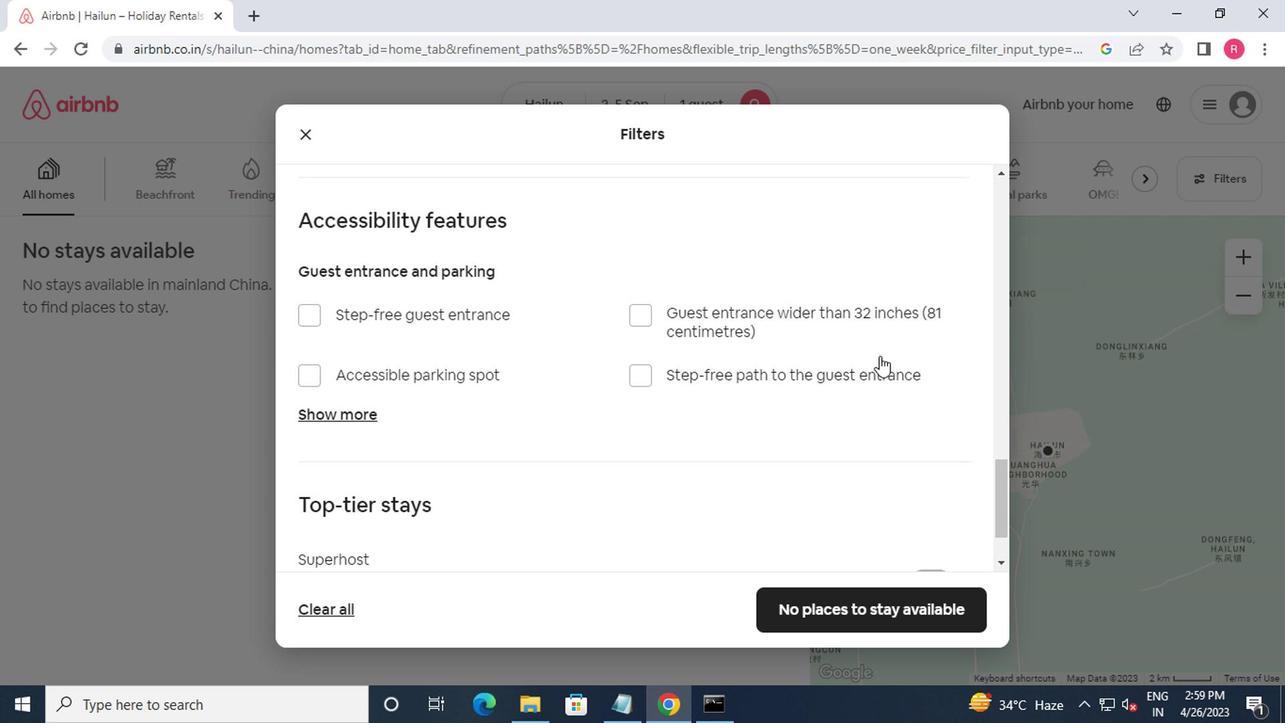 
Action: Mouse moved to (877, 487)
Screenshot: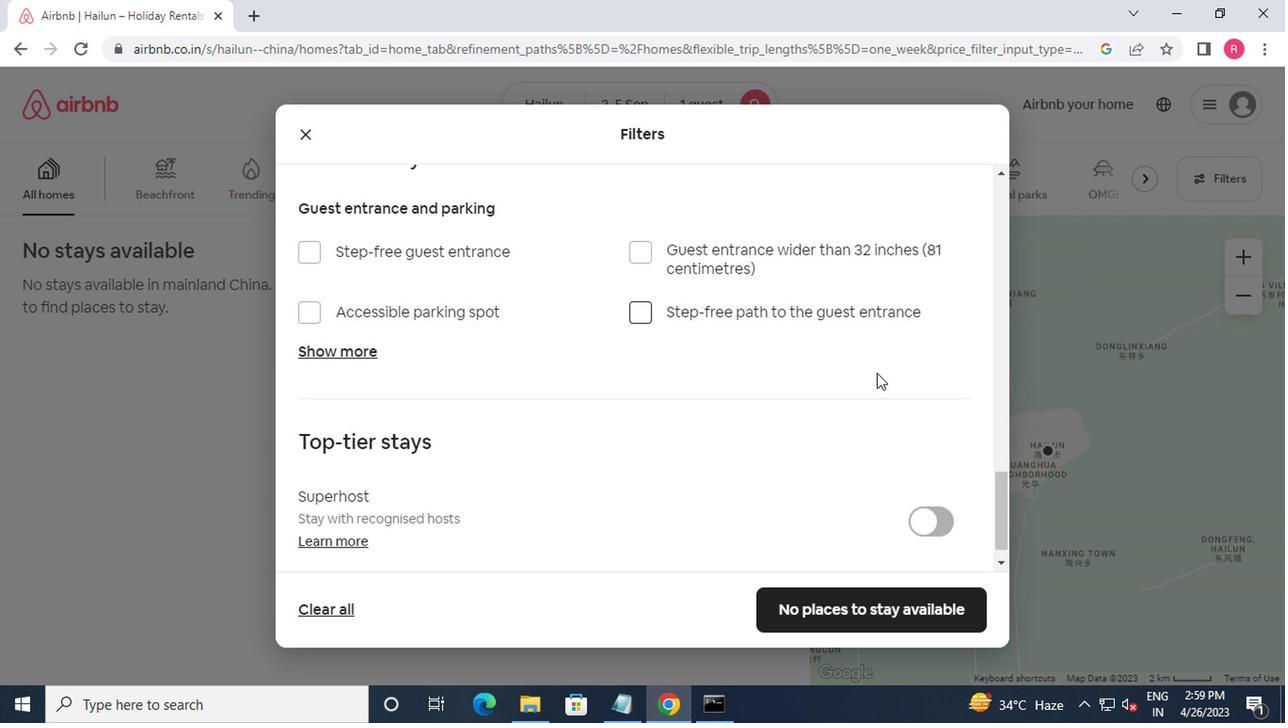 
Action: Mouse scrolled (877, 486) with delta (0, 0)
Screenshot: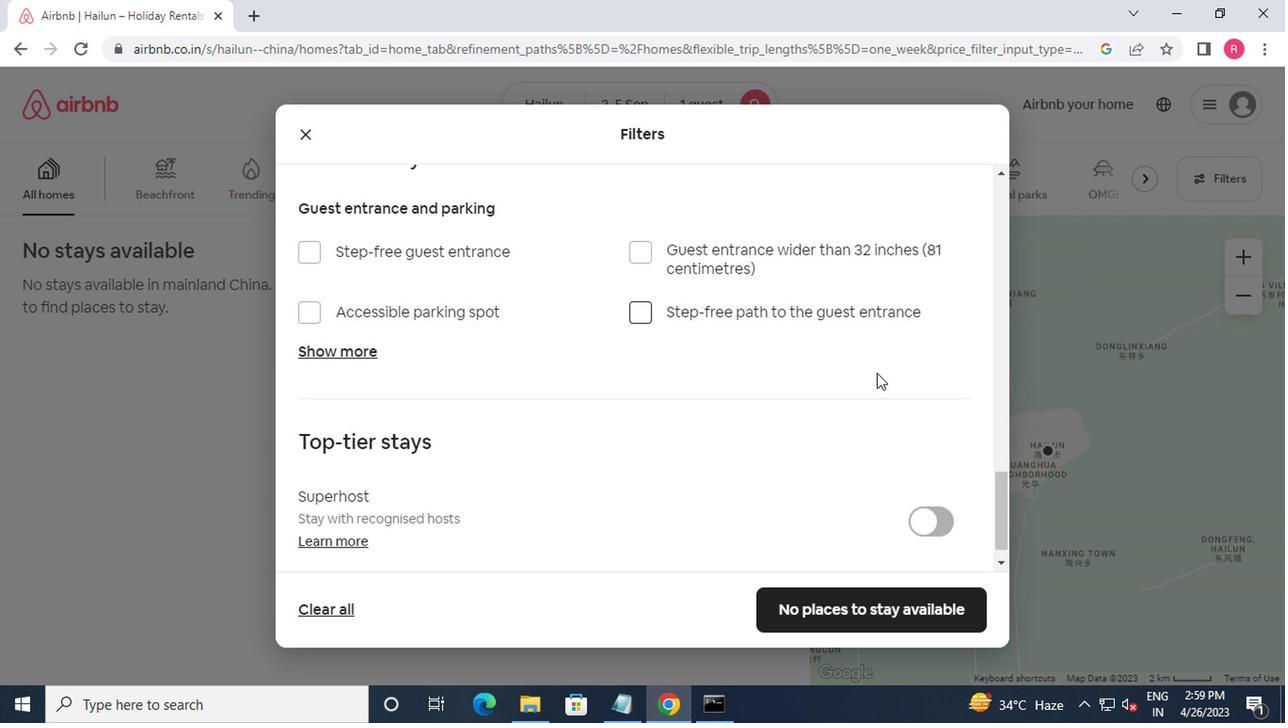
Action: Mouse moved to (879, 499)
Screenshot: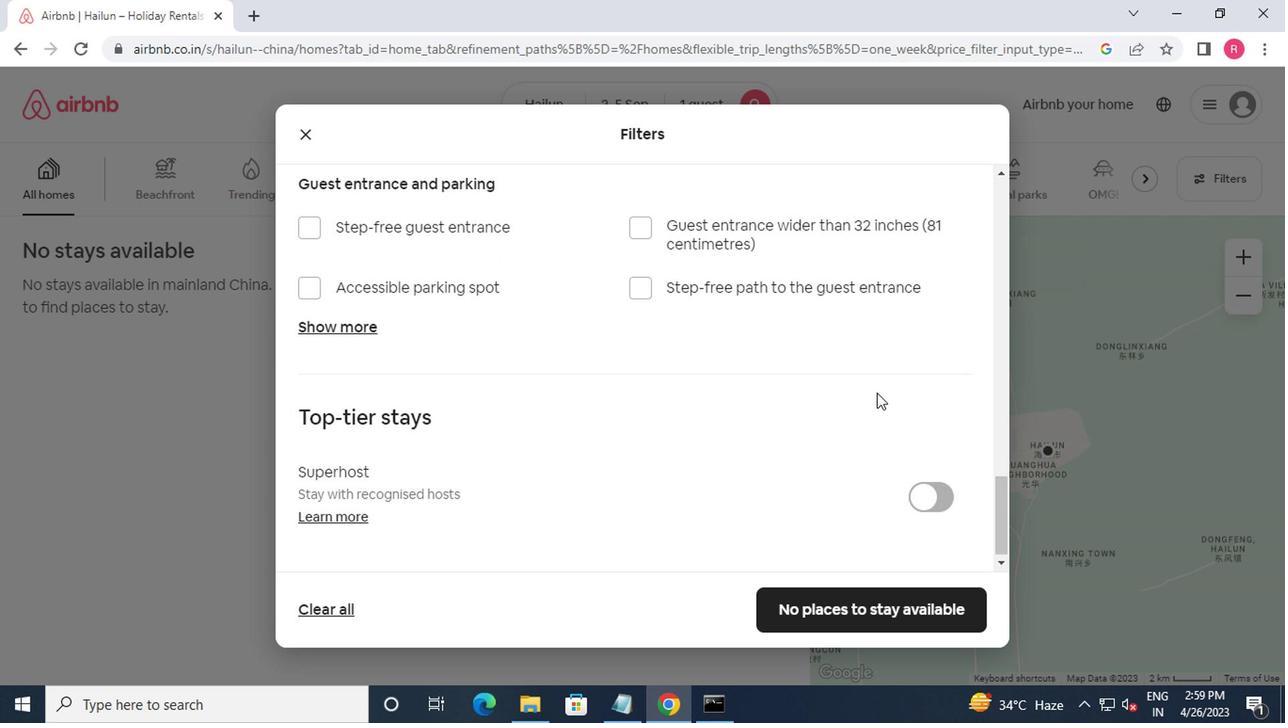 
Action: Mouse scrolled (879, 498) with delta (0, 0)
Screenshot: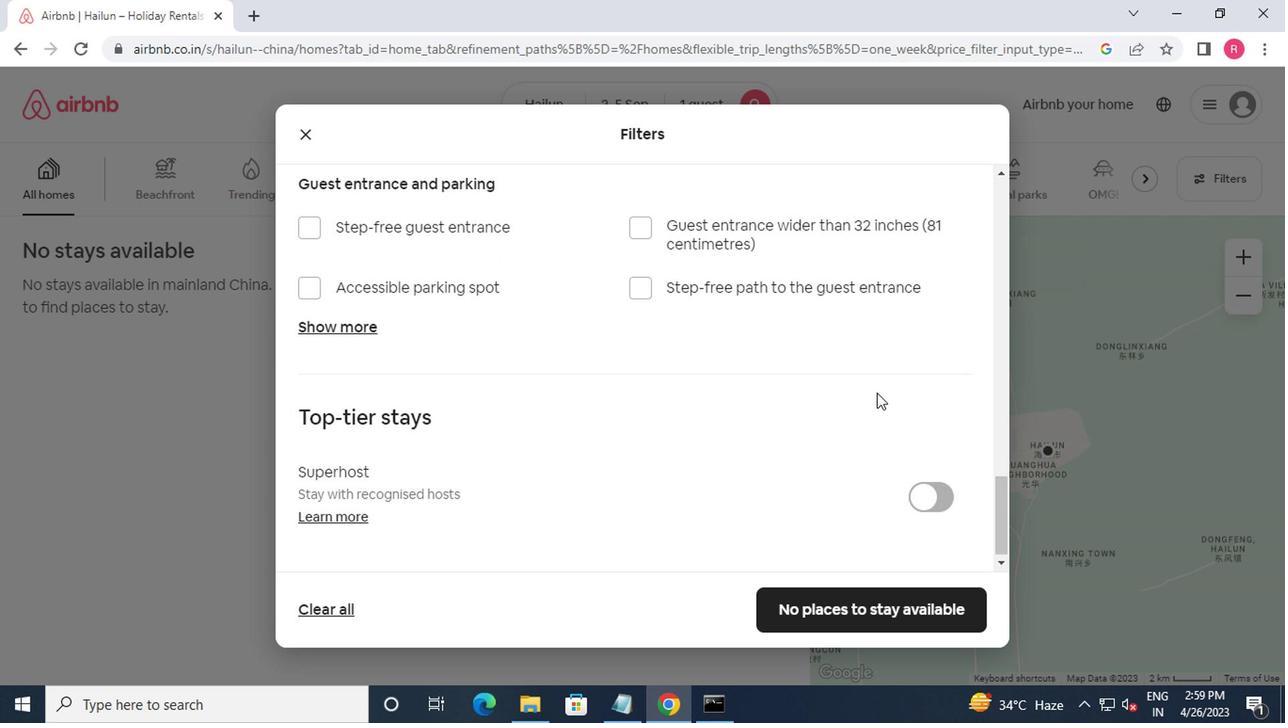 
Action: Mouse moved to (874, 517)
Screenshot: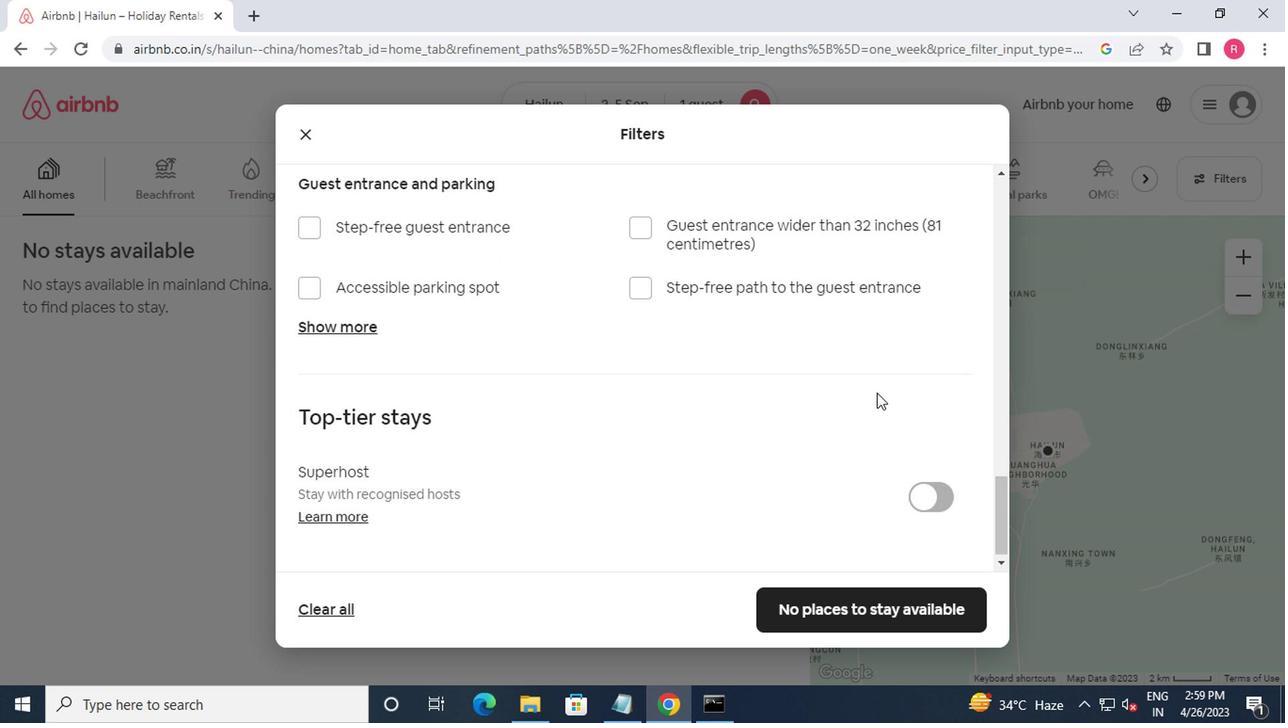 
Action: Mouse scrolled (874, 516) with delta (0, -1)
Screenshot: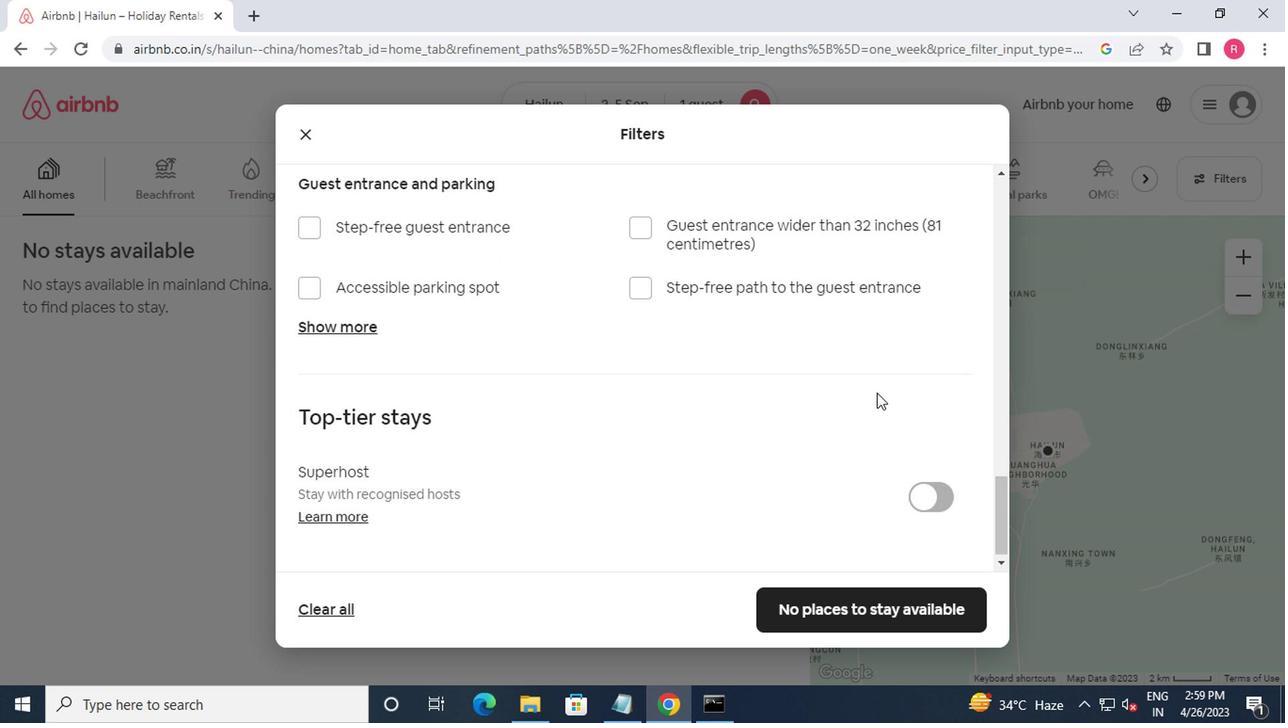 
Action: Mouse moved to (865, 546)
Screenshot: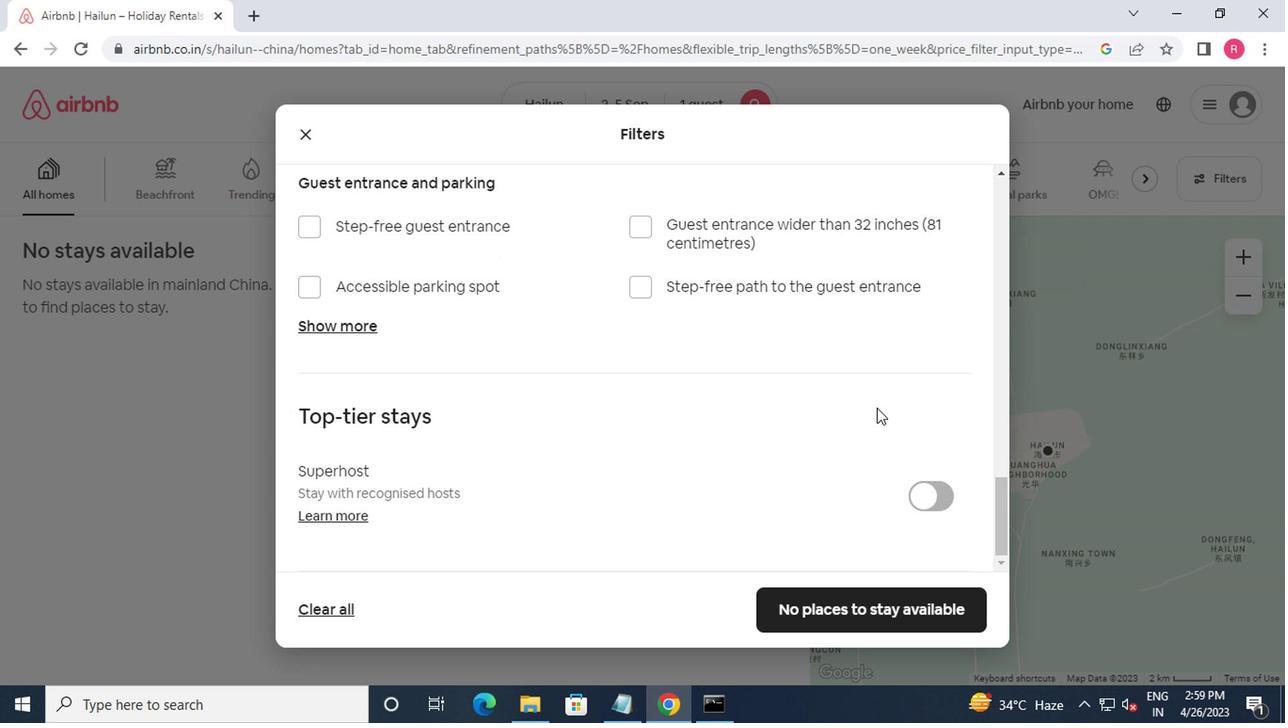
Action: Mouse scrolled (865, 546) with delta (0, 0)
Screenshot: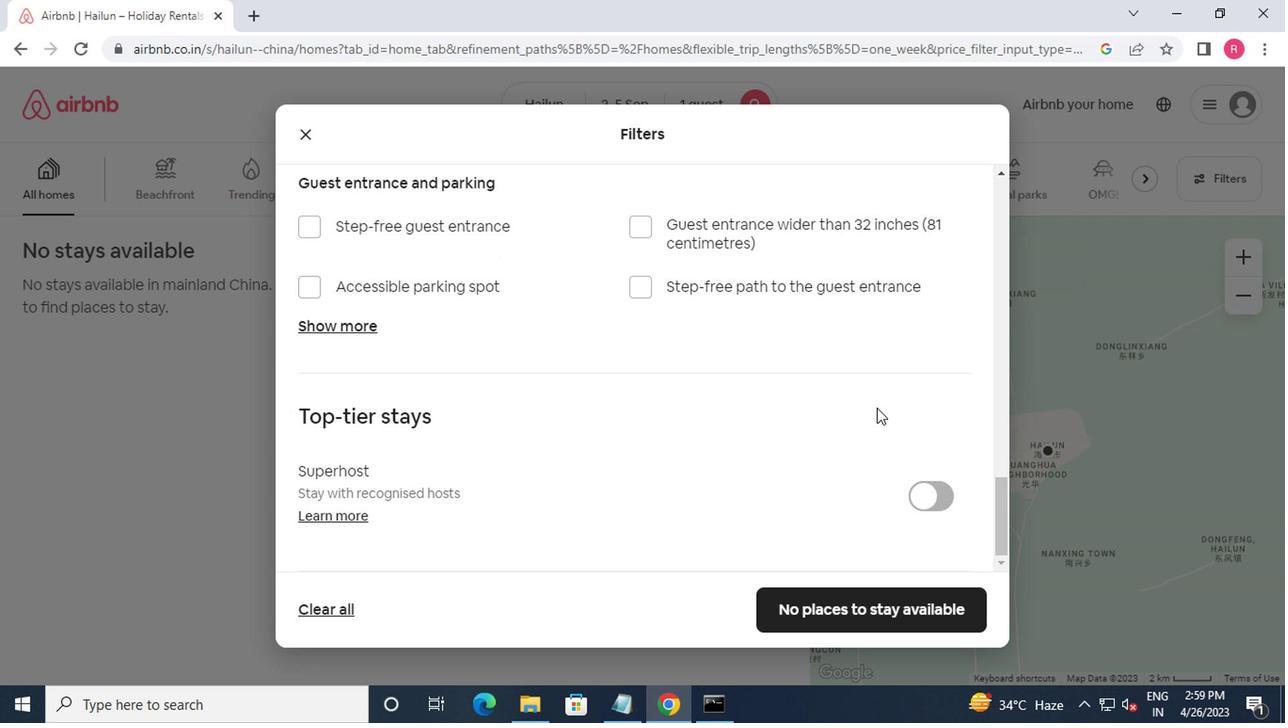 
Action: Mouse moved to (837, 619)
Screenshot: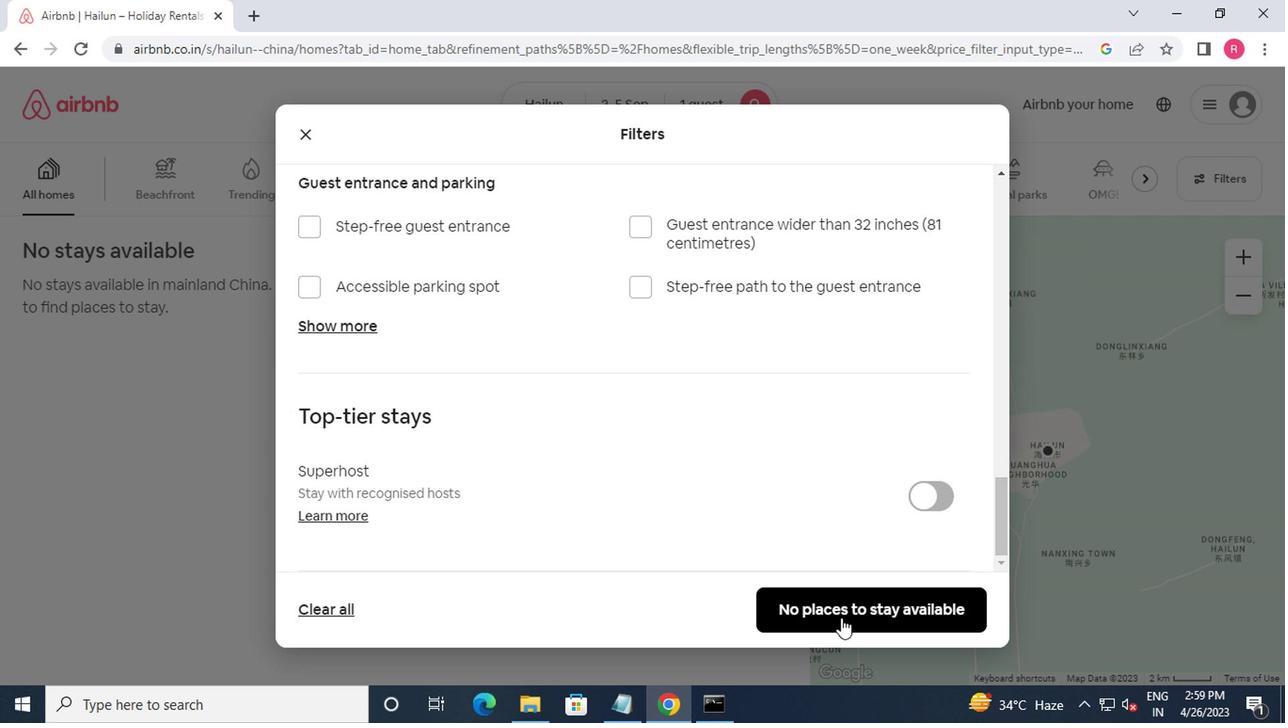 
Action: Mouse pressed left at (837, 619)
Screenshot: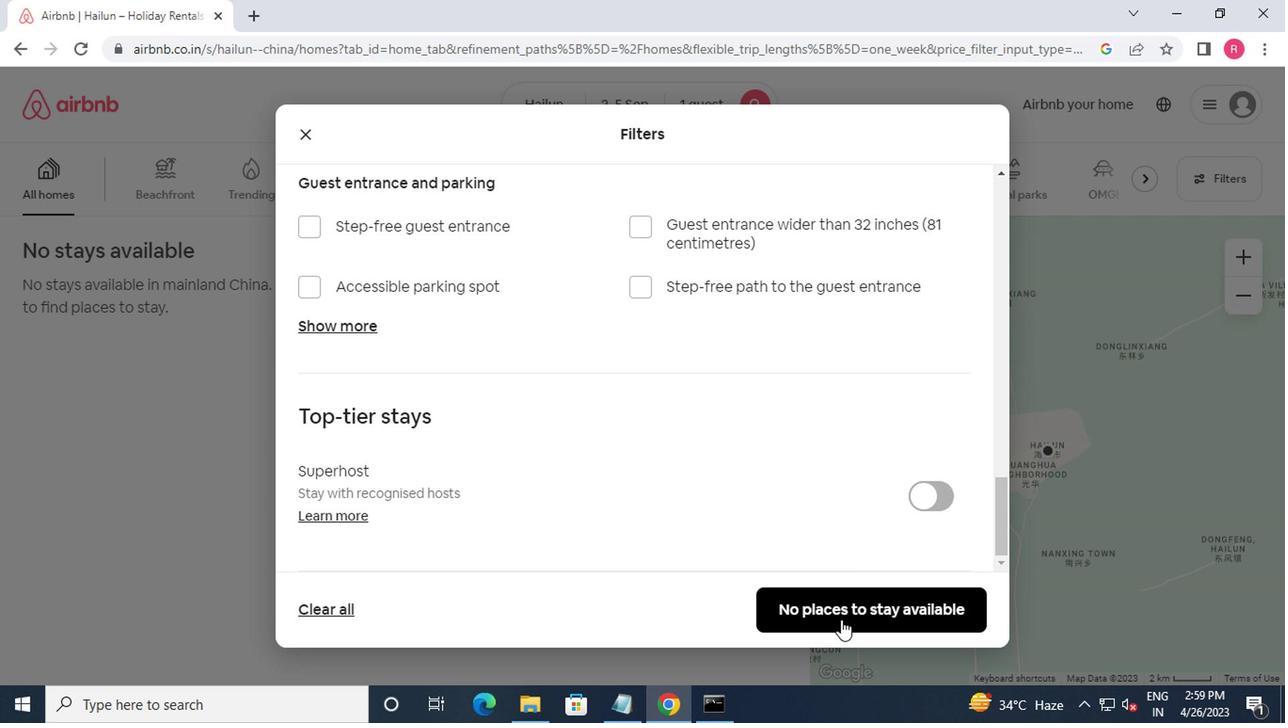 
